 Task: Find connections with filter location Dolisie with filter topic #homedecor with filter profile language Spanish with filter current company GAIL (India) Limited with filter school FAROOK COLLEGE, KOZHIKKODE with filter industry Insurance Carriers with filter service category Event Planning with filter keywords title Executive Assistant
Action: Mouse moved to (613, 88)
Screenshot: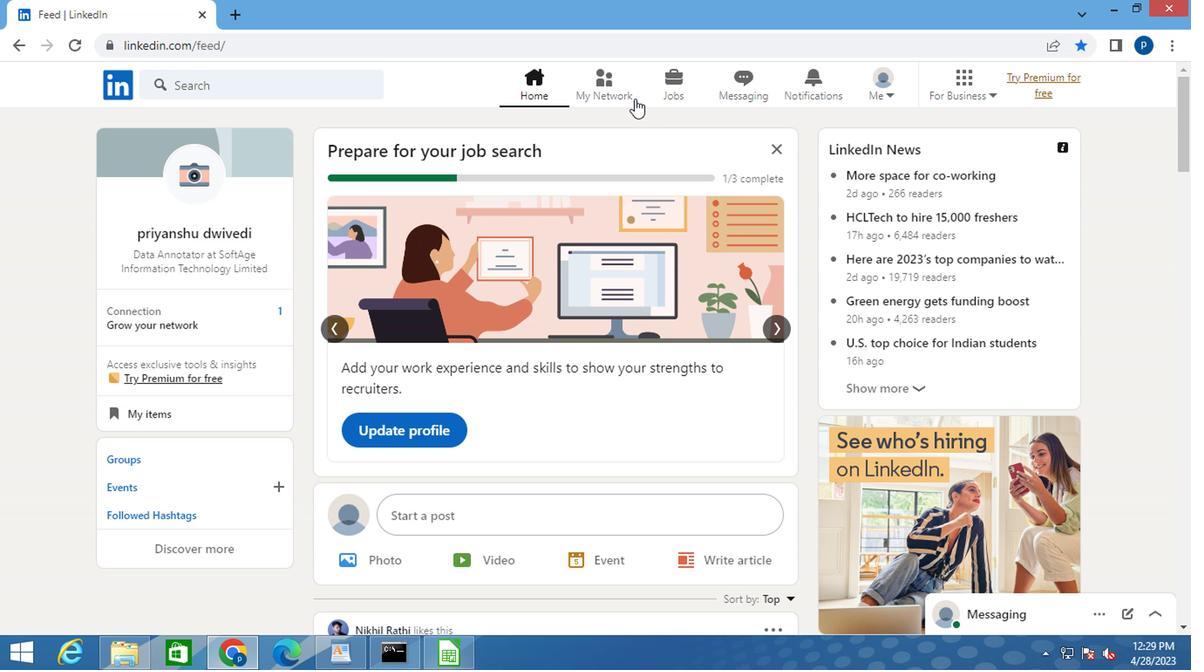 
Action: Mouse pressed left at (613, 88)
Screenshot: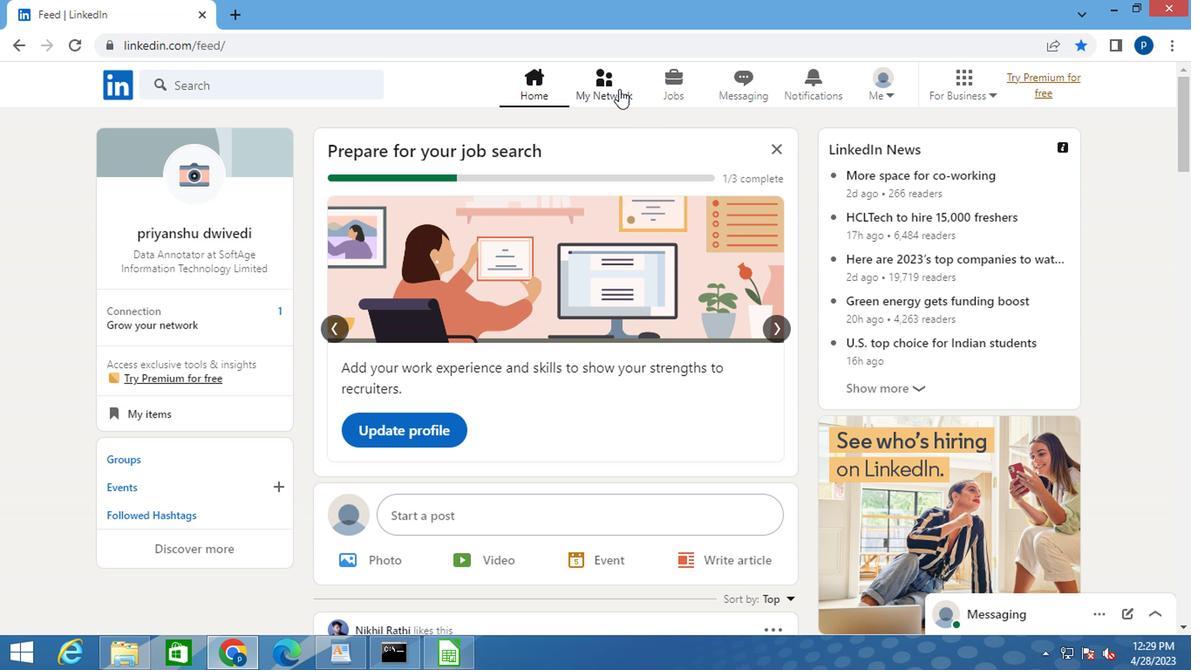 
Action: Mouse moved to (227, 178)
Screenshot: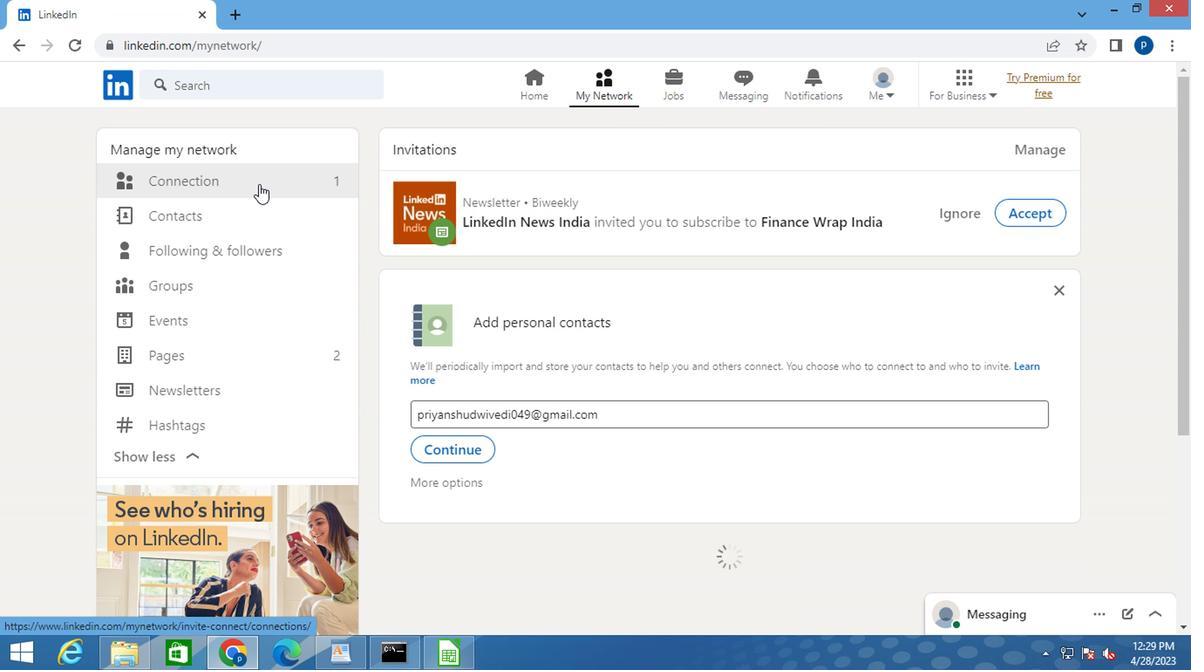
Action: Mouse pressed left at (227, 178)
Screenshot: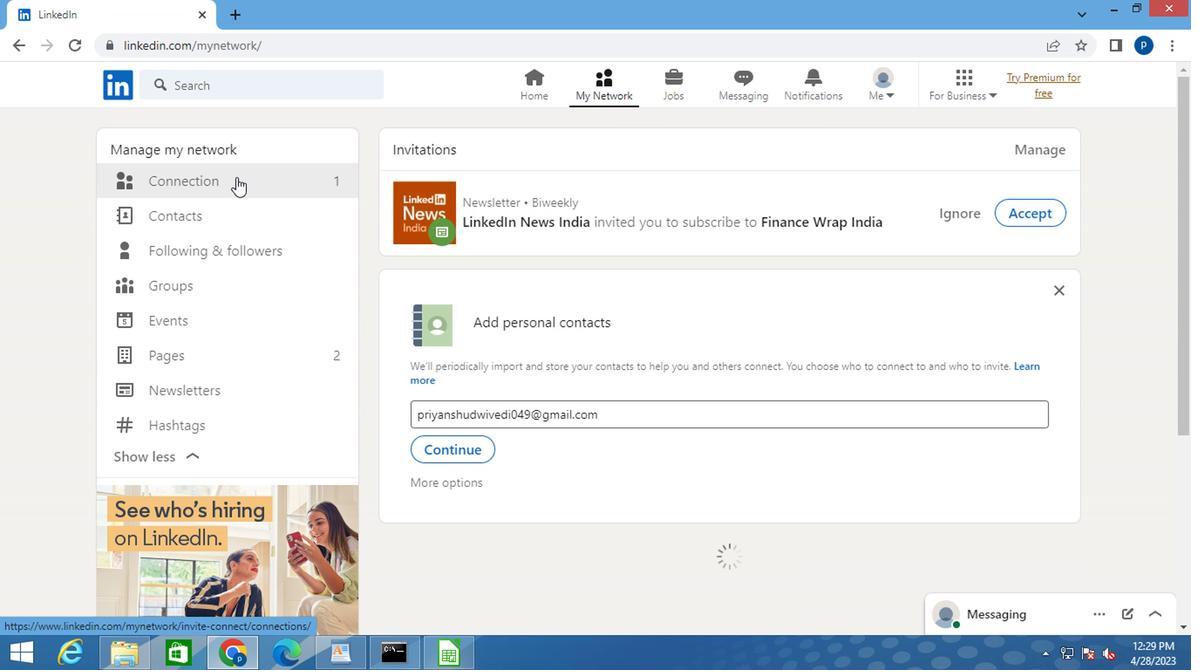 
Action: Mouse moved to (696, 185)
Screenshot: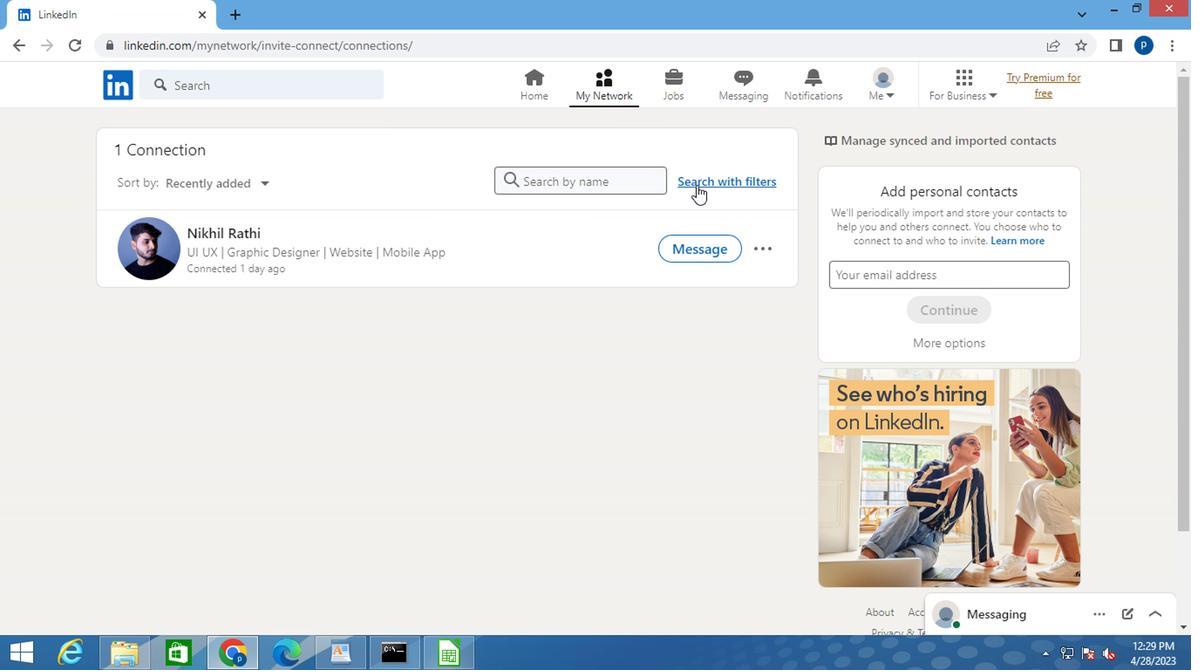 
Action: Mouse pressed left at (696, 185)
Screenshot: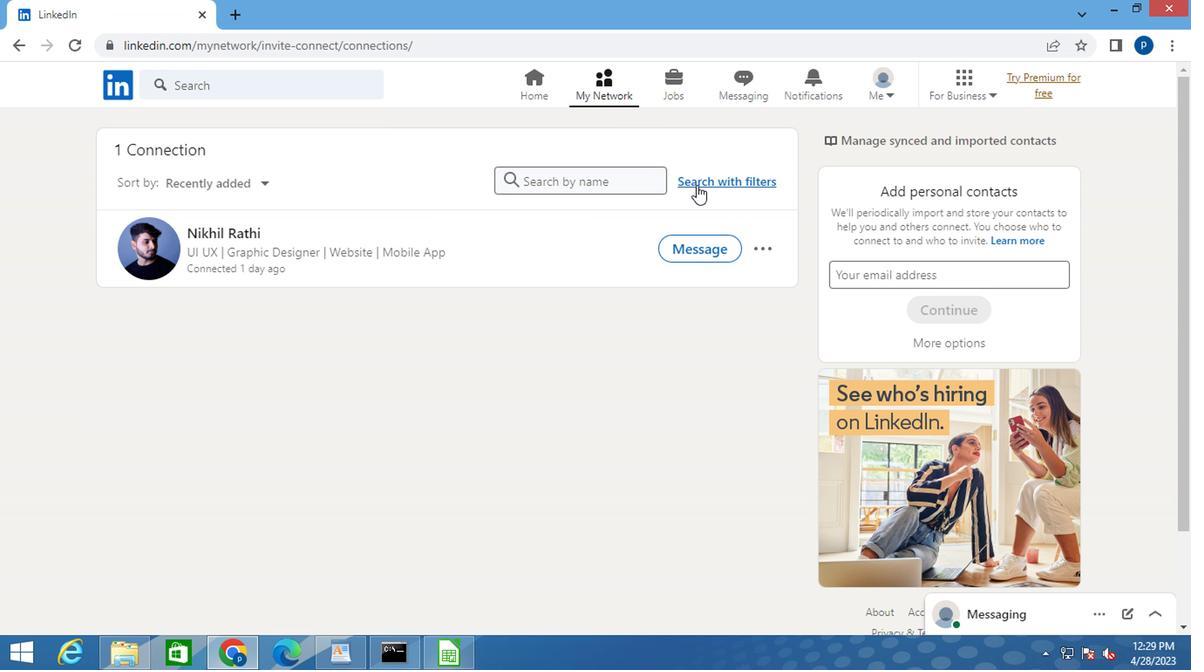 
Action: Mouse moved to (649, 134)
Screenshot: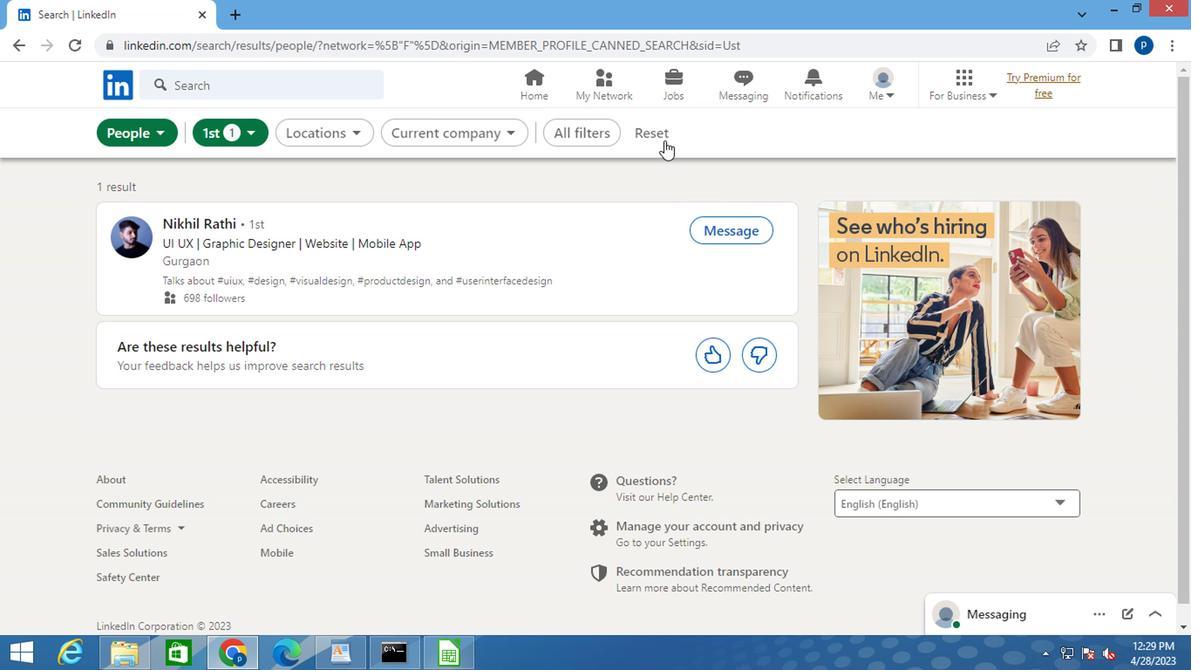 
Action: Mouse pressed left at (649, 134)
Screenshot: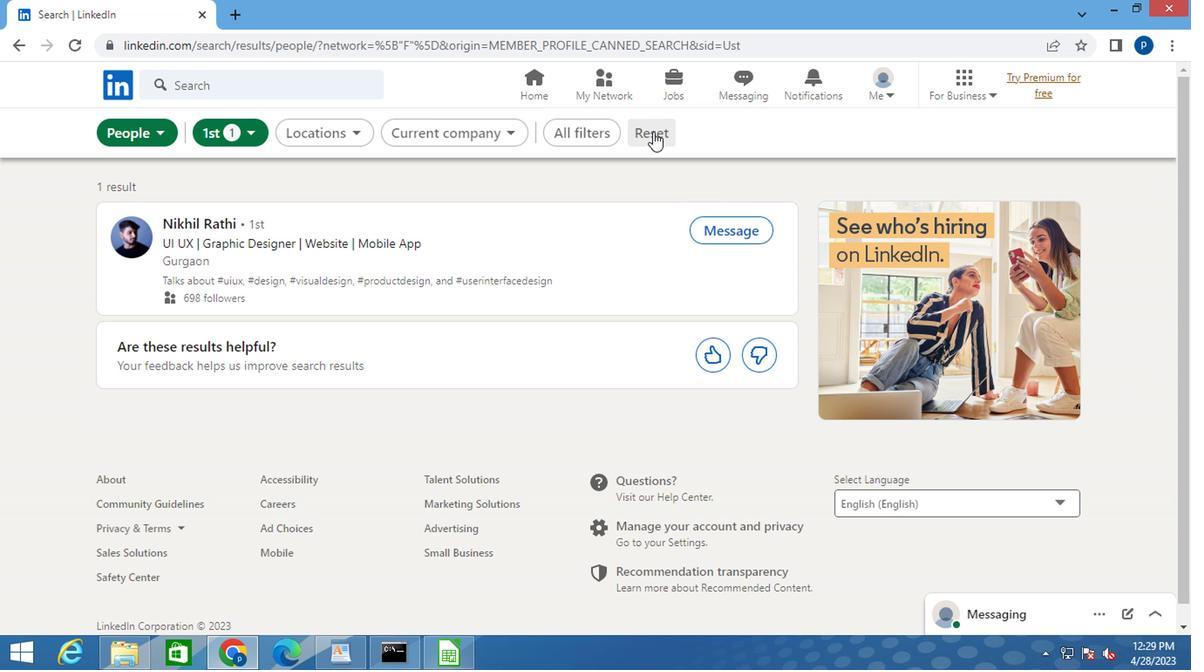 
Action: Mouse moved to (608, 132)
Screenshot: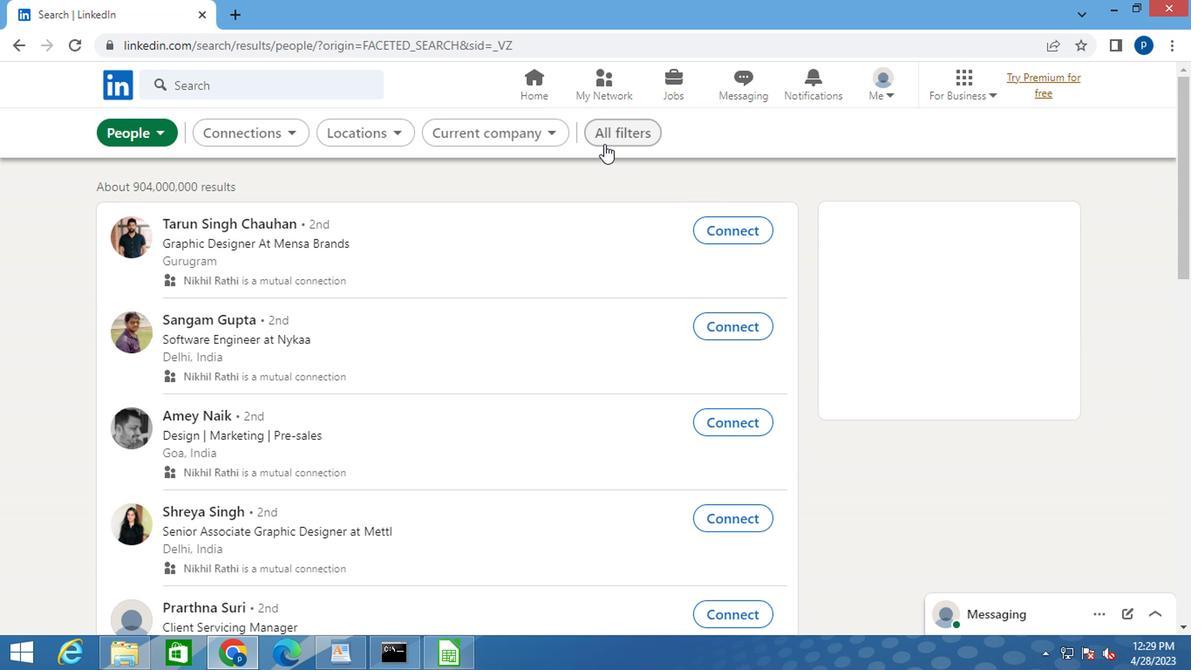 
Action: Mouse pressed left at (608, 132)
Screenshot: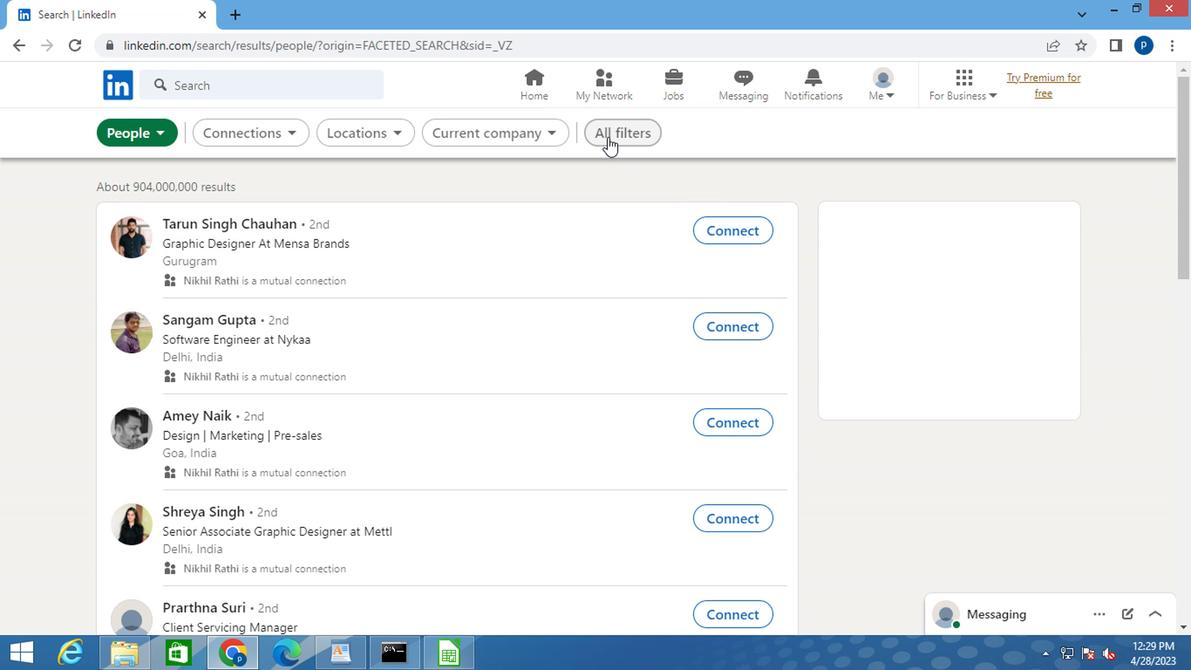 
Action: Mouse moved to (950, 418)
Screenshot: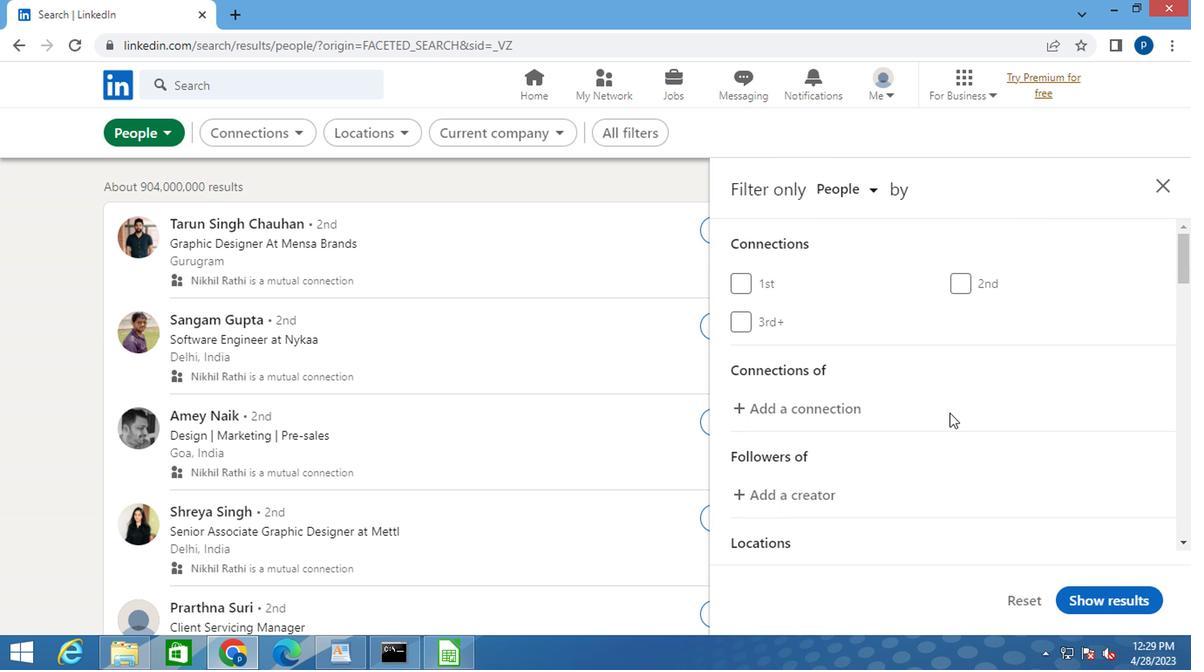 
Action: Mouse scrolled (950, 418) with delta (0, 0)
Screenshot: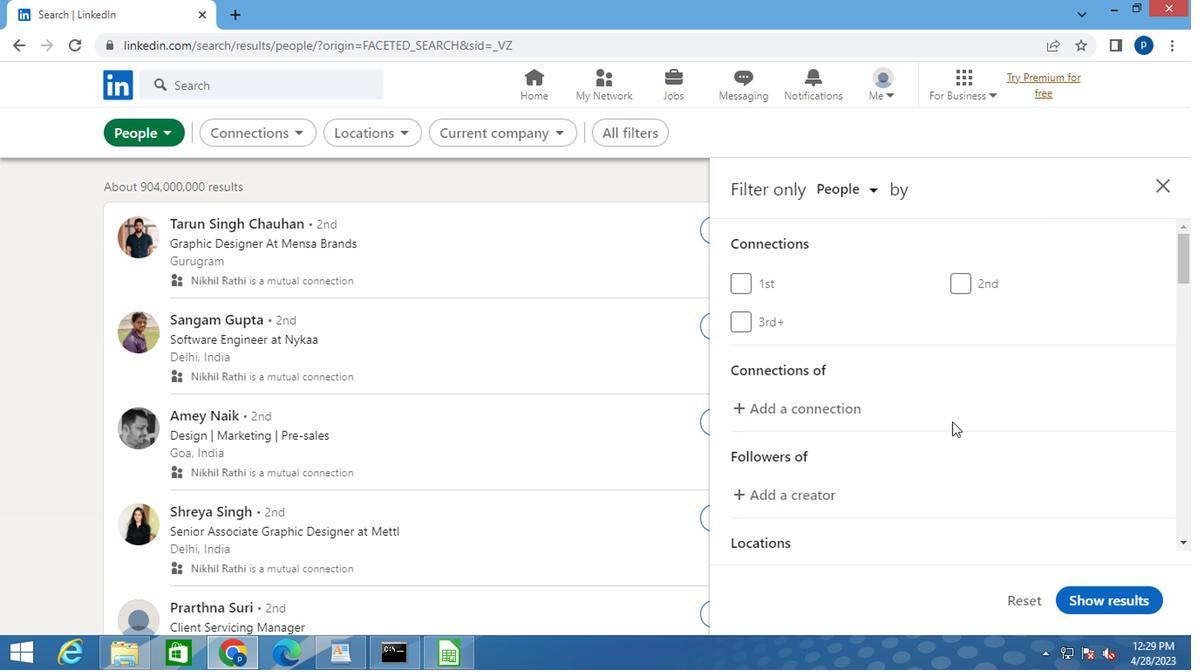 
Action: Mouse moved to (950, 419)
Screenshot: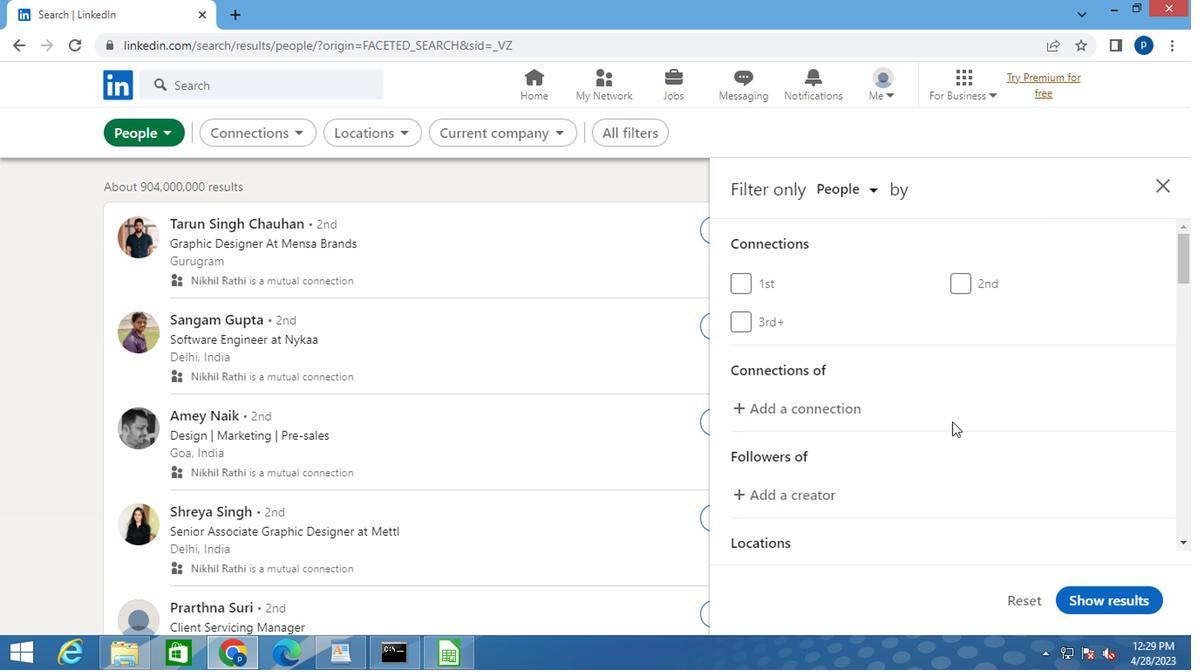
Action: Mouse scrolled (950, 418) with delta (0, 0)
Screenshot: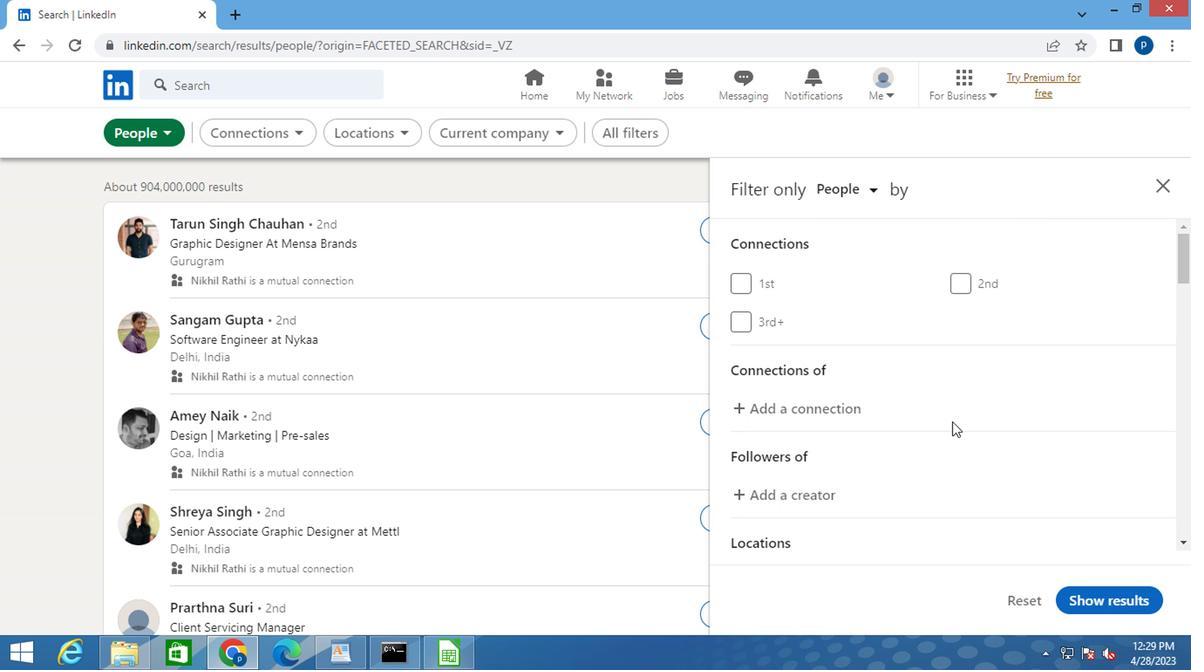 
Action: Mouse moved to (988, 477)
Screenshot: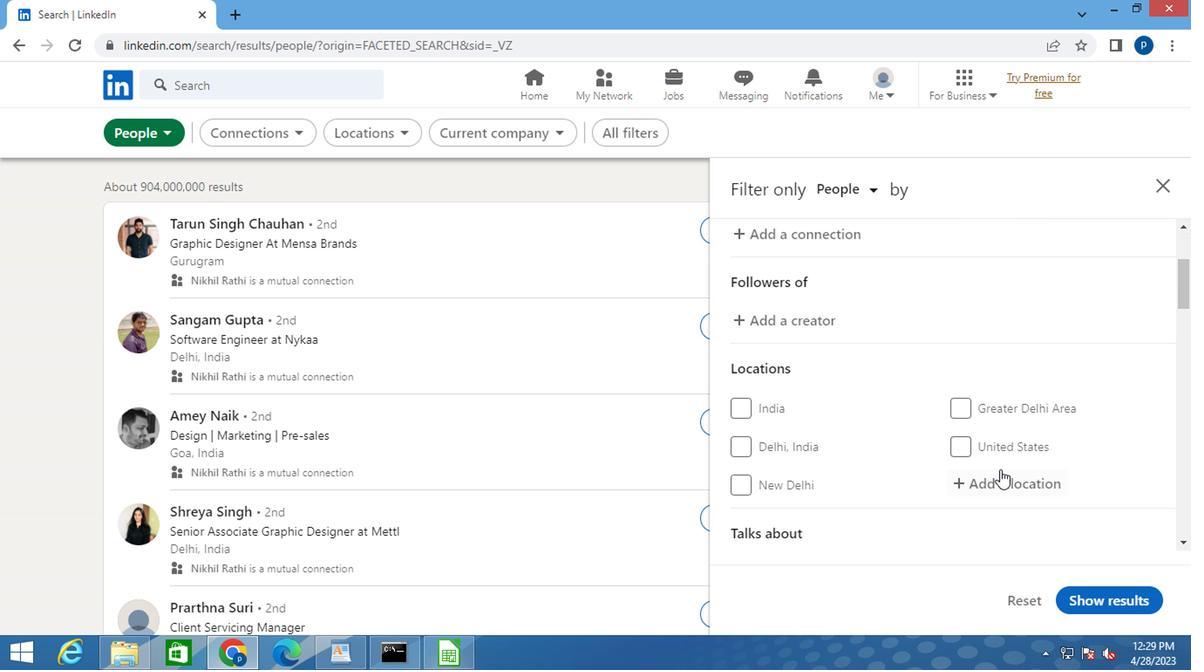 
Action: Mouse pressed left at (988, 477)
Screenshot: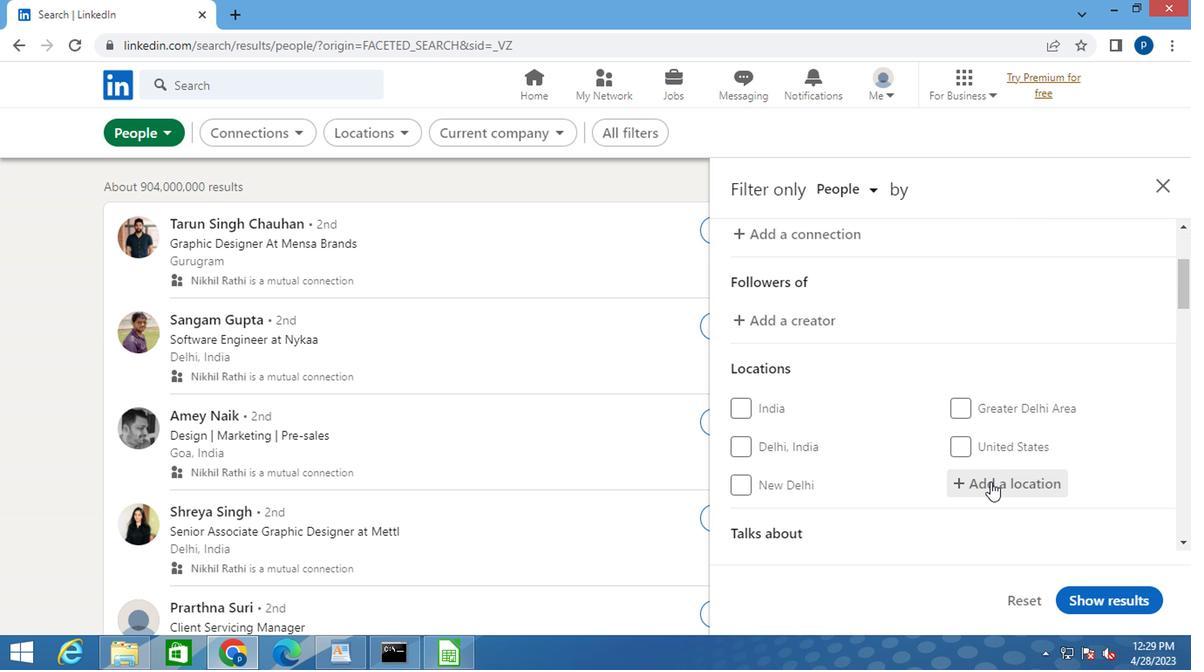 
Action: Mouse moved to (986, 477)
Screenshot: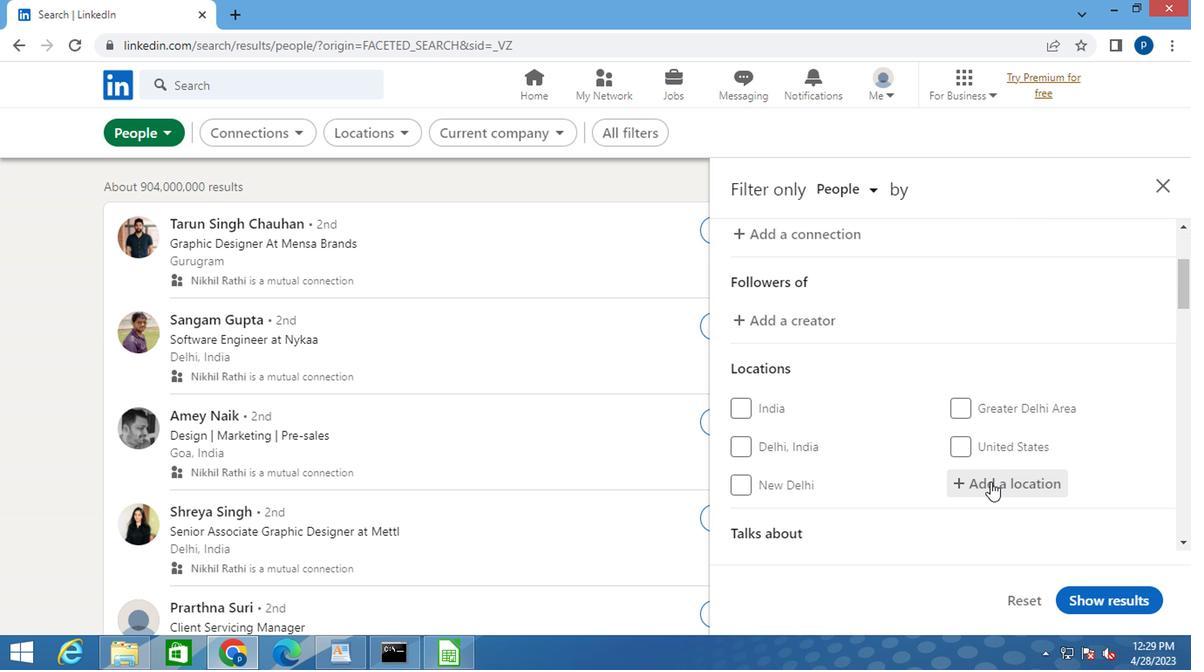 
Action: Key pressed <Key.caps_lock>d<Key.caps_lock>olisie<Key.space>
Screenshot: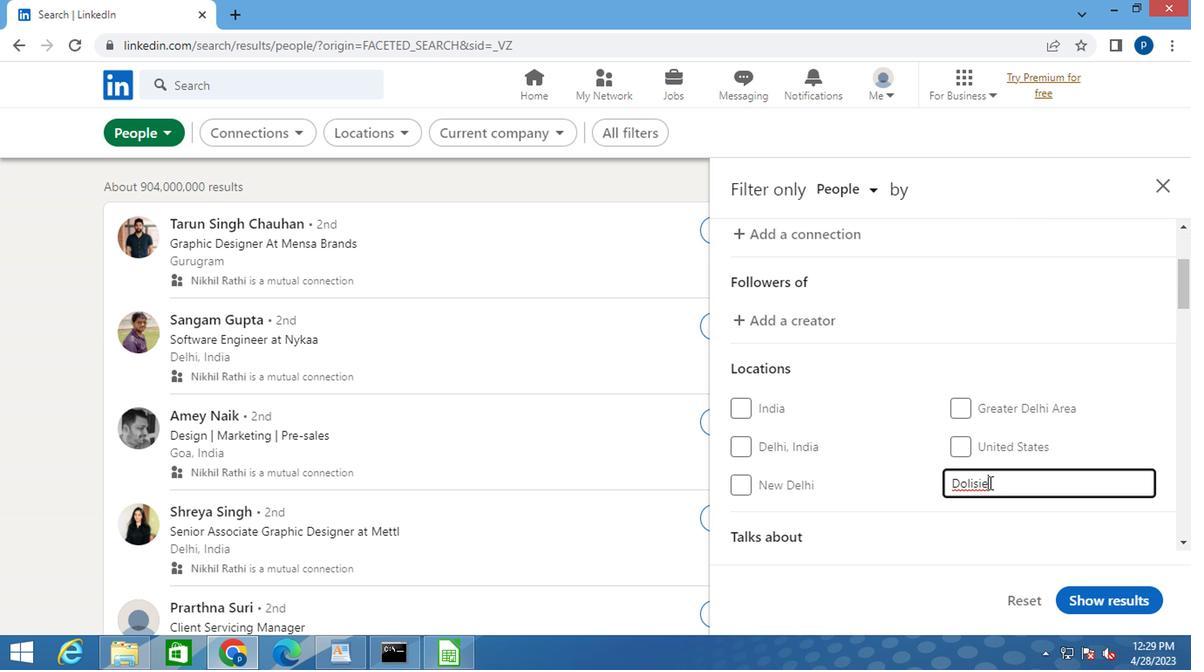 
Action: Mouse moved to (928, 479)
Screenshot: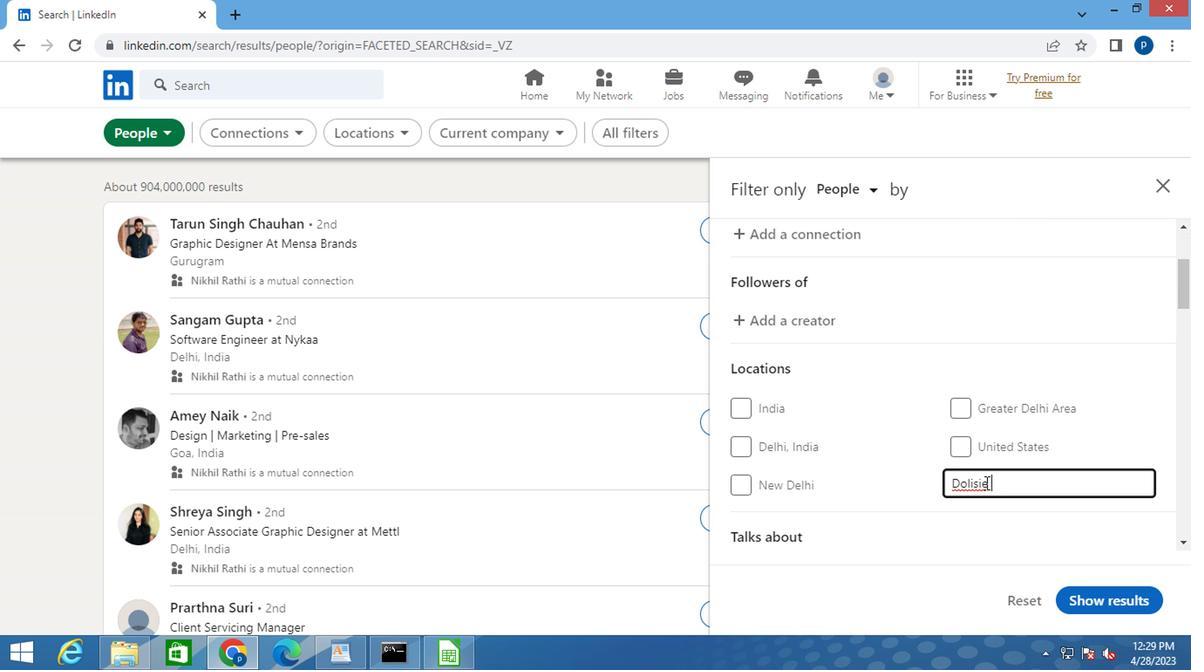 
Action: Mouse scrolled (928, 479) with delta (0, 0)
Screenshot: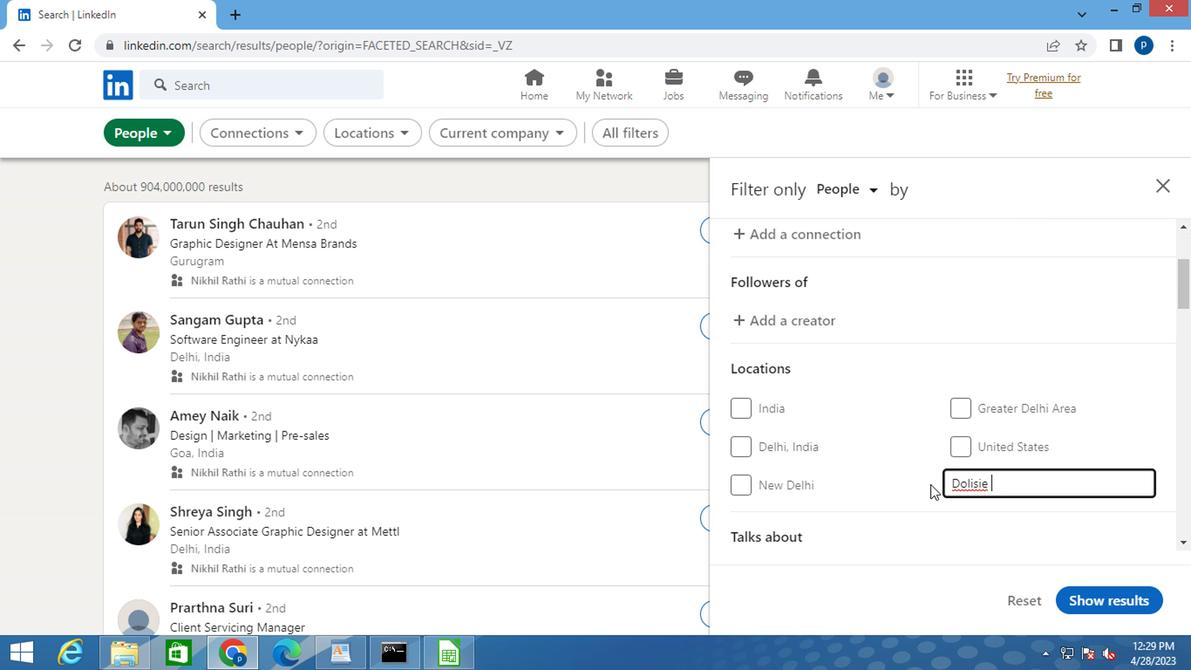 
Action: Mouse scrolled (928, 479) with delta (0, 0)
Screenshot: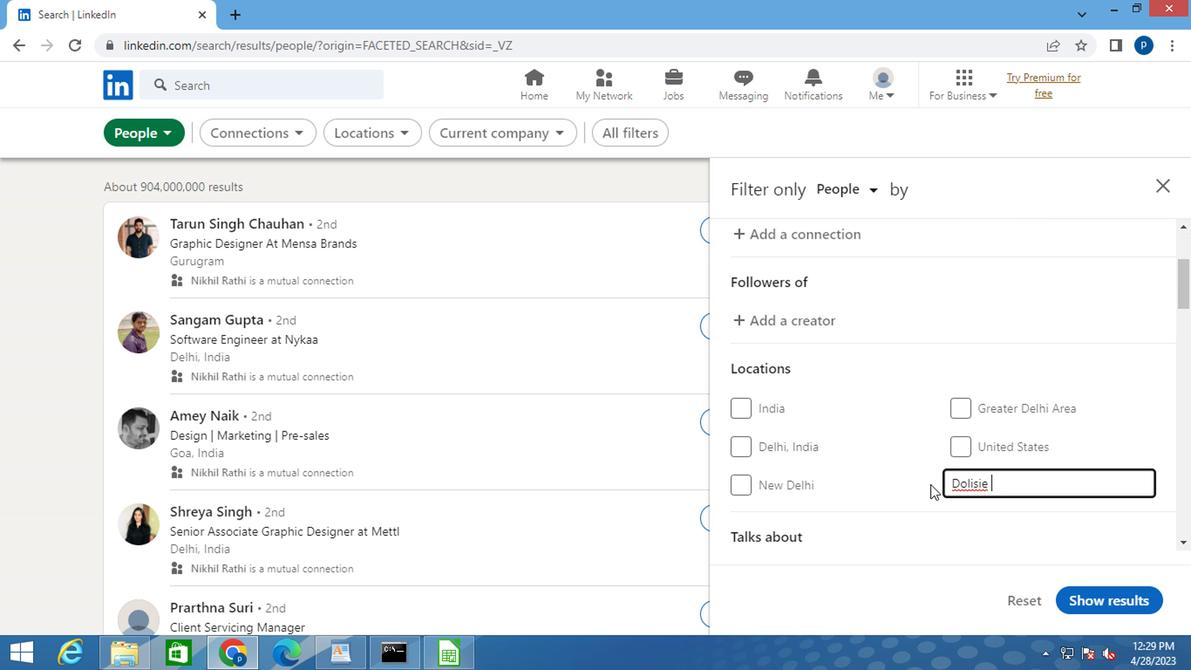 
Action: Mouse scrolled (928, 479) with delta (0, 0)
Screenshot: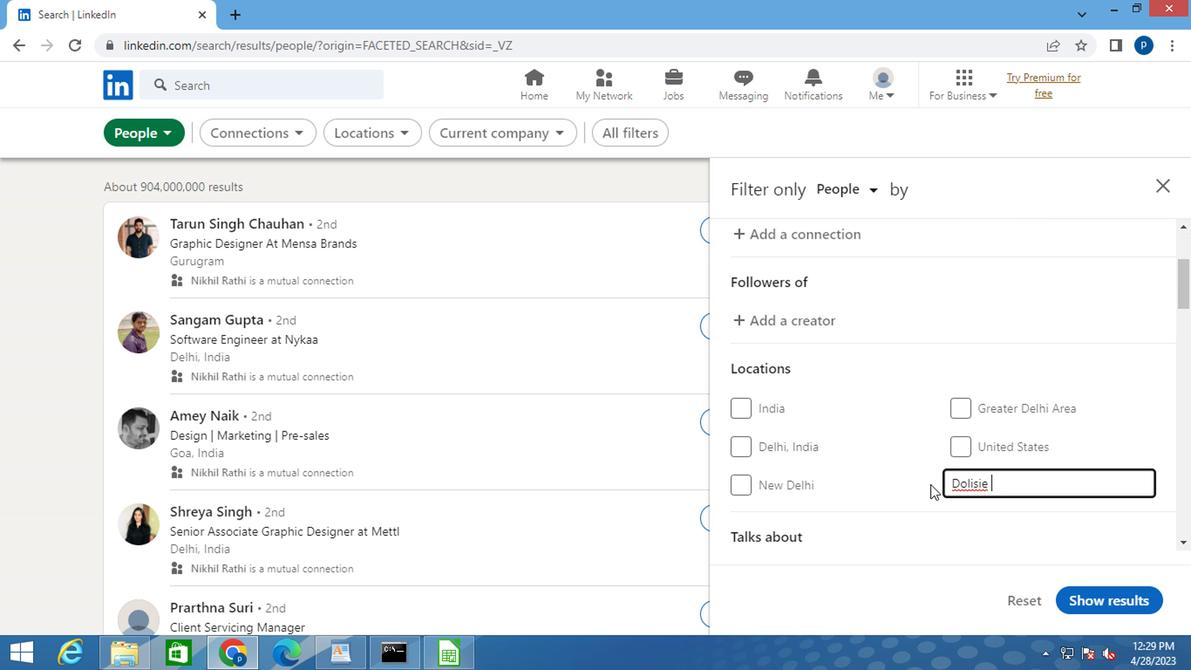 
Action: Mouse moved to (980, 391)
Screenshot: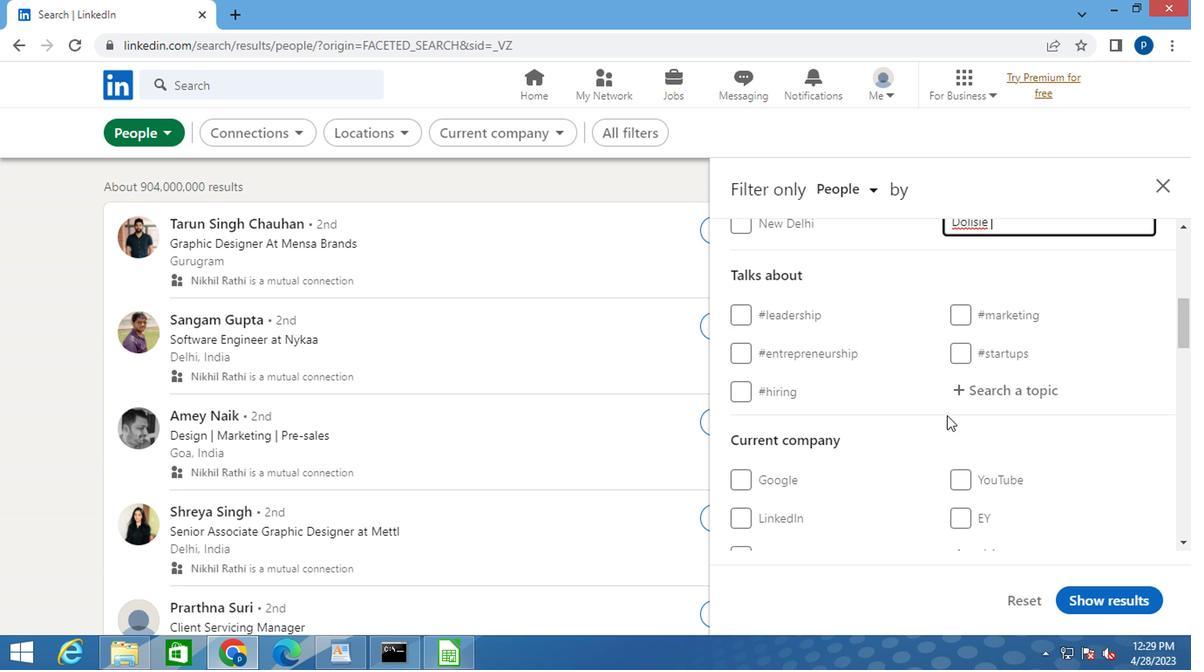 
Action: Mouse pressed left at (980, 391)
Screenshot: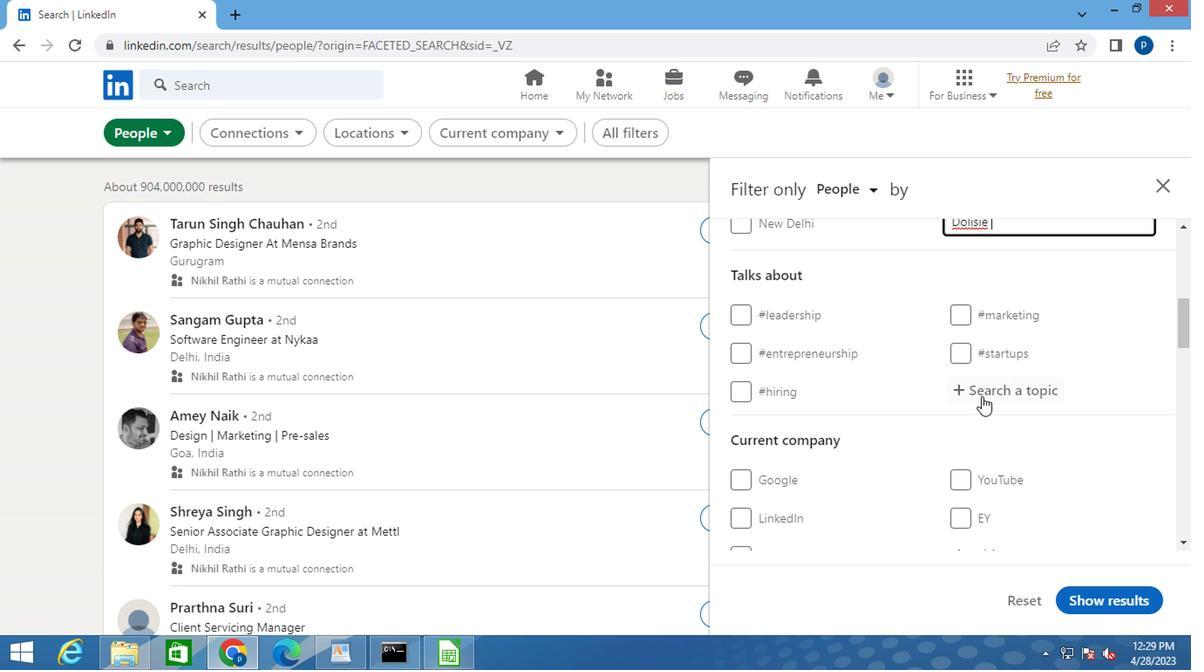 
Action: Key pressed <Key.shift>#HOMEDECOR
Screenshot: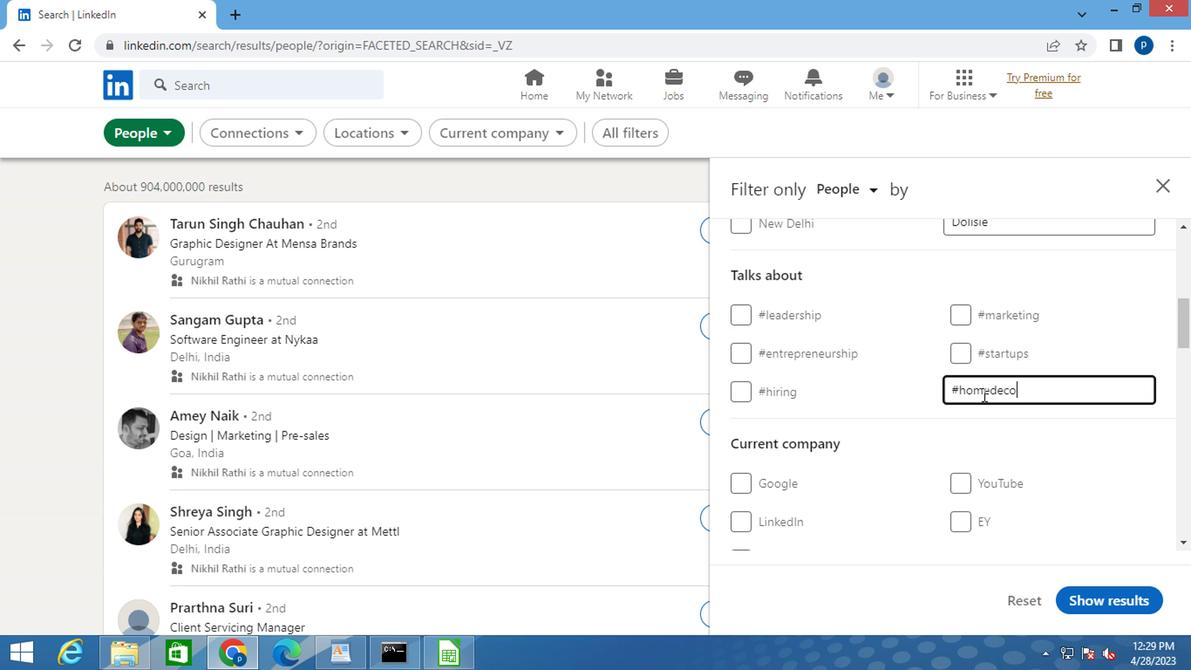 
Action: Mouse scrolled (980, 390) with delta (0, -1)
Screenshot: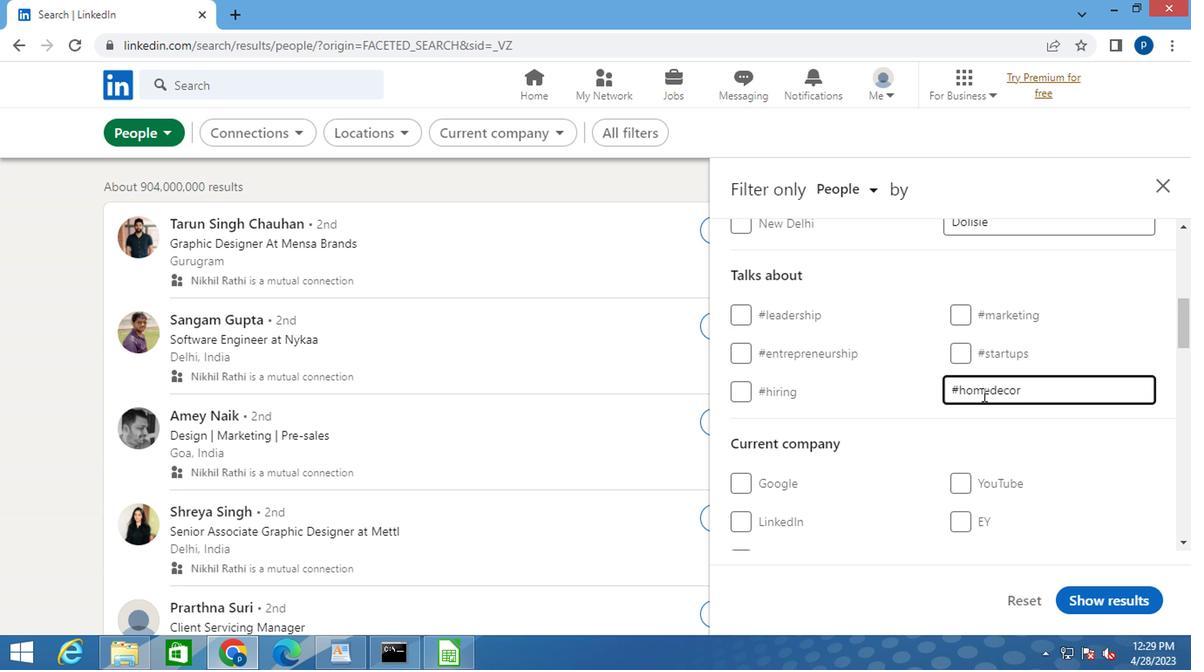 
Action: Mouse scrolled (980, 390) with delta (0, -1)
Screenshot: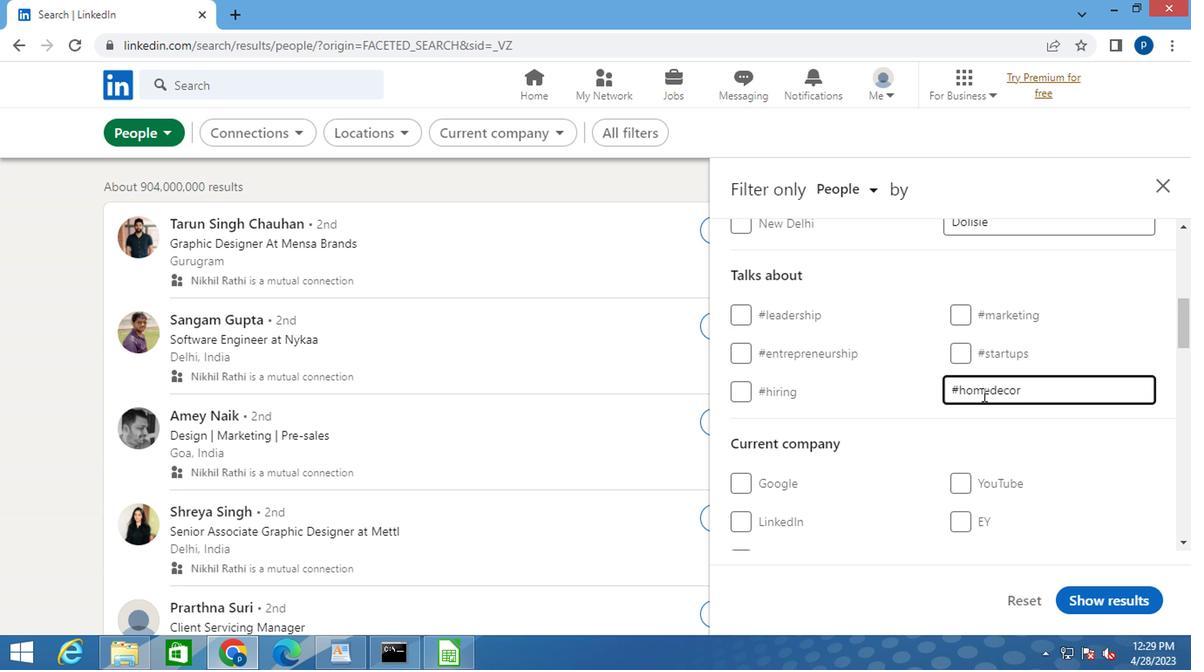 
Action: Mouse moved to (979, 391)
Screenshot: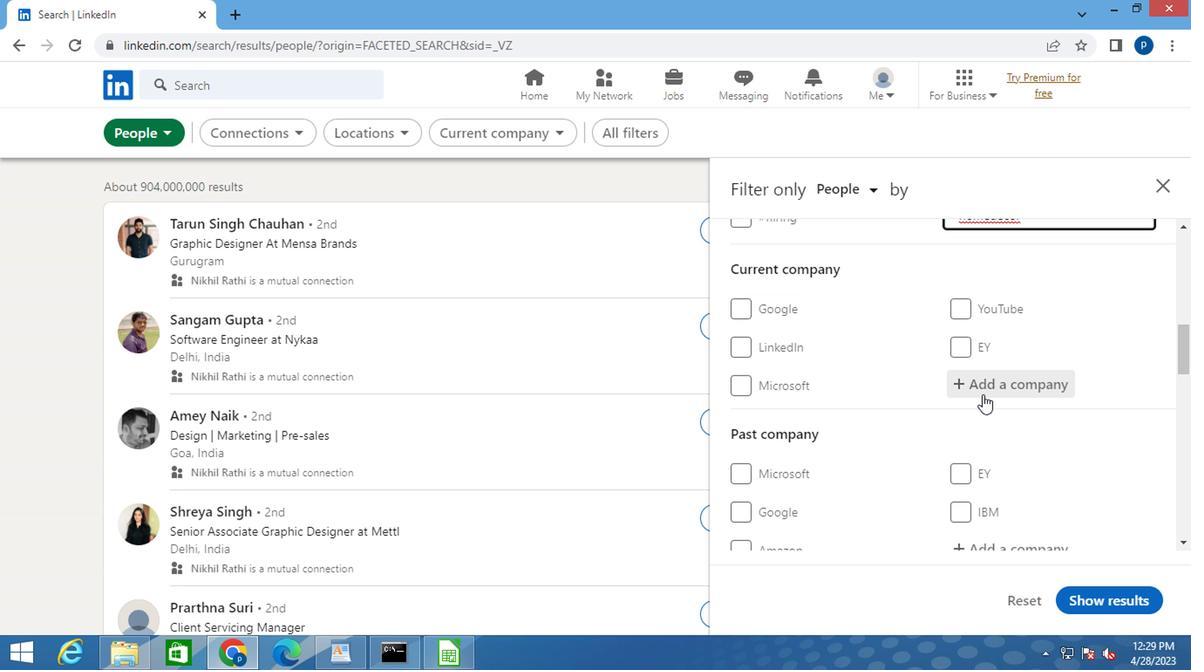 
Action: Mouse scrolled (979, 390) with delta (0, -1)
Screenshot: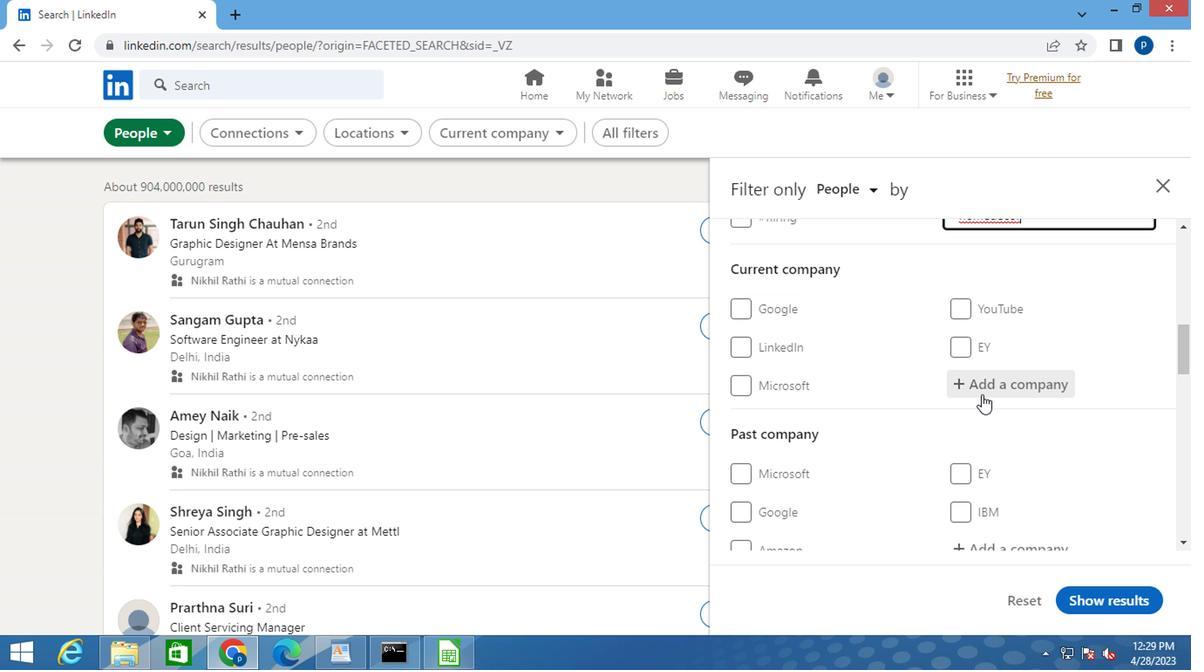 
Action: Mouse scrolled (979, 390) with delta (0, -1)
Screenshot: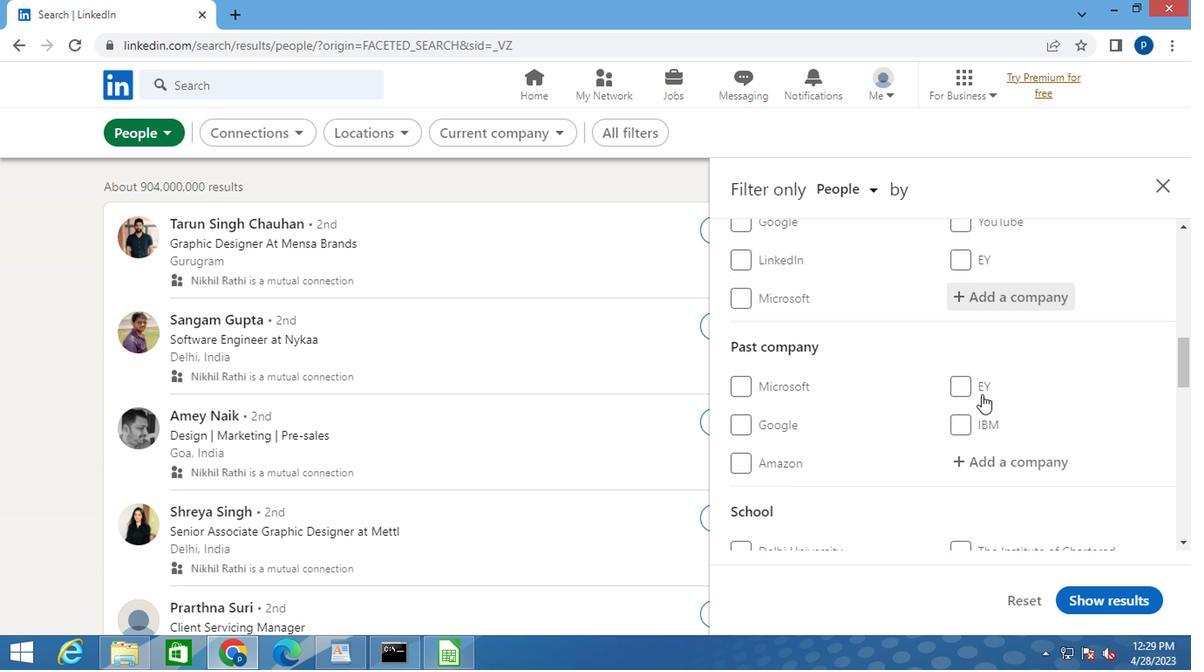 
Action: Mouse scrolled (979, 390) with delta (0, -1)
Screenshot: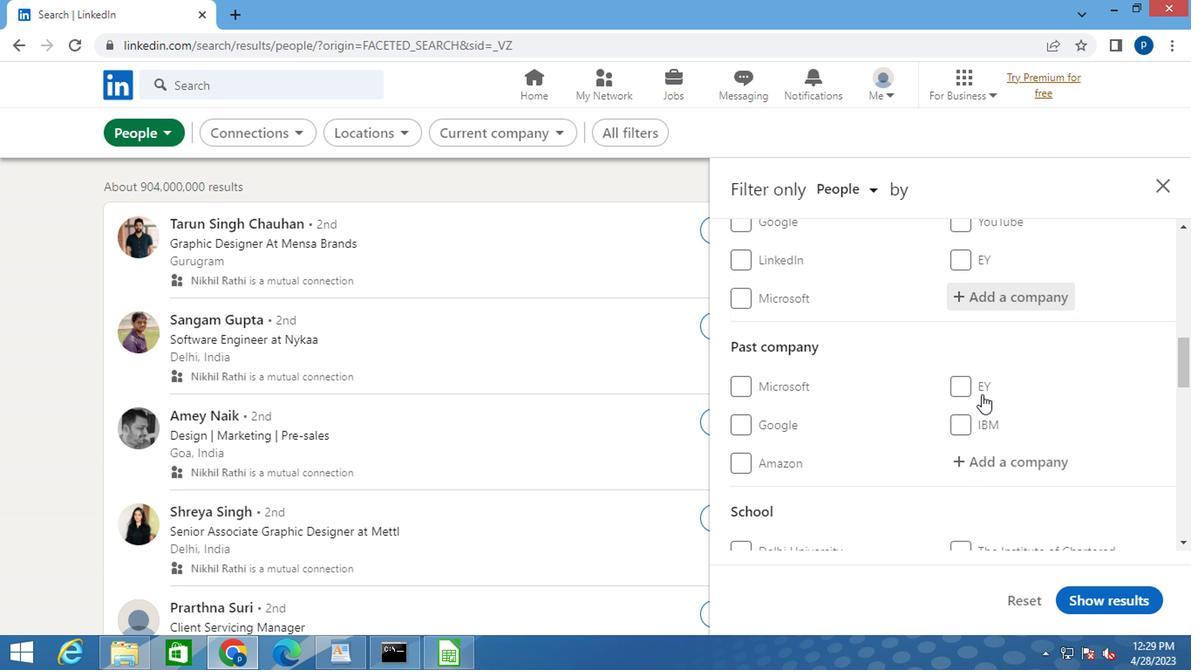 
Action: Mouse scrolled (979, 390) with delta (0, -1)
Screenshot: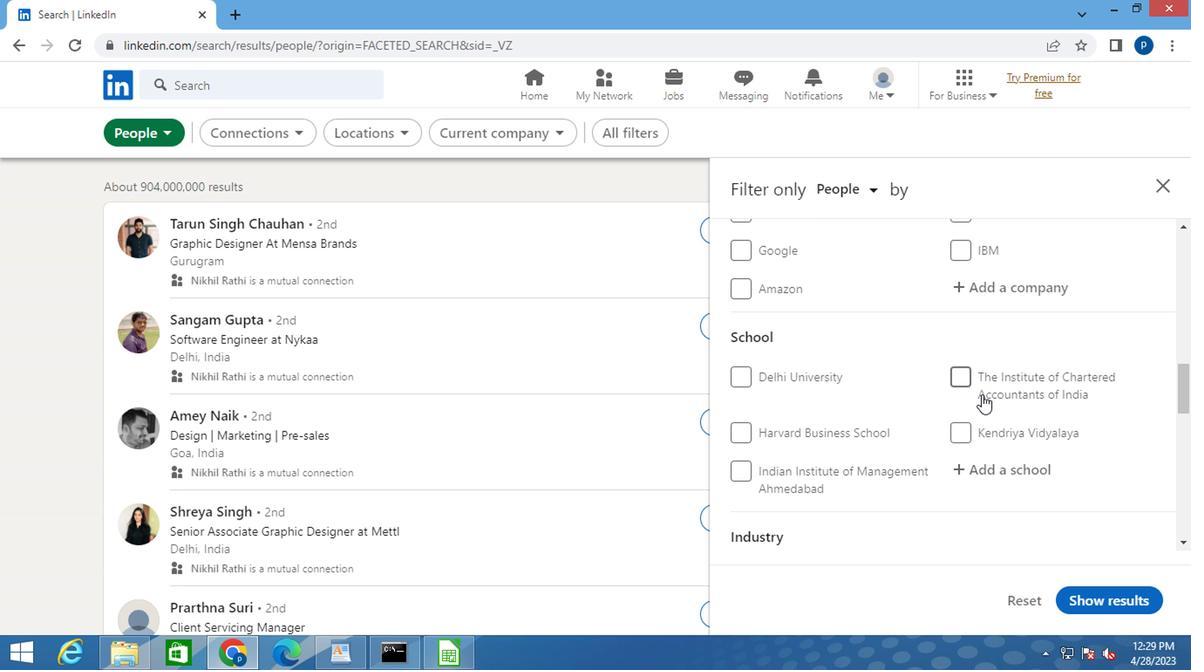 
Action: Mouse scrolled (979, 390) with delta (0, -1)
Screenshot: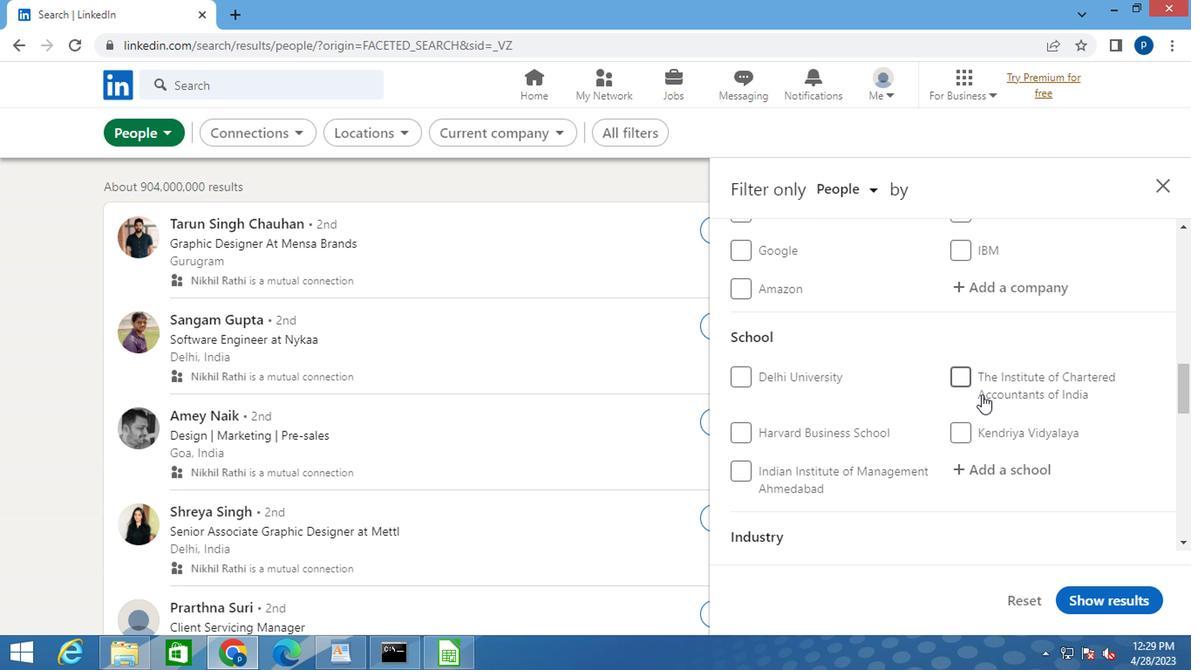 
Action: Mouse moved to (979, 362)
Screenshot: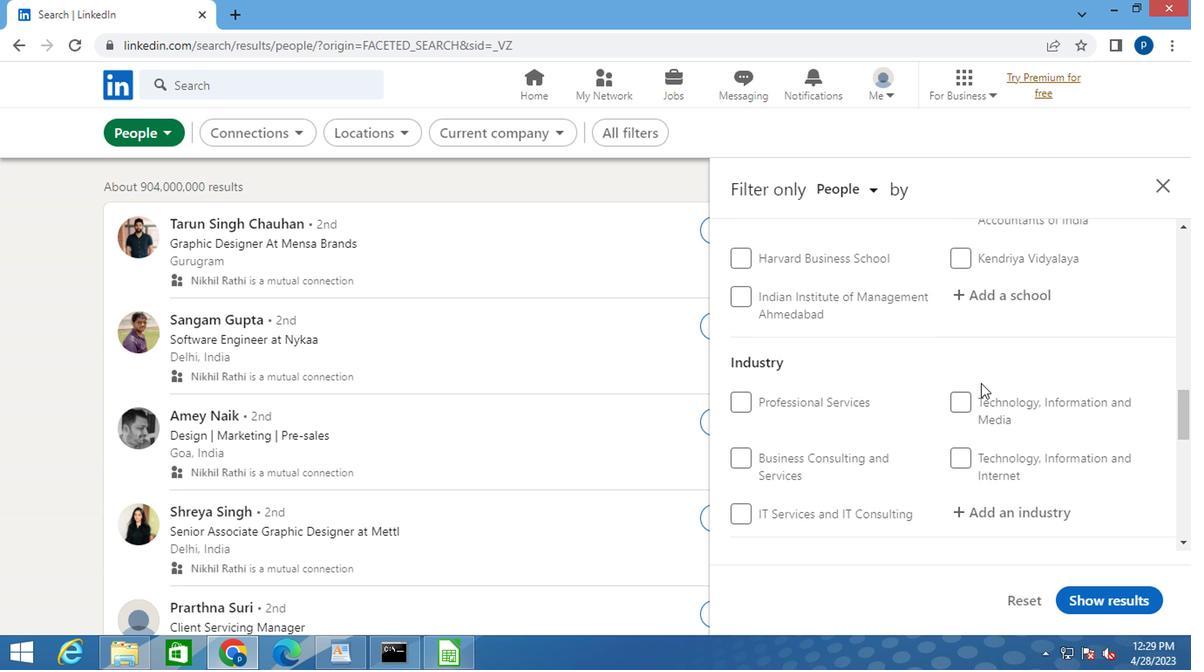 
Action: Mouse scrolled (979, 362) with delta (0, 0)
Screenshot: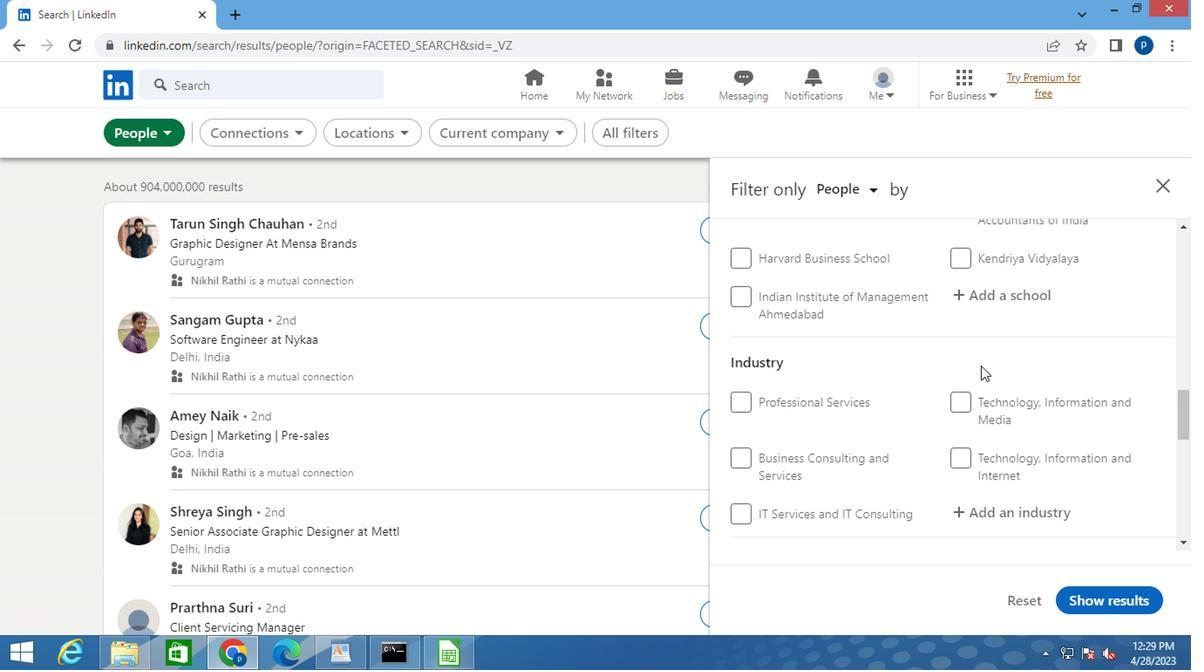 
Action: Mouse scrolled (979, 362) with delta (0, 0)
Screenshot: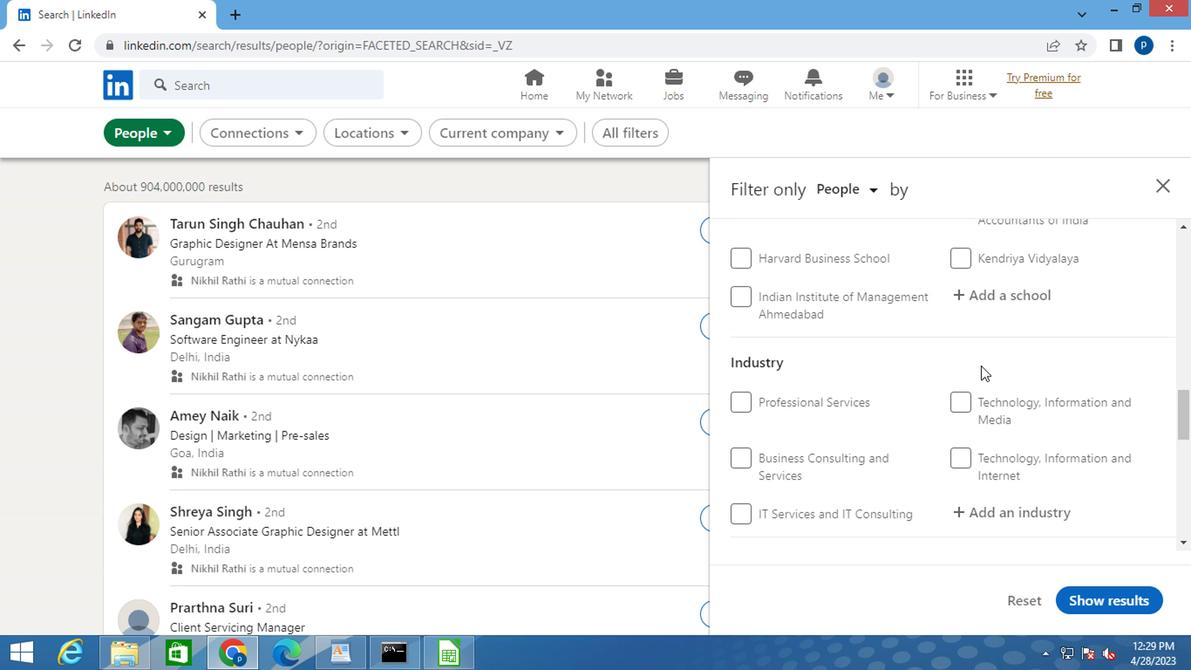 
Action: Mouse moved to (745, 464)
Screenshot: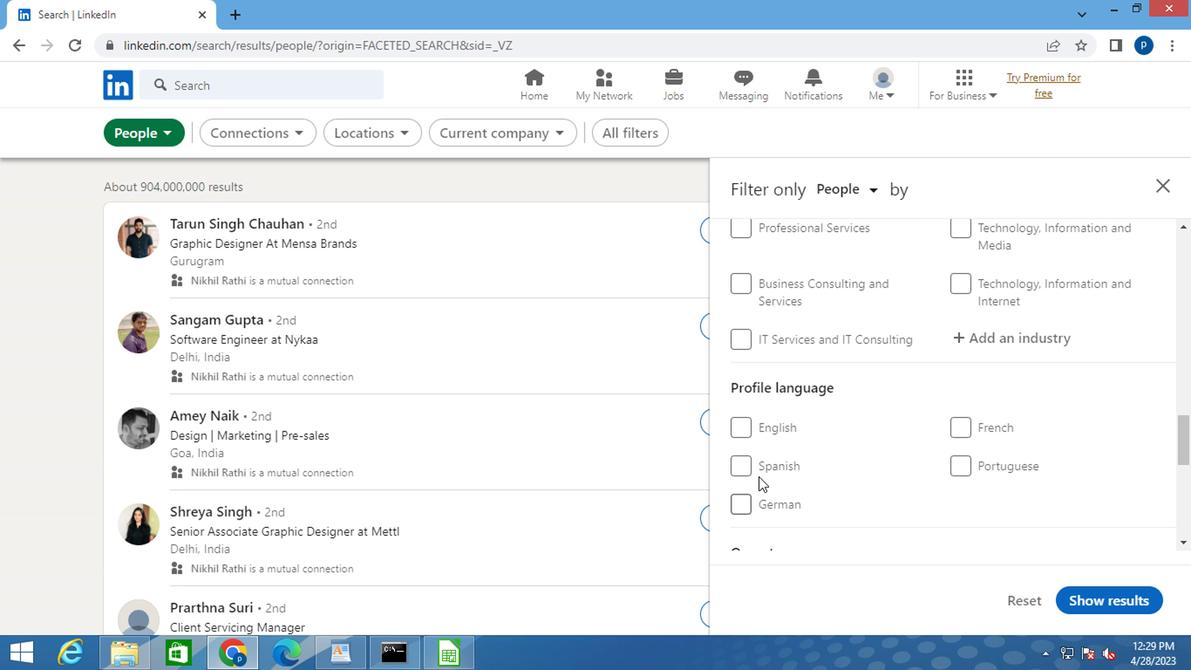 
Action: Mouse pressed left at (745, 464)
Screenshot: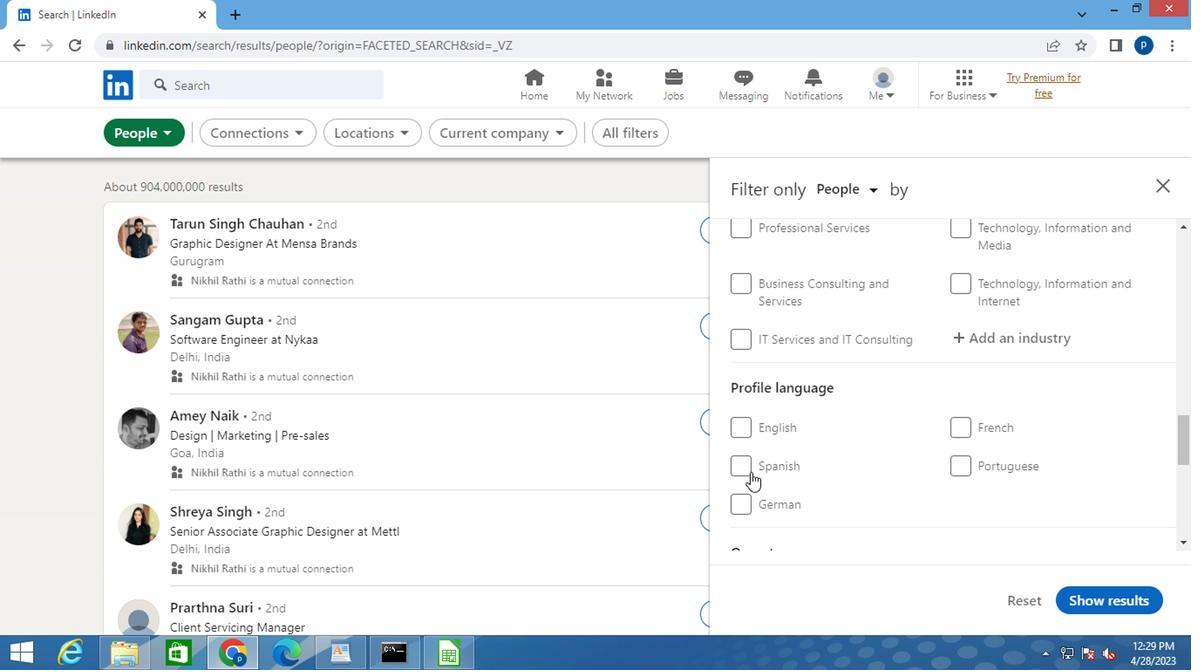 
Action: Mouse moved to (851, 445)
Screenshot: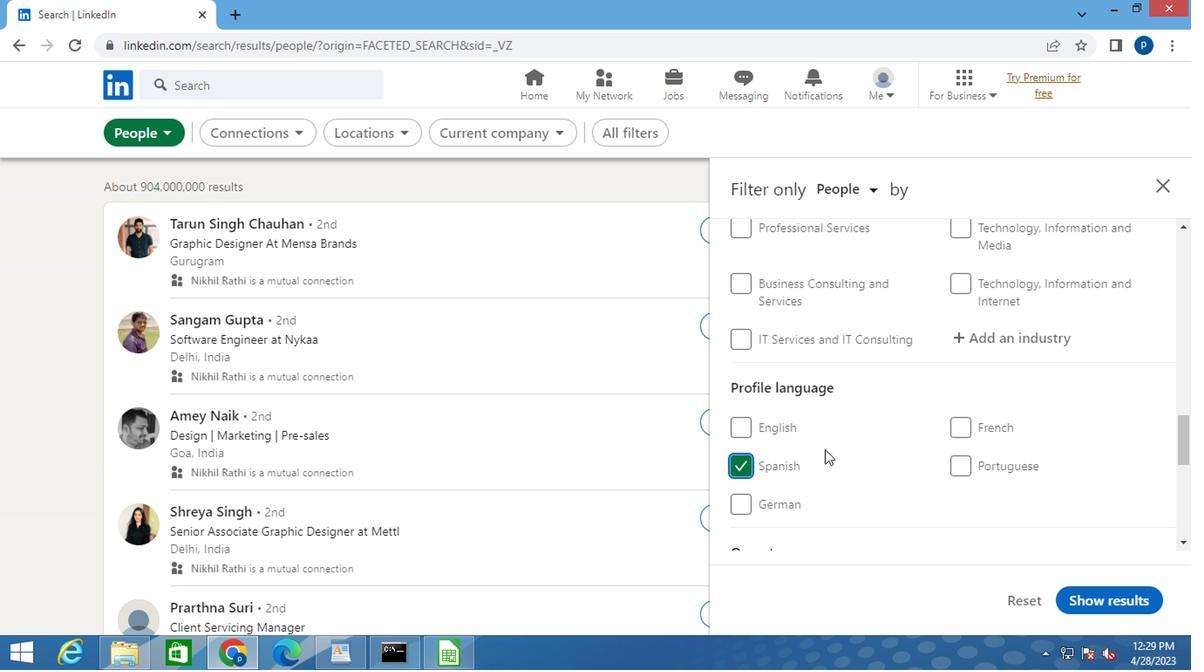
Action: Mouse scrolled (851, 446) with delta (0, 0)
Screenshot: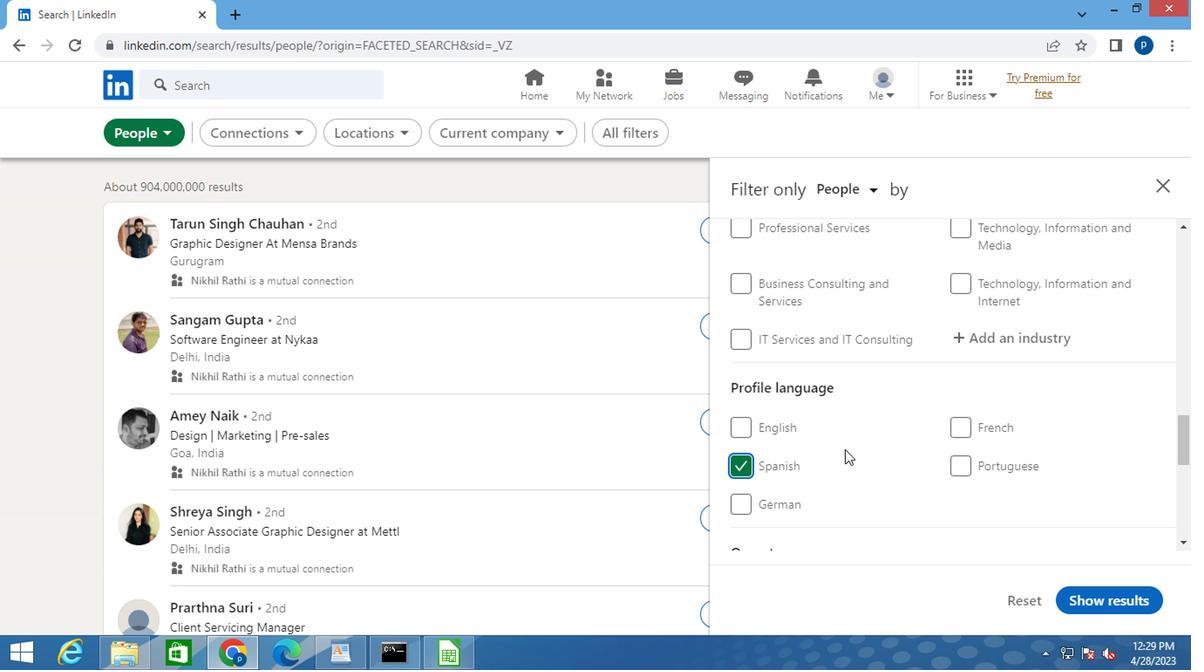 
Action: Mouse scrolled (851, 446) with delta (0, 0)
Screenshot: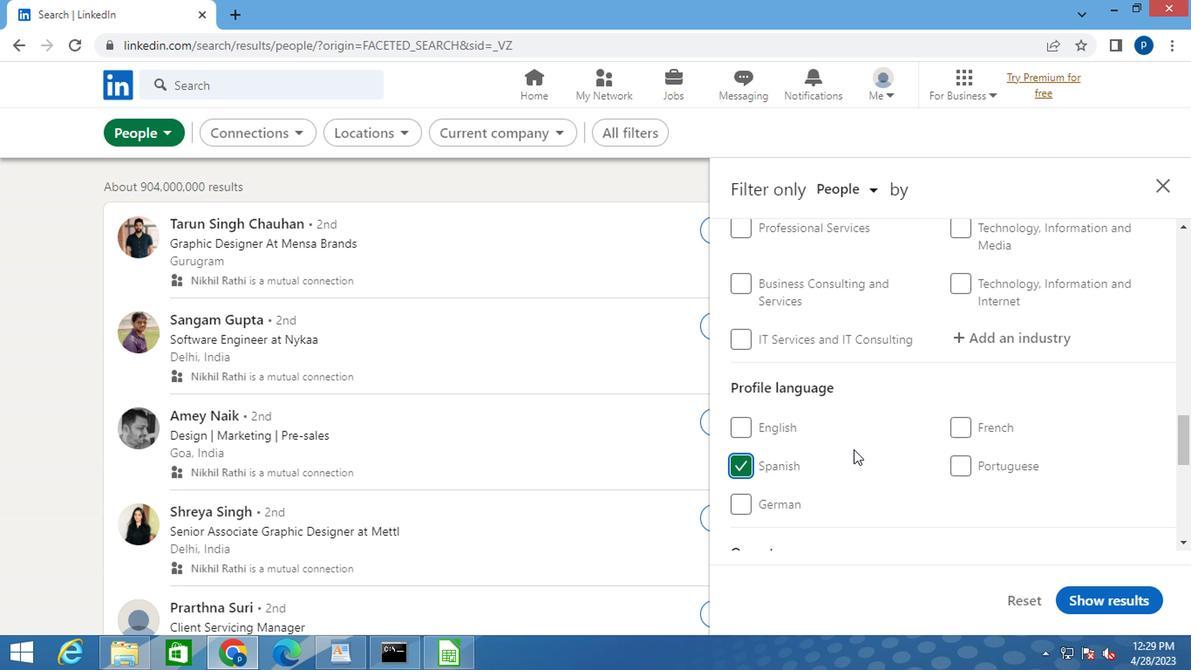 
Action: Mouse scrolled (851, 446) with delta (0, 0)
Screenshot: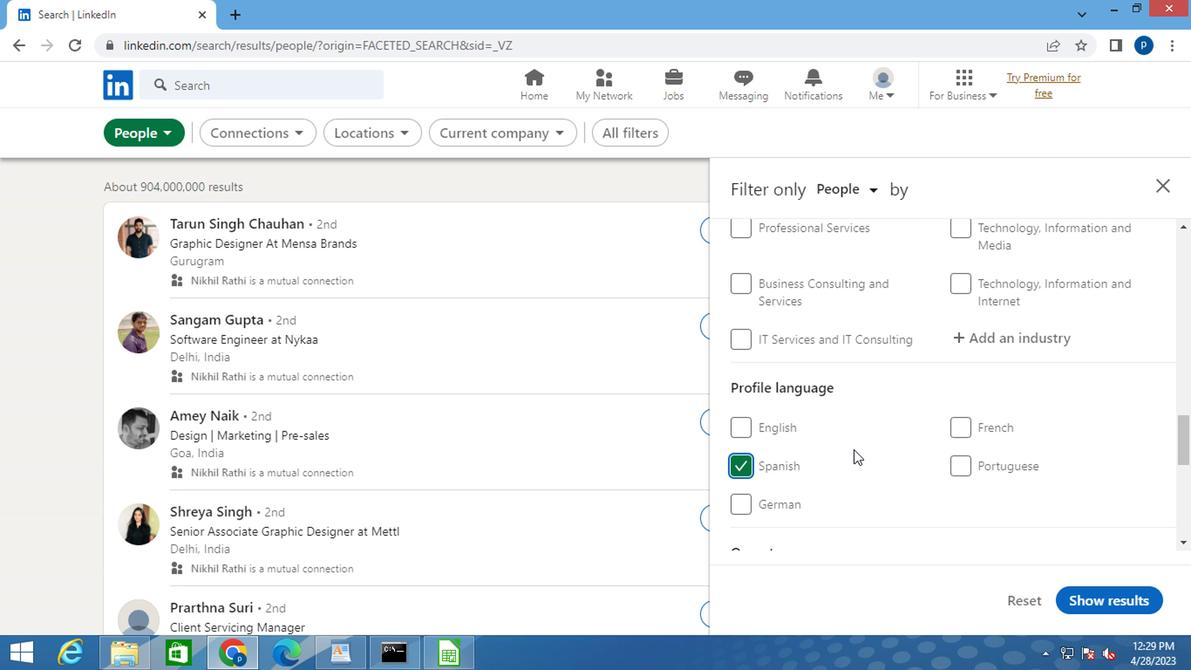 
Action: Mouse moved to (851, 445)
Screenshot: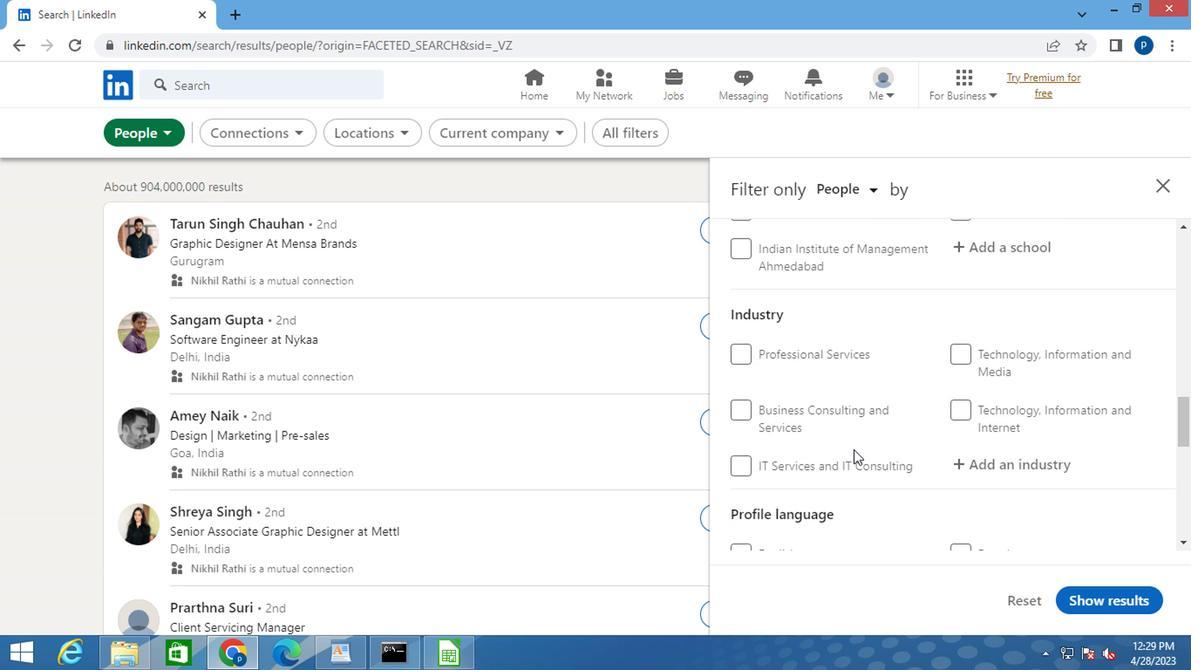 
Action: Mouse scrolled (851, 446) with delta (0, 0)
Screenshot: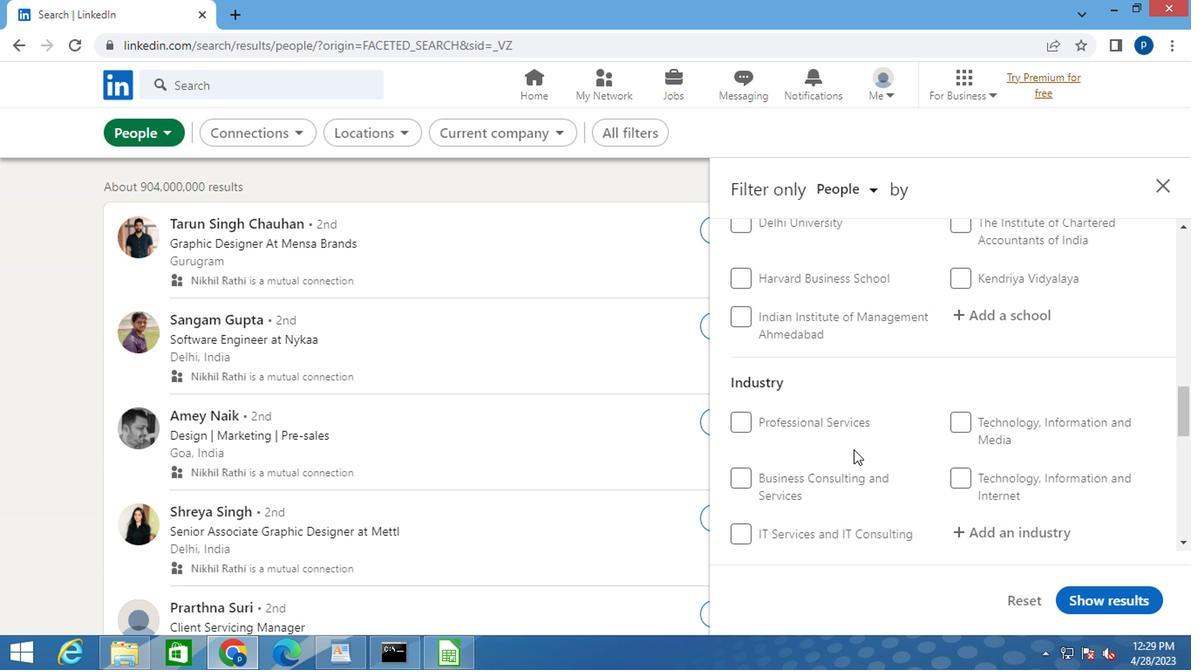 
Action: Mouse moved to (871, 448)
Screenshot: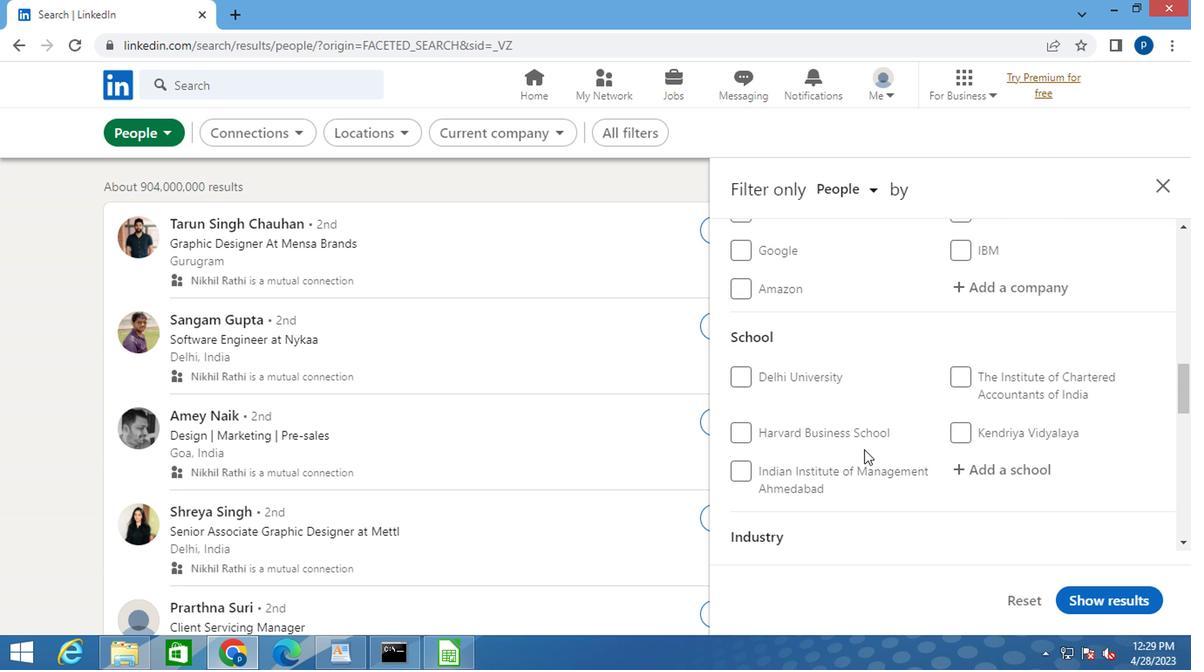
Action: Mouse scrolled (871, 448) with delta (0, 0)
Screenshot: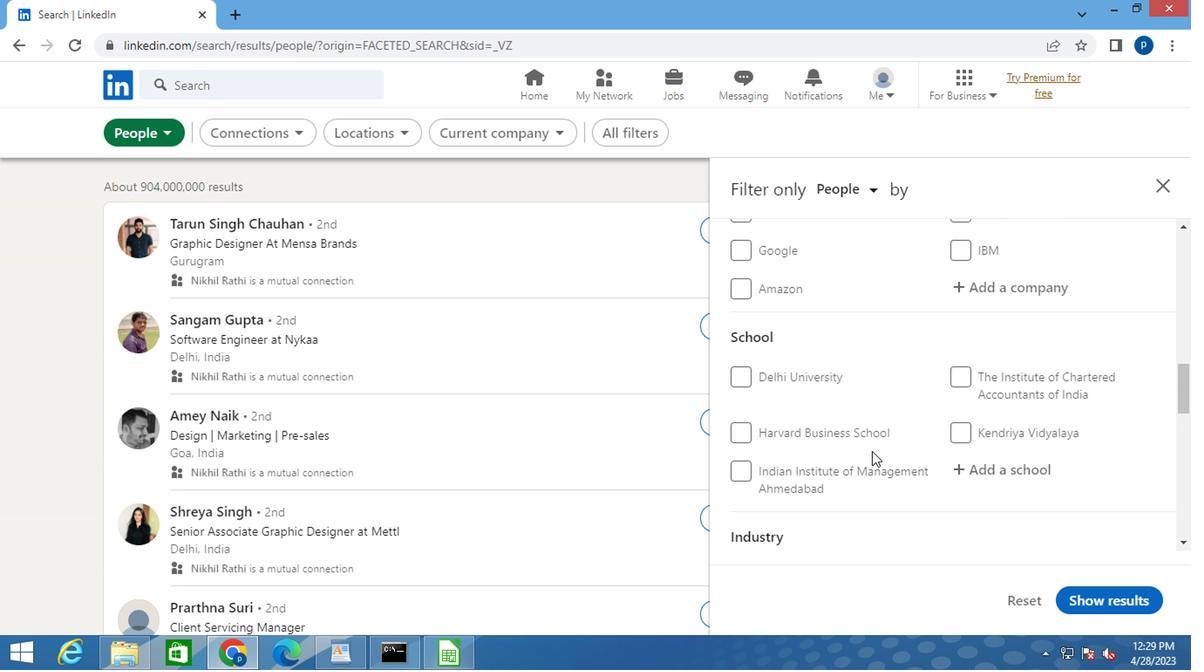 
Action: Mouse scrolled (871, 448) with delta (0, 0)
Screenshot: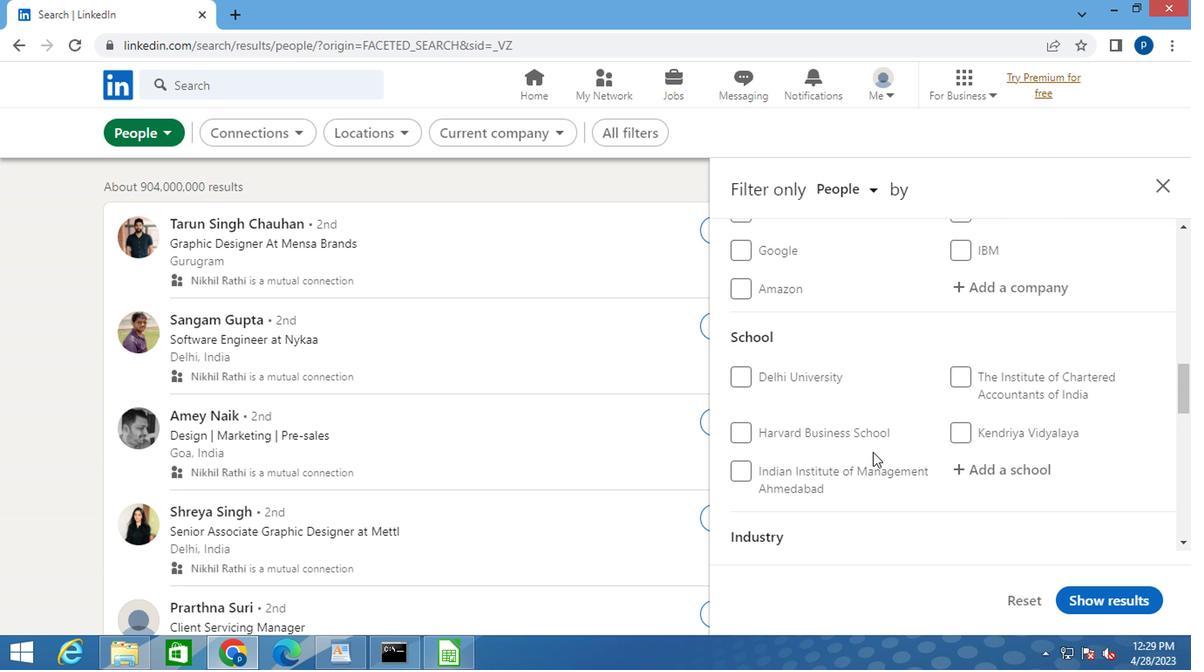 
Action: Mouse scrolled (871, 448) with delta (0, 0)
Screenshot: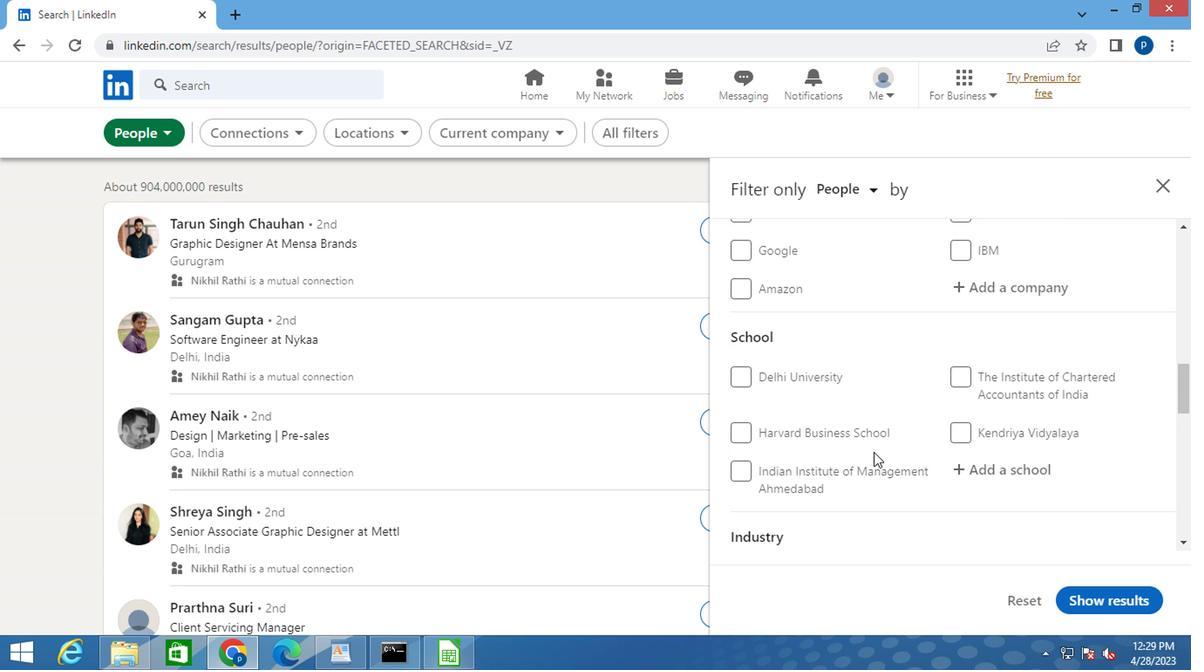 
Action: Mouse moved to (1007, 382)
Screenshot: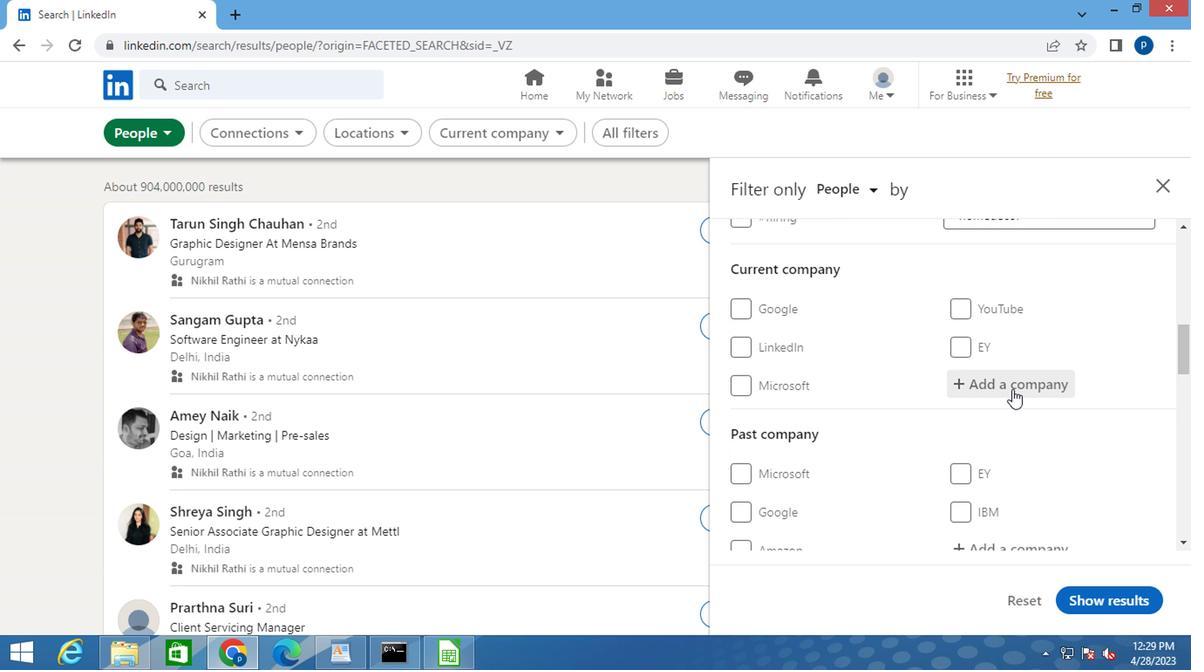 
Action: Mouse pressed left at (1007, 382)
Screenshot: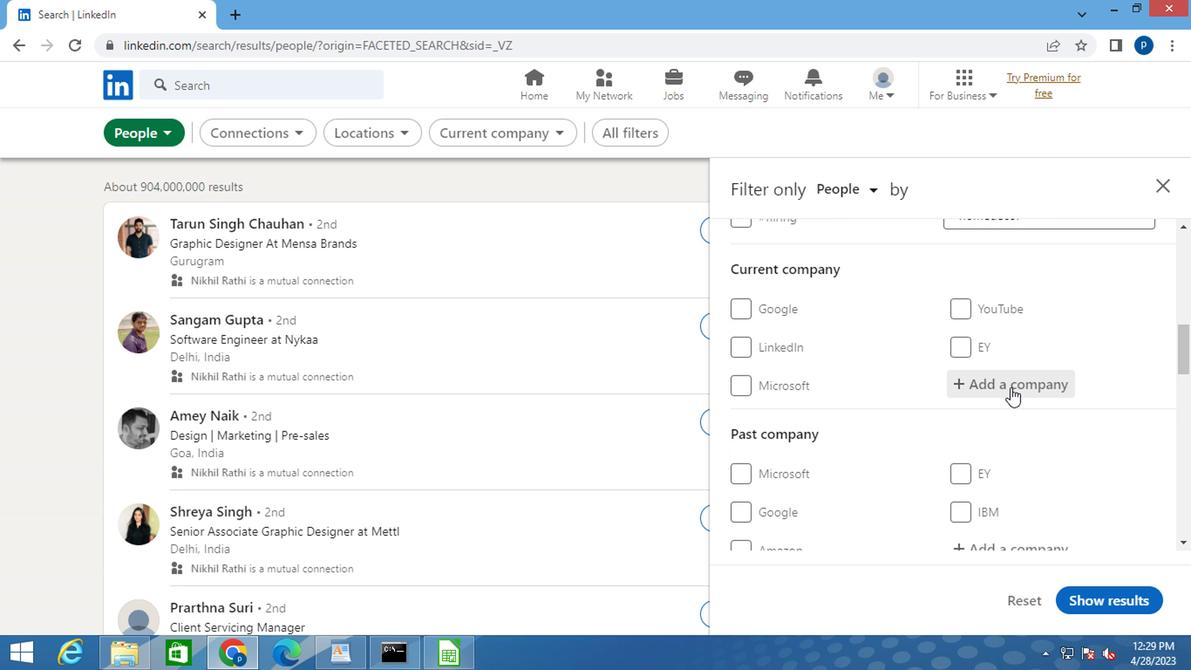 
Action: Key pressed <Key.caps_lock>GAIL<Key.space>
Screenshot: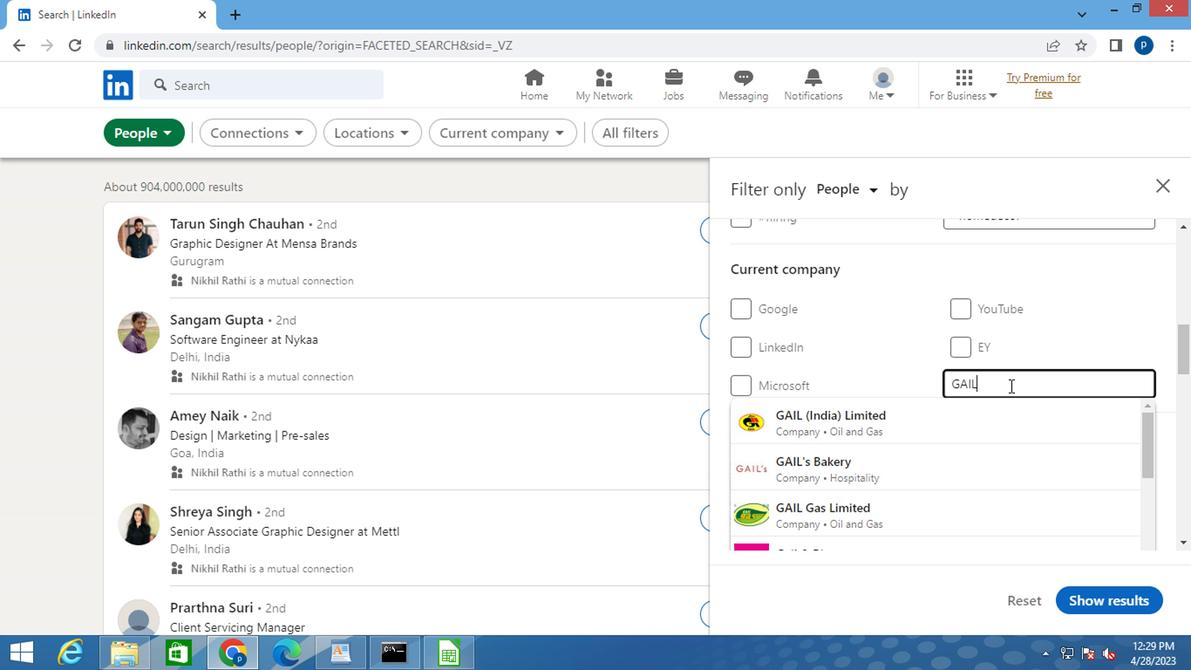 
Action: Mouse moved to (882, 407)
Screenshot: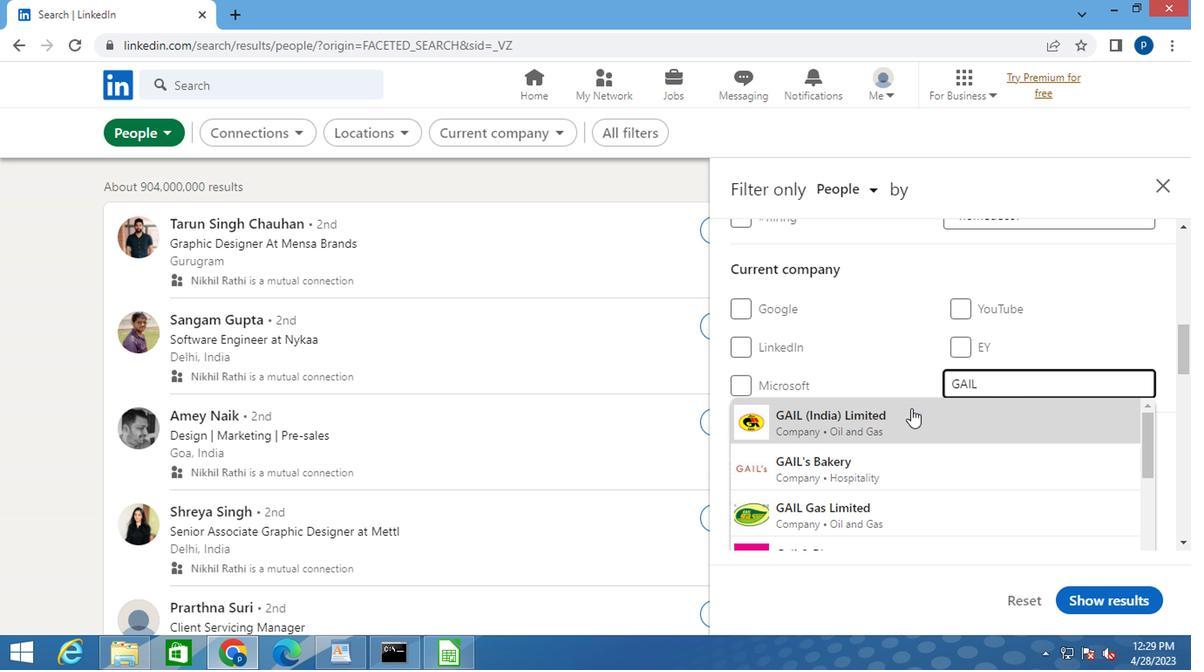 
Action: Mouse pressed left at (882, 407)
Screenshot: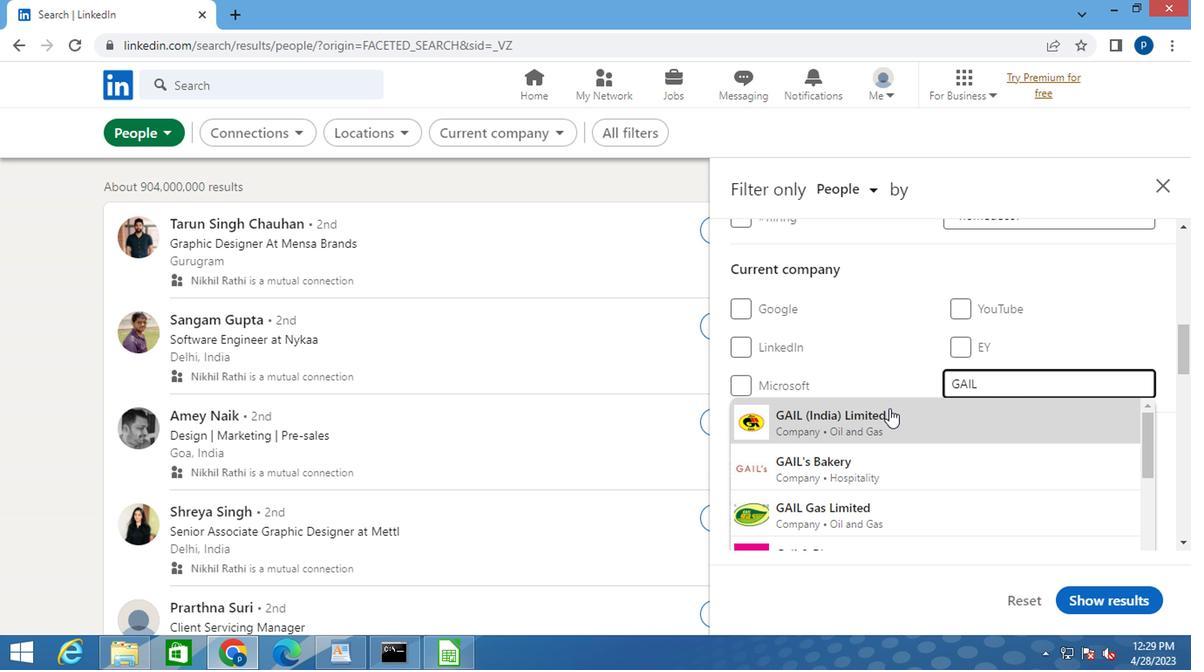 
Action: Mouse moved to (882, 407)
Screenshot: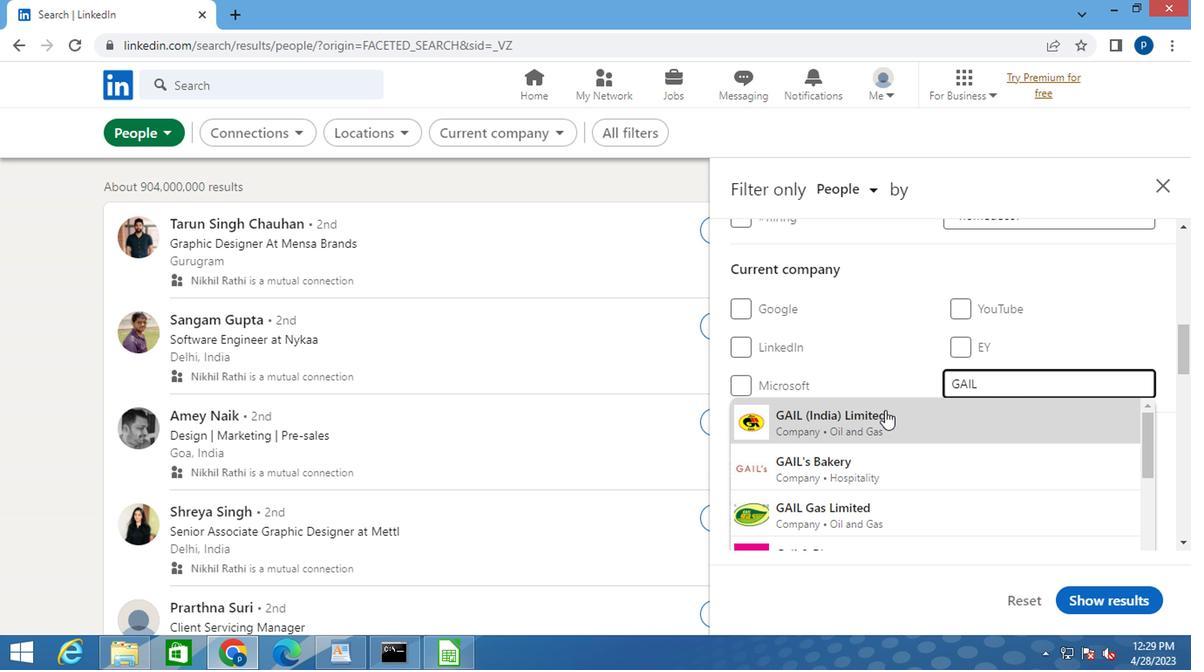 
Action: Mouse scrolled (882, 407) with delta (0, 0)
Screenshot: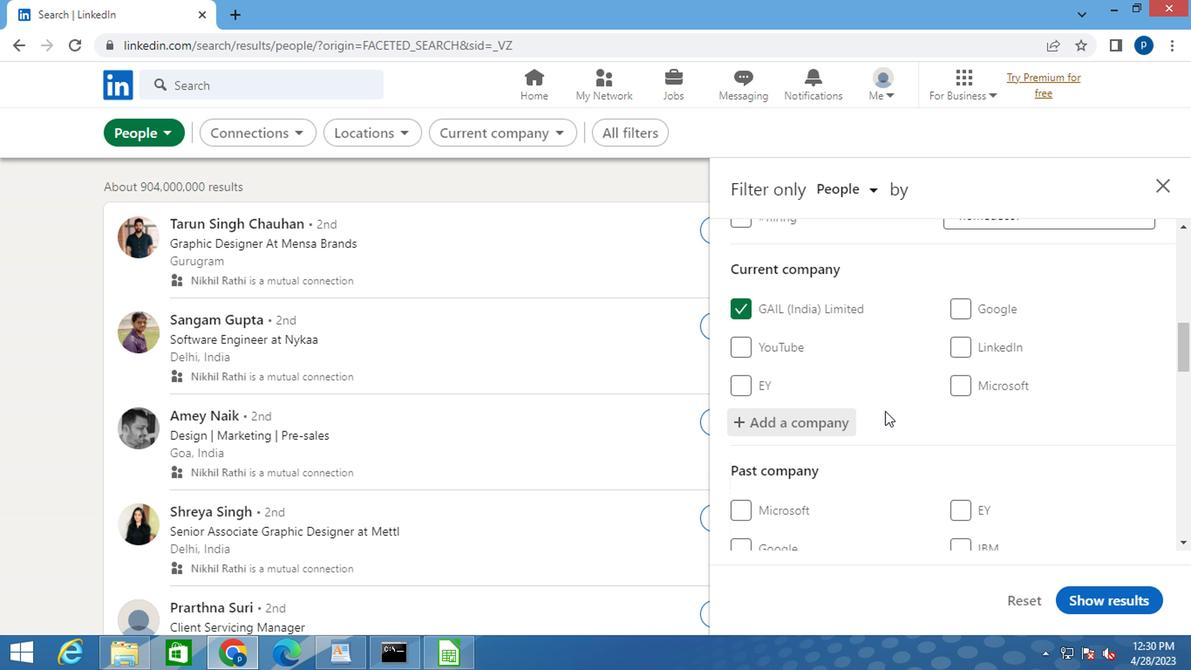 
Action: Mouse scrolled (882, 407) with delta (0, 0)
Screenshot: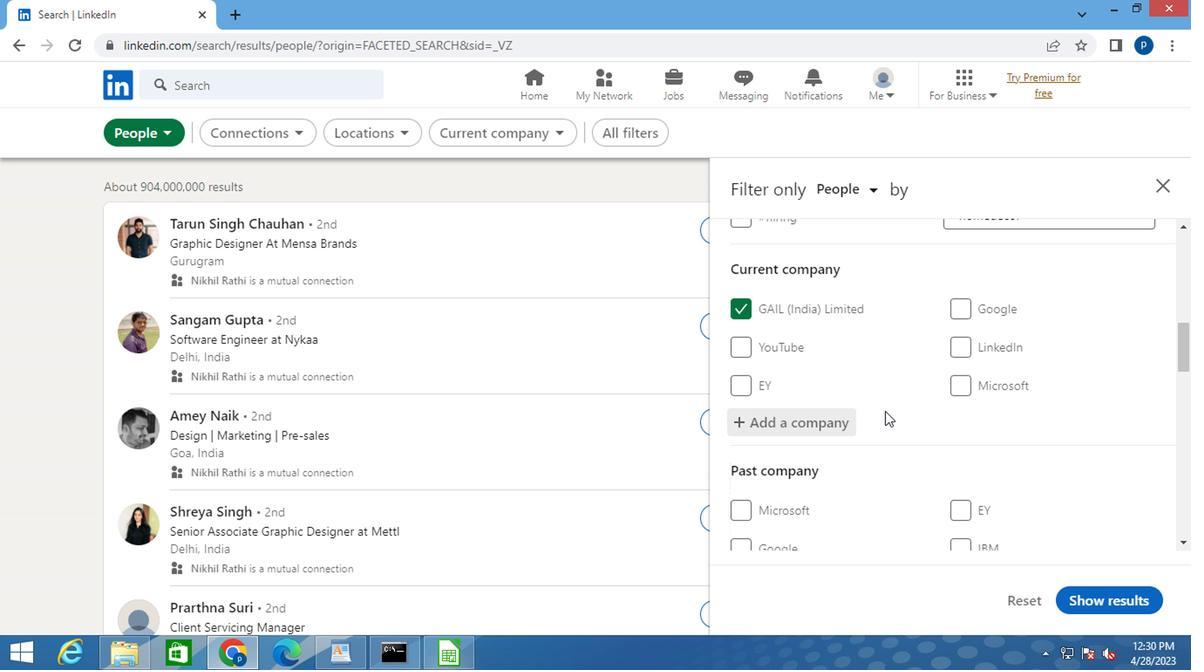 
Action: Mouse moved to (882, 407)
Screenshot: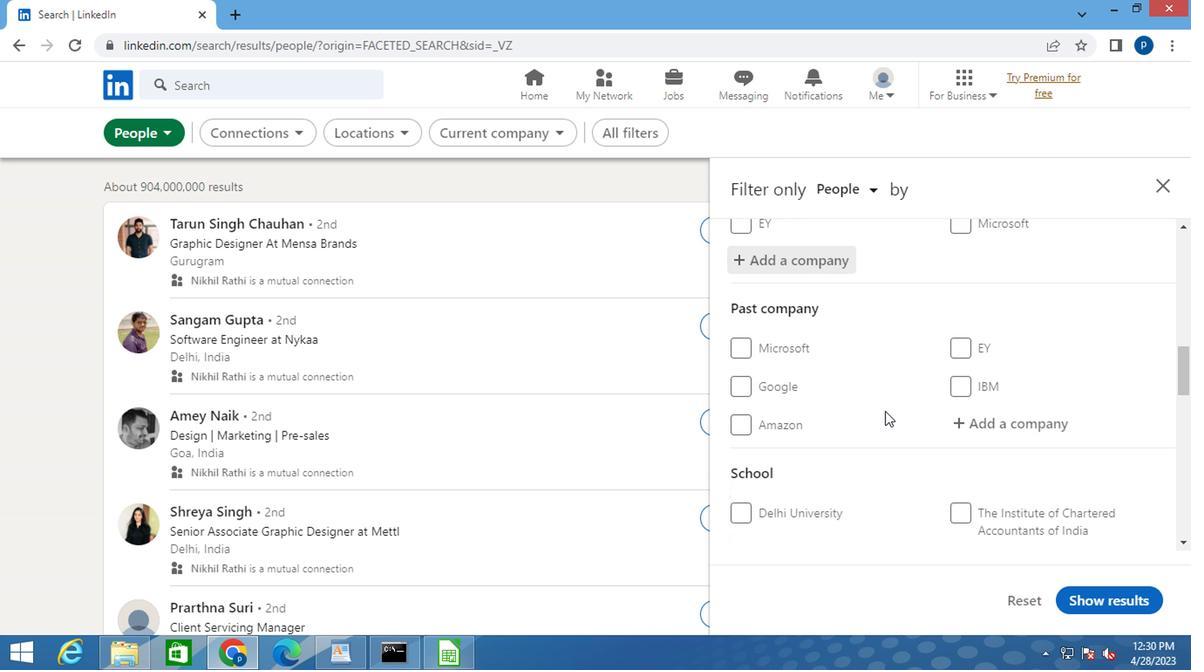 
Action: Mouse scrolled (882, 407) with delta (0, 0)
Screenshot: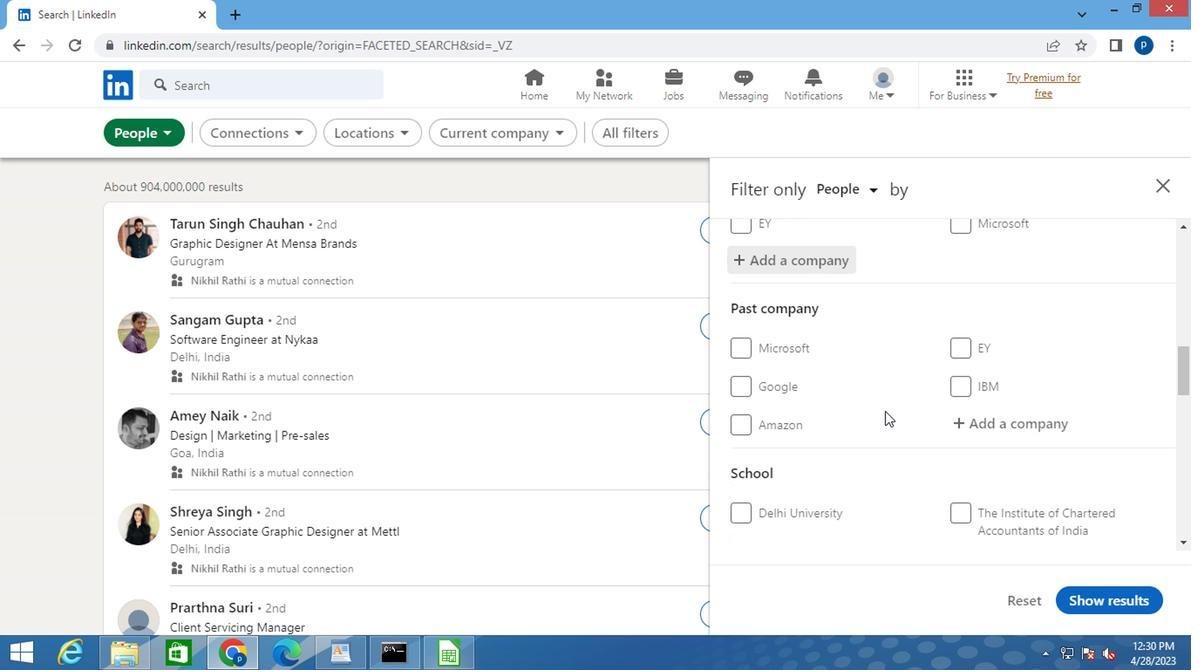 
Action: Mouse moved to (981, 493)
Screenshot: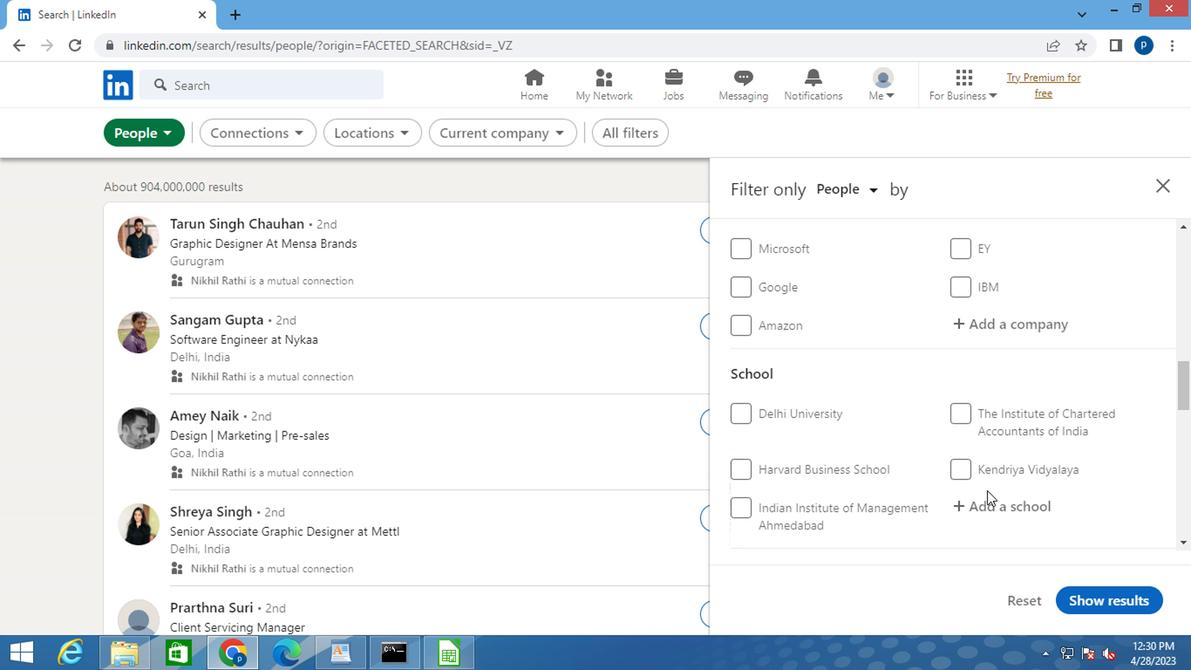 
Action: Mouse pressed left at (981, 493)
Screenshot: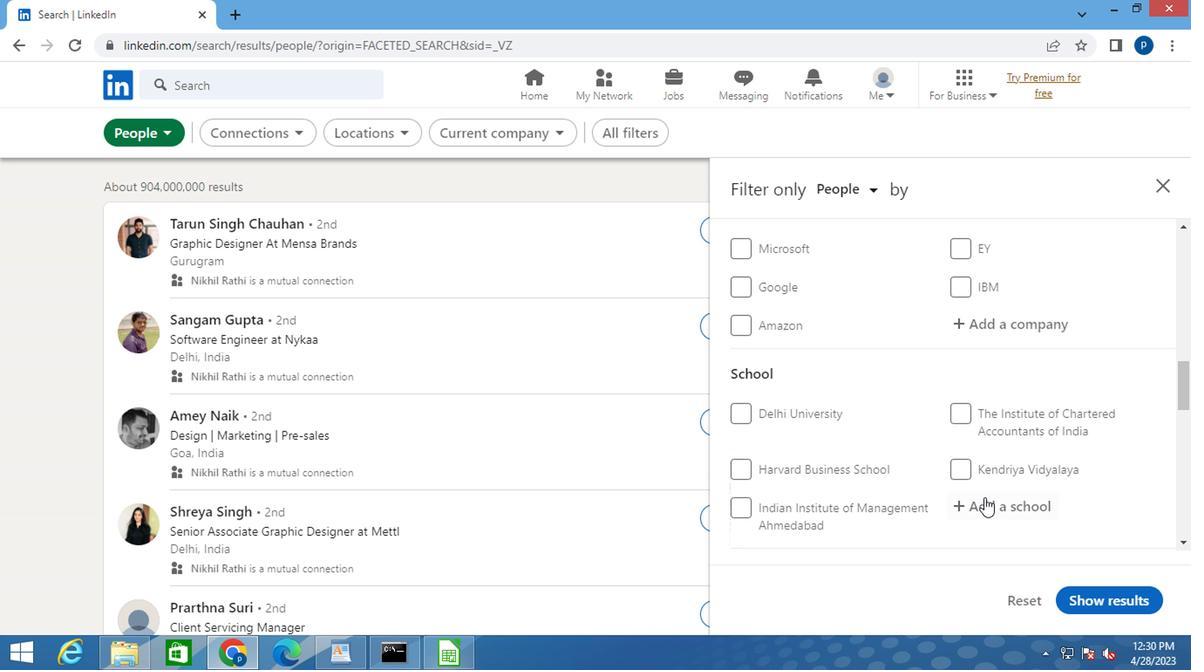 
Action: Key pressed FAROOK<Key.space>
Screenshot: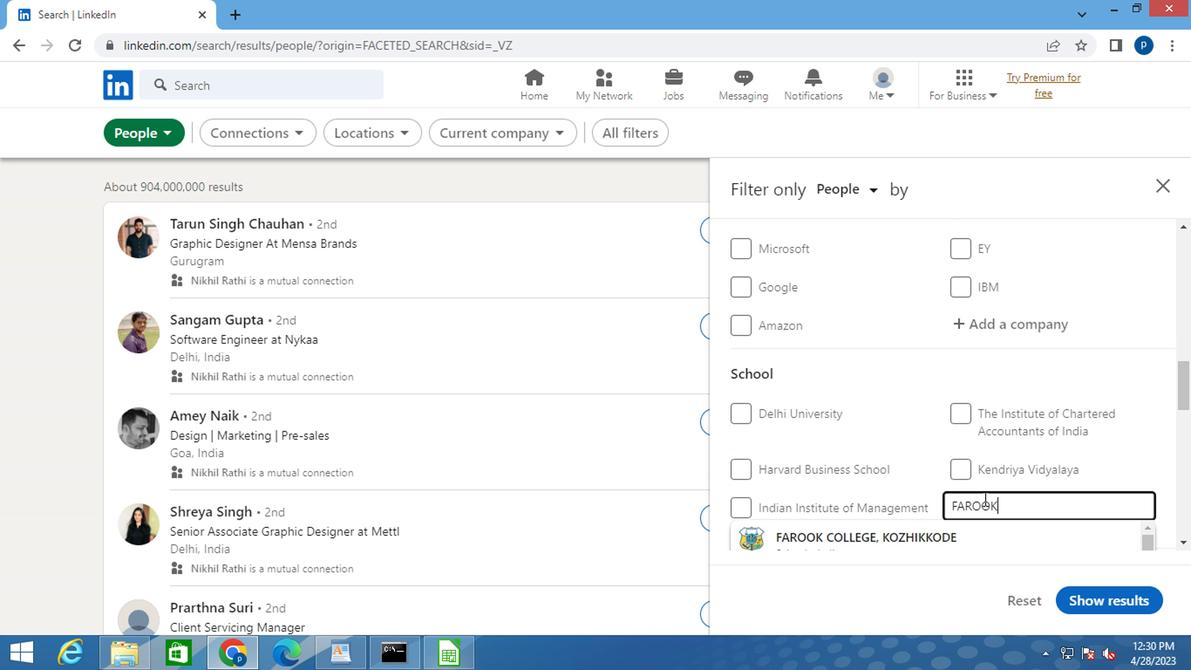 
Action: Mouse moved to (928, 532)
Screenshot: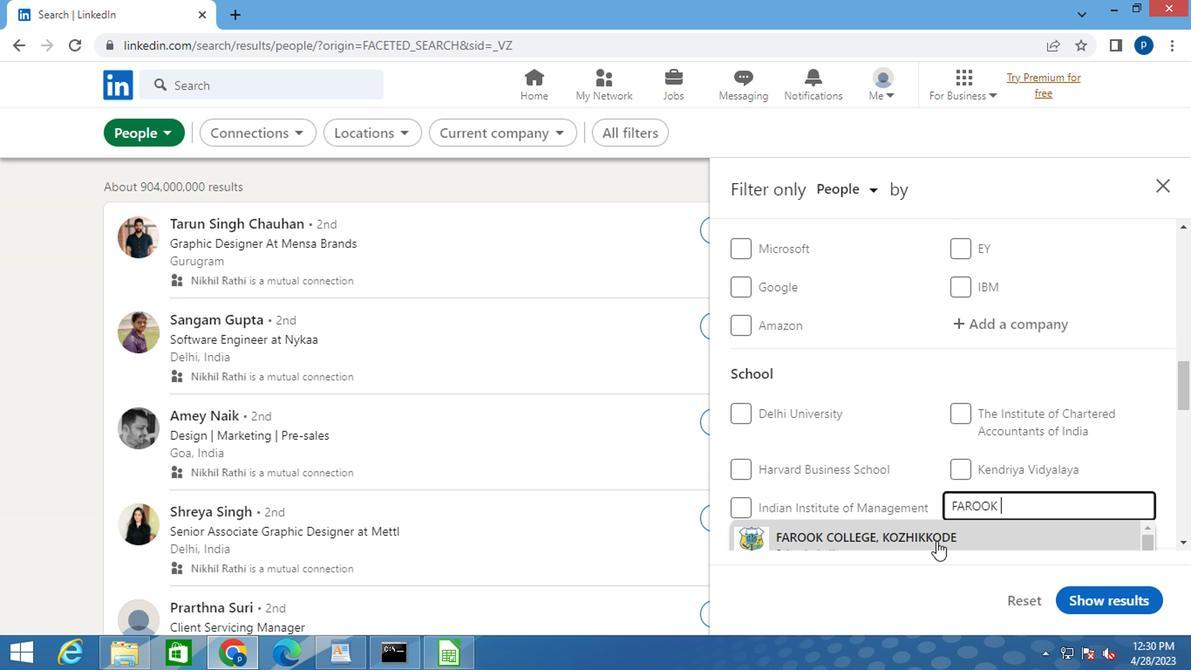 
Action: Mouse pressed left at (928, 532)
Screenshot: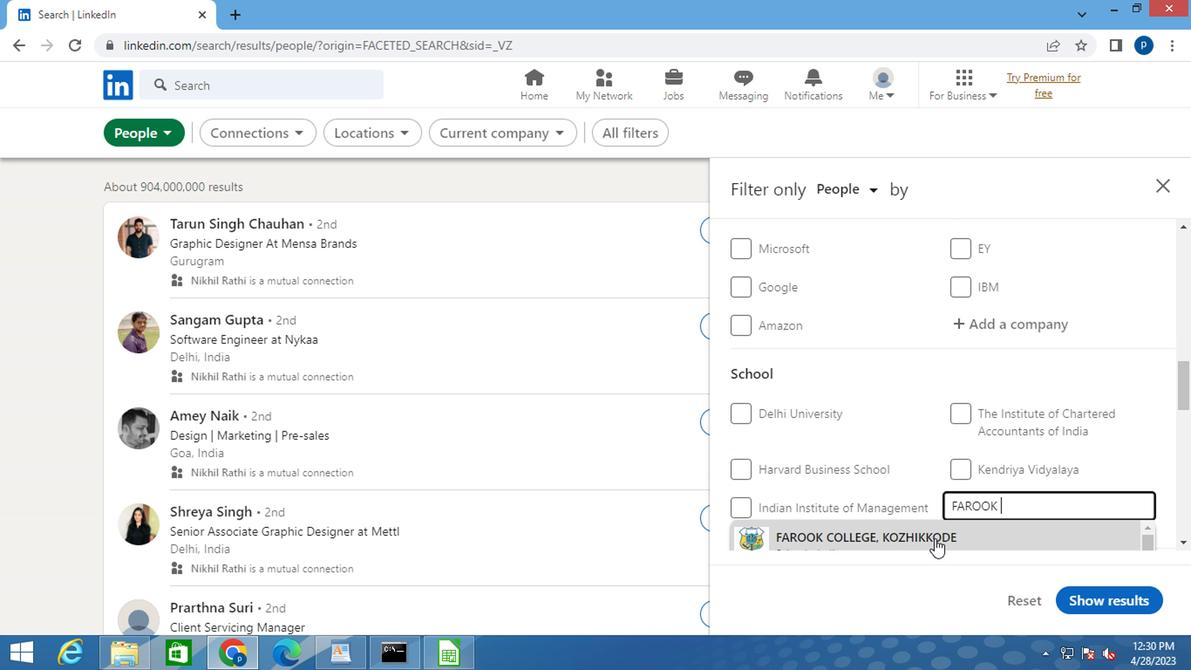 
Action: Mouse moved to (927, 464)
Screenshot: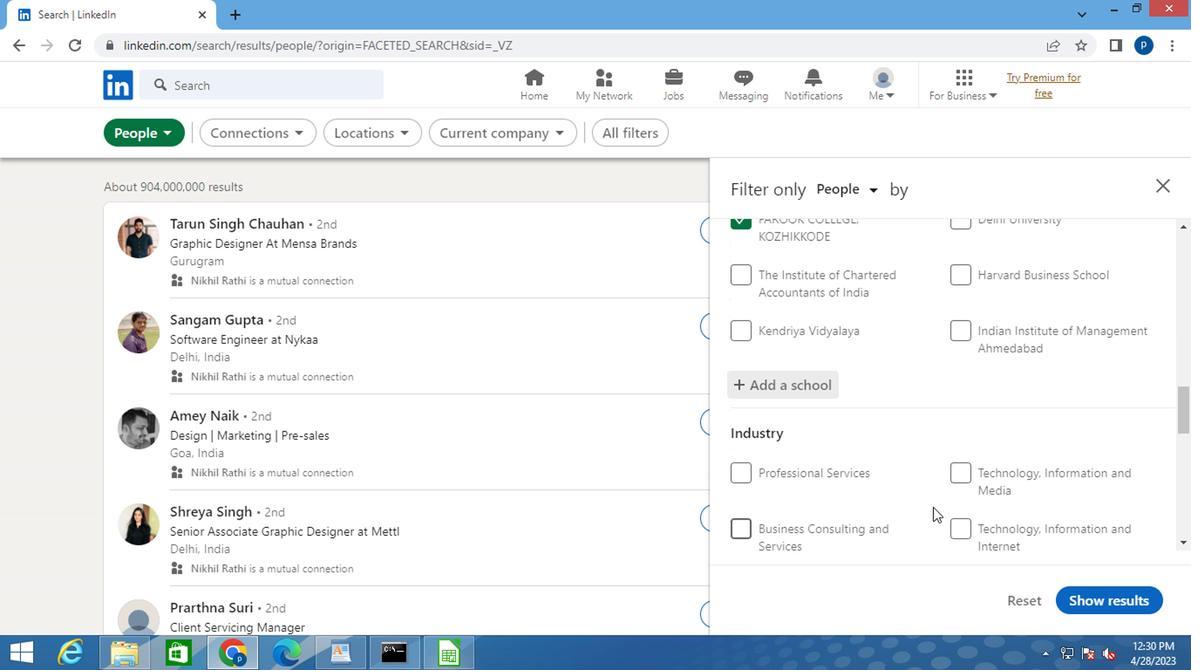 
Action: Mouse scrolled (927, 464) with delta (0, 0)
Screenshot: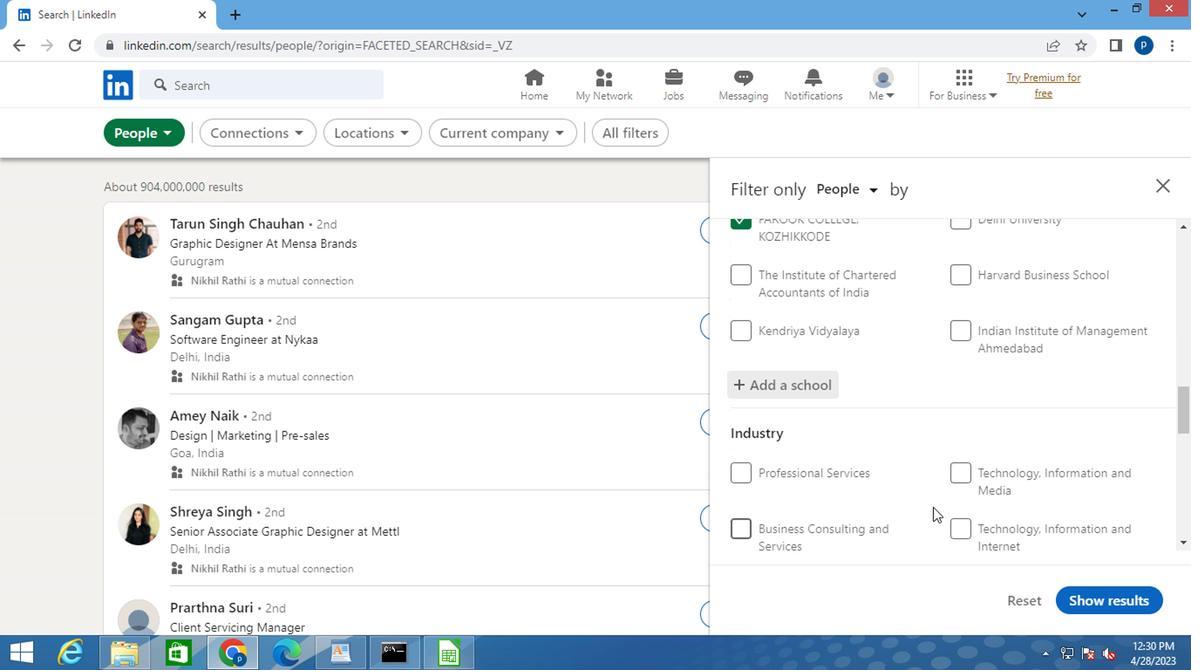
Action: Mouse scrolled (927, 464) with delta (0, 0)
Screenshot: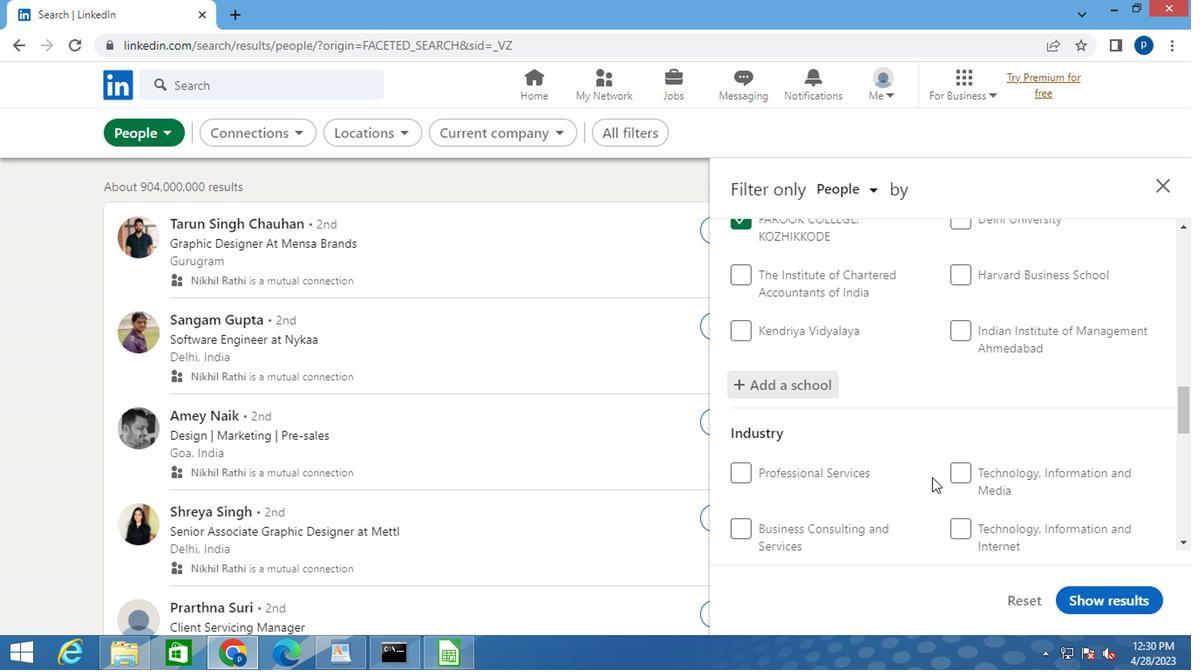 
Action: Mouse scrolled (927, 464) with delta (0, 0)
Screenshot: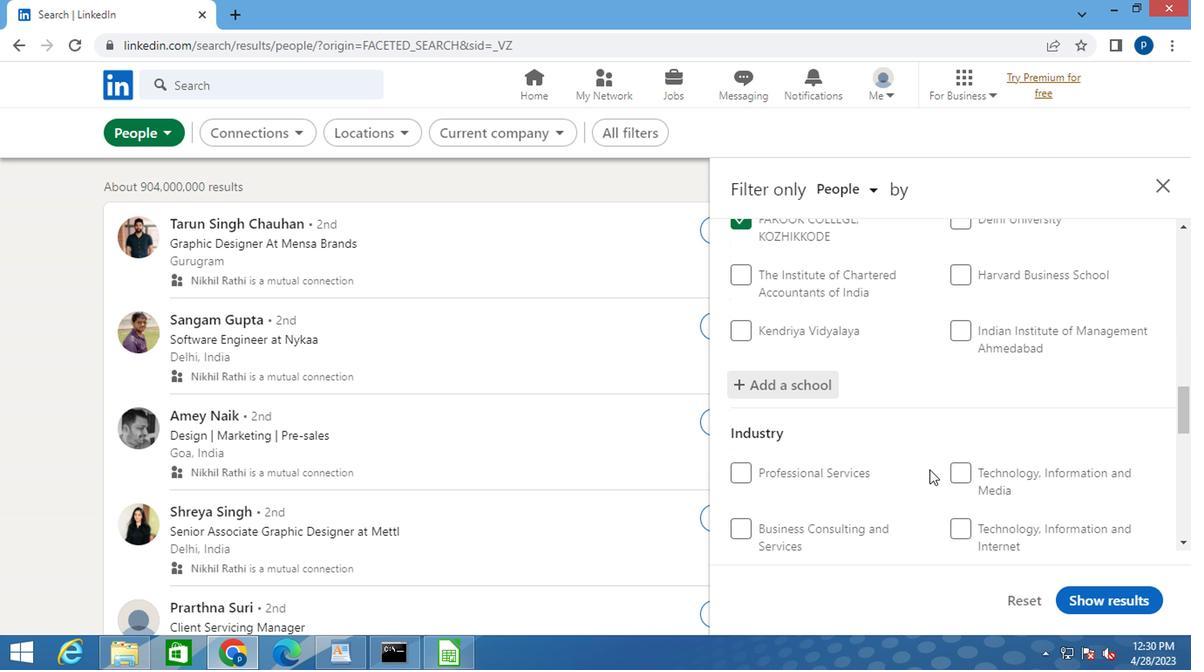 
Action: Mouse moved to (996, 327)
Screenshot: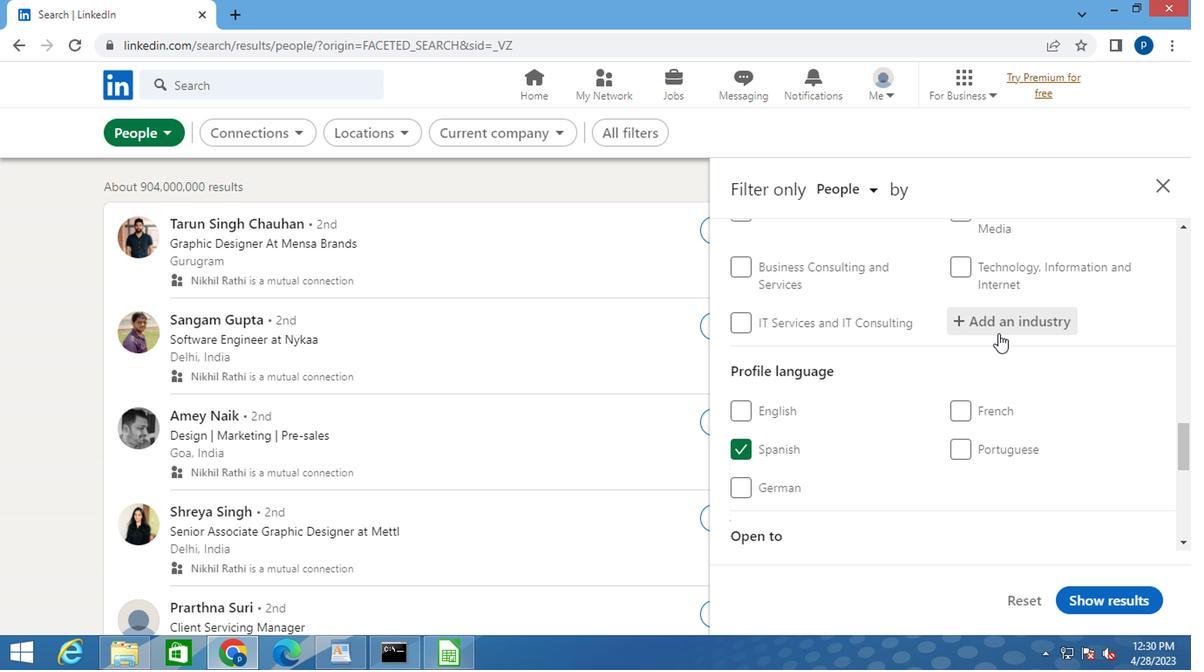 
Action: Mouse pressed left at (996, 327)
Screenshot: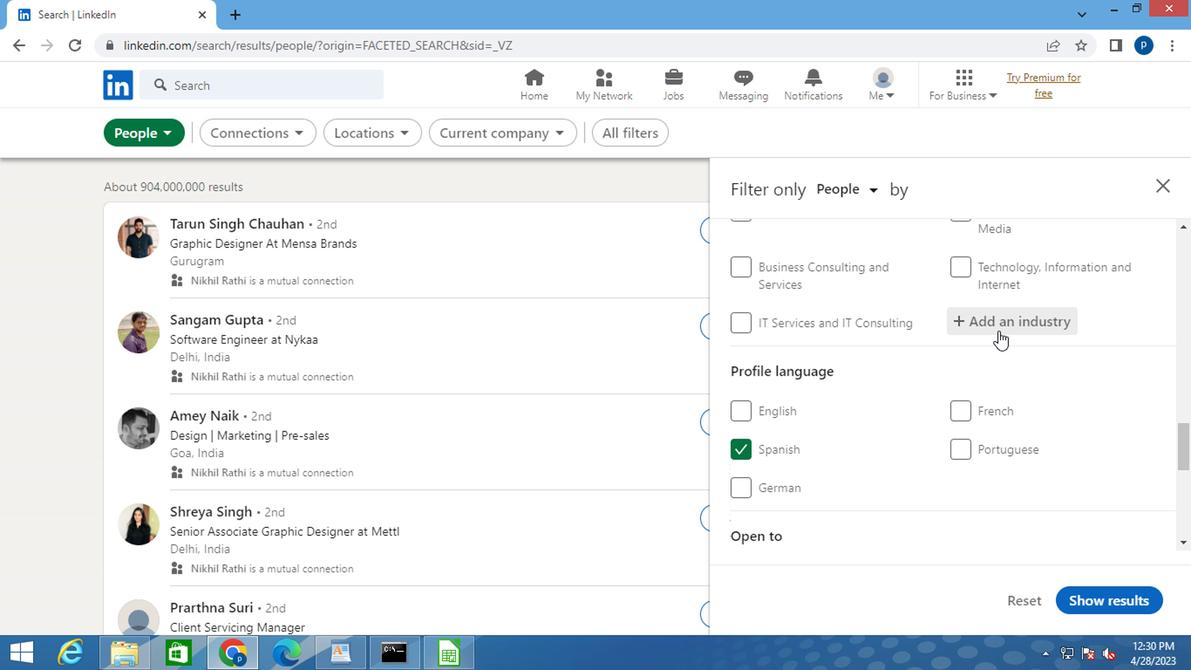 
Action: Mouse pressed left at (996, 327)
Screenshot: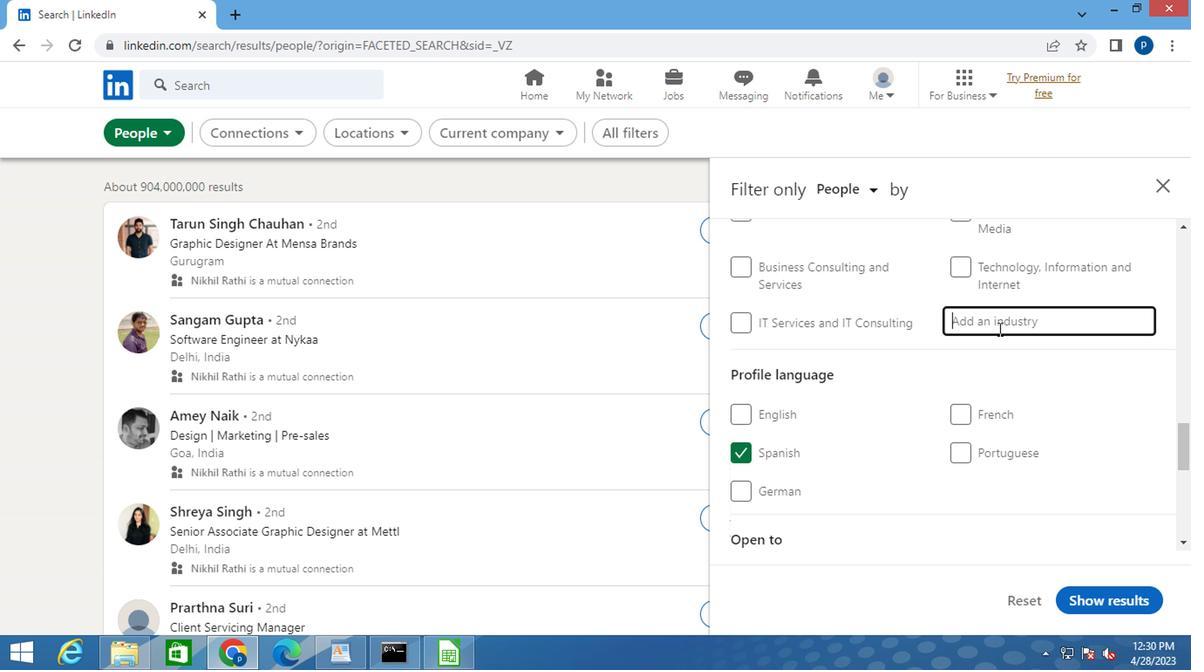 
Action: Key pressed <Key.caps_lock>I<Key.caps_lock>N<Key.backspace><Key.backspace>I<Key.caps_lock>NSURAN
Screenshot: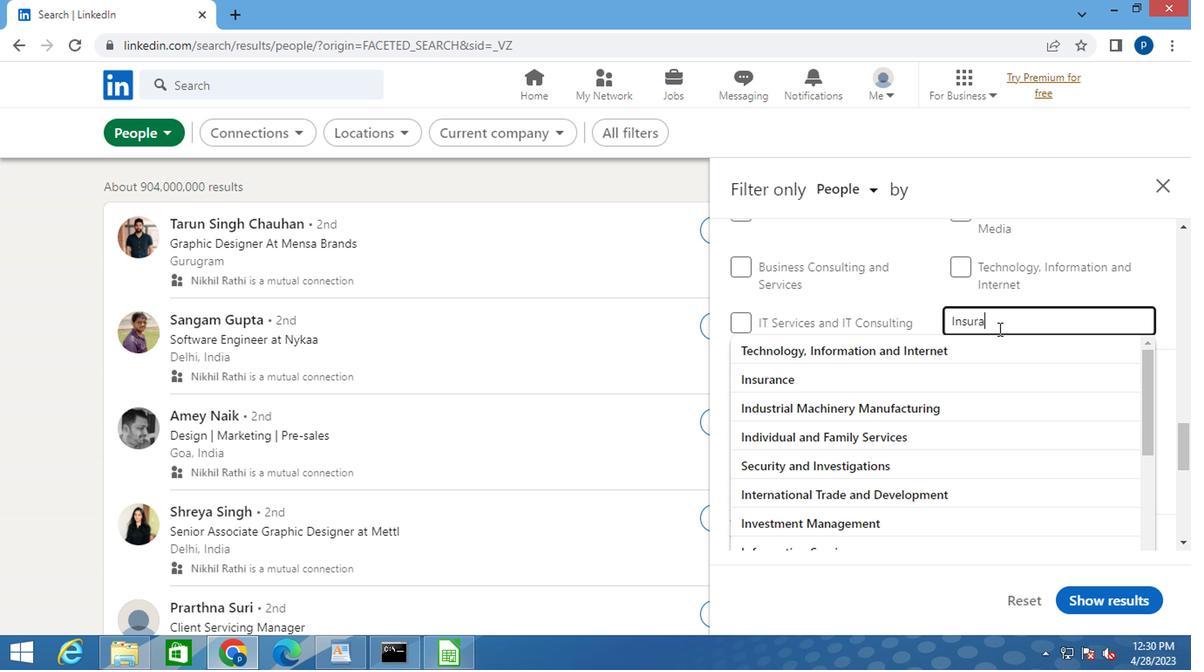 
Action: Mouse moved to (861, 428)
Screenshot: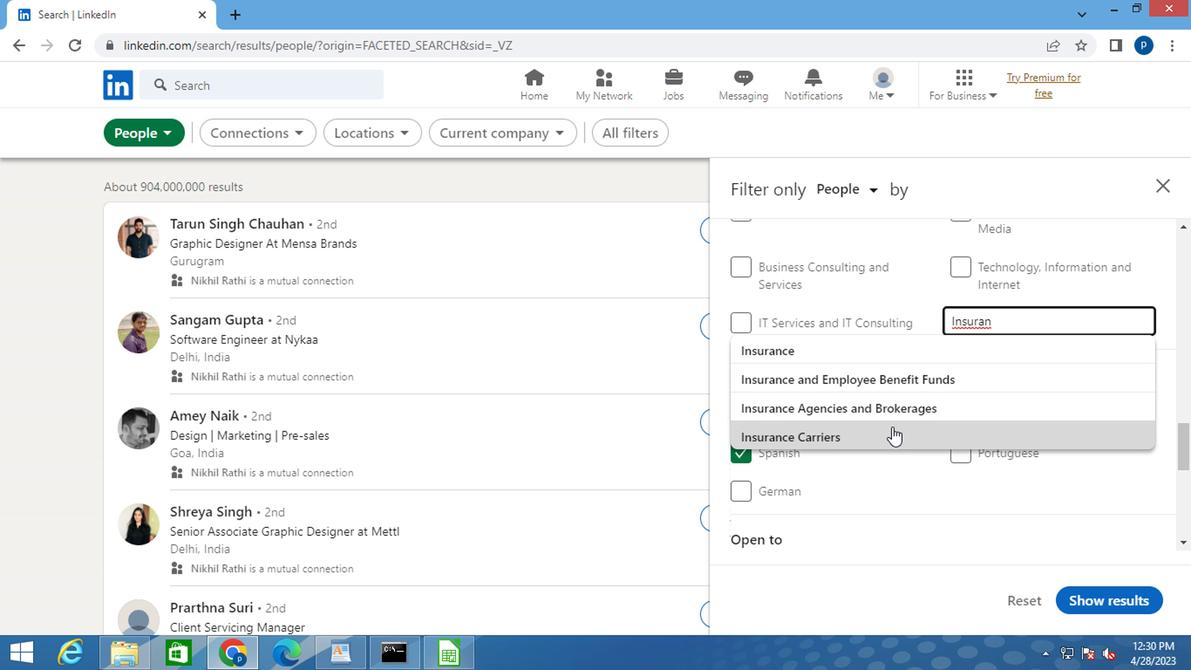
Action: Mouse pressed left at (861, 428)
Screenshot: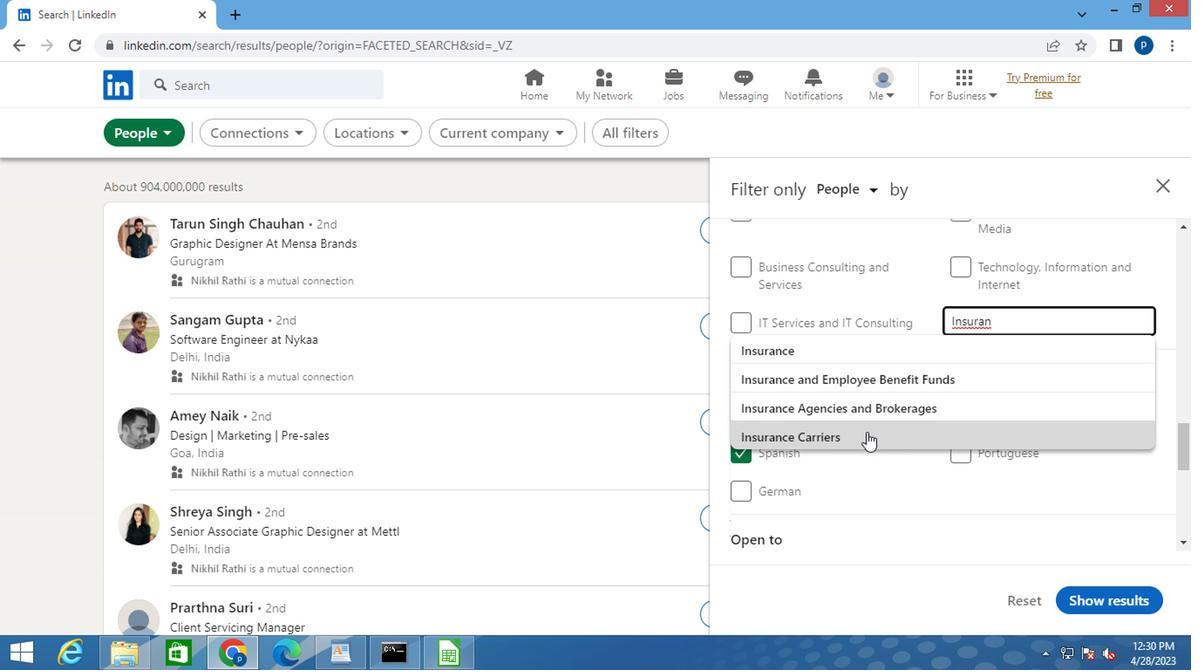 
Action: Mouse moved to (861, 423)
Screenshot: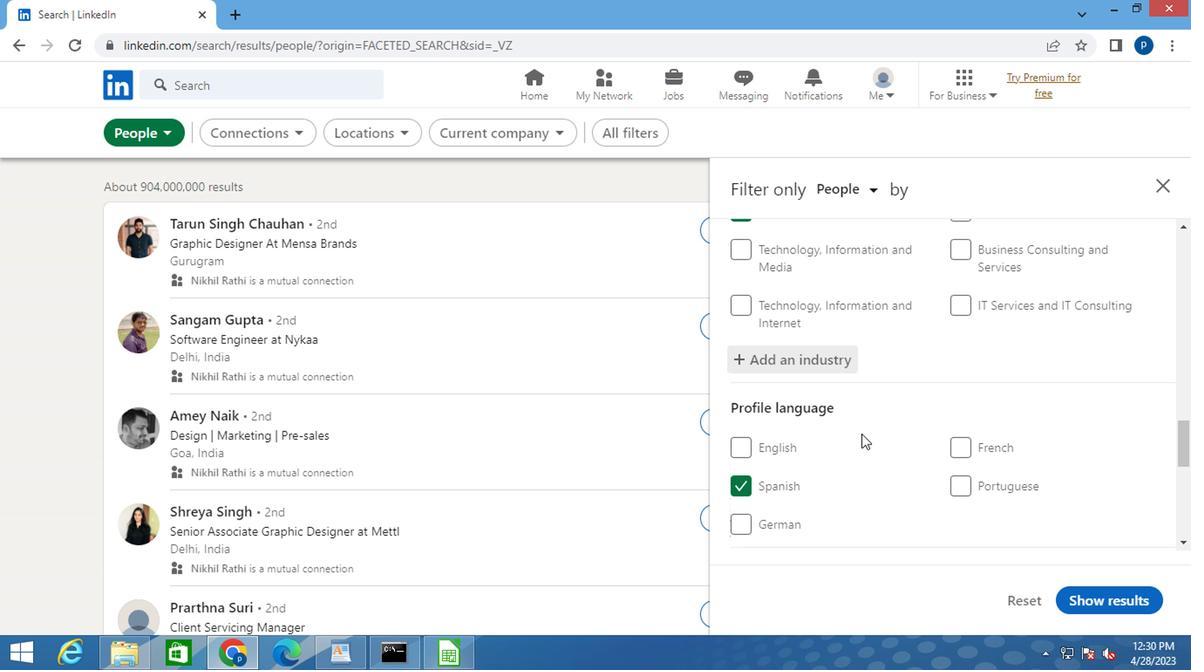 
Action: Mouse scrolled (861, 422) with delta (0, 0)
Screenshot: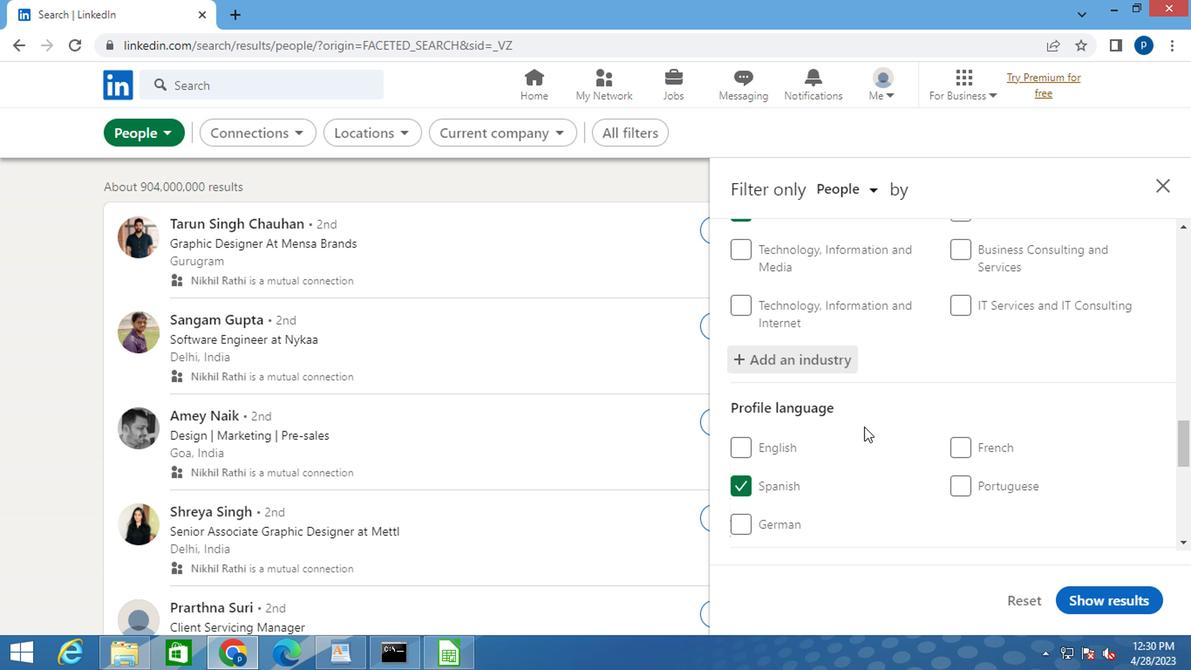 
Action: Mouse moved to (861, 413)
Screenshot: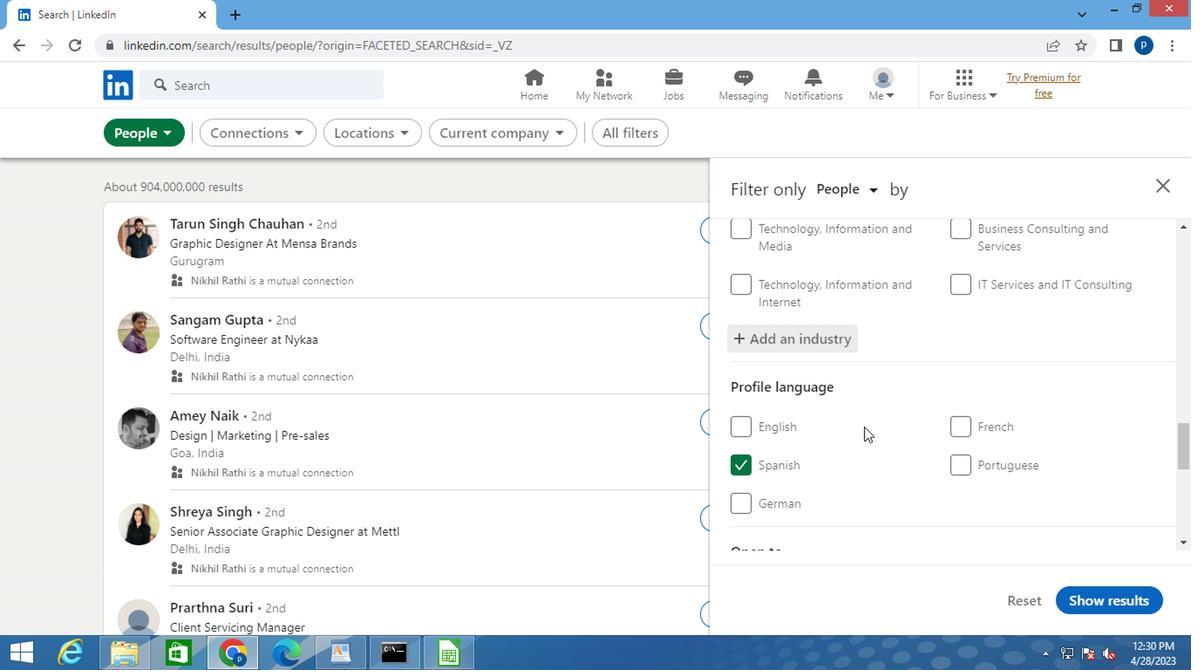 
Action: Mouse scrolled (861, 412) with delta (0, -1)
Screenshot: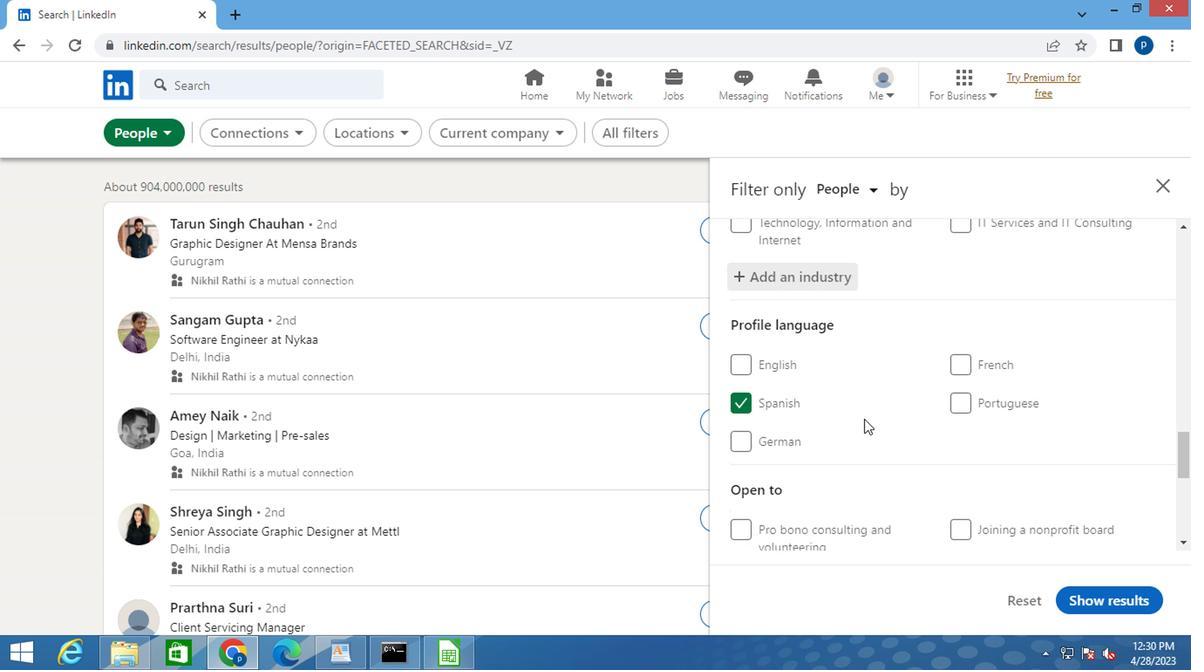 
Action: Mouse scrolled (861, 412) with delta (0, -1)
Screenshot: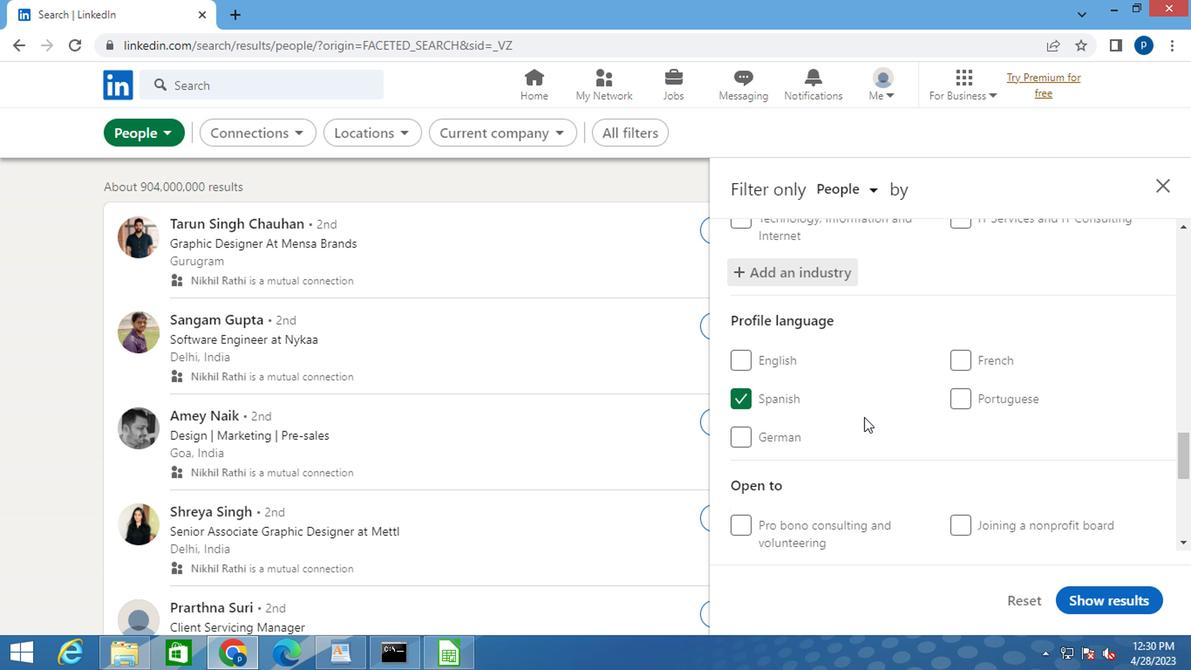 
Action: Mouse moved to (861, 411)
Screenshot: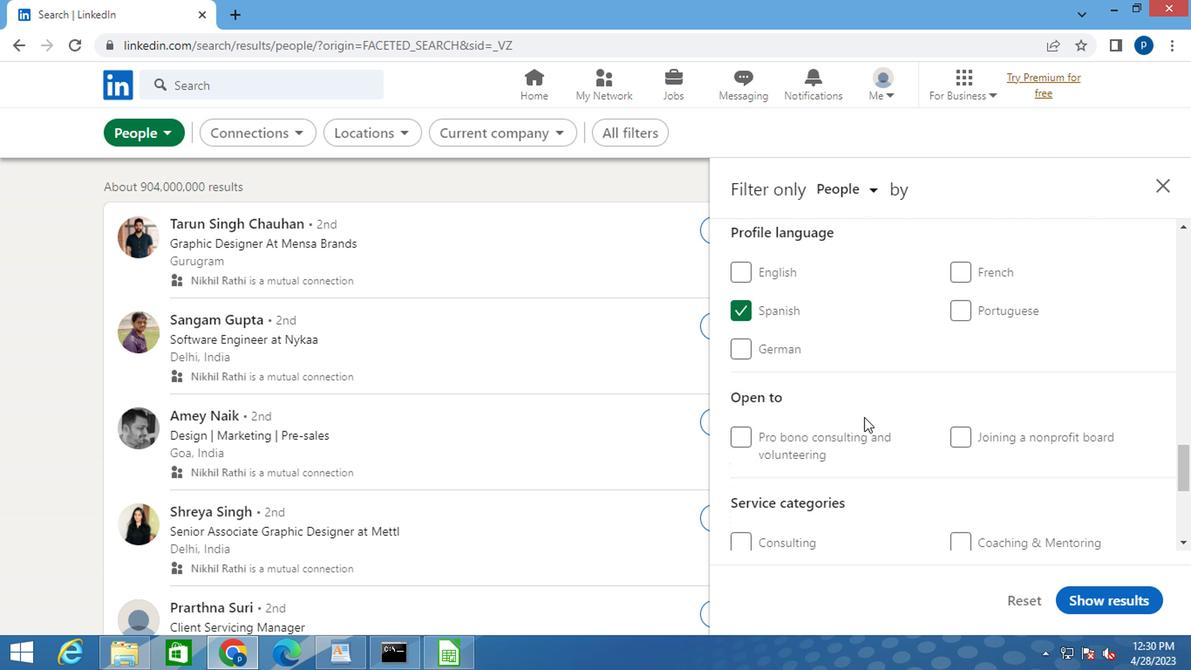 
Action: Mouse scrolled (861, 410) with delta (0, -1)
Screenshot: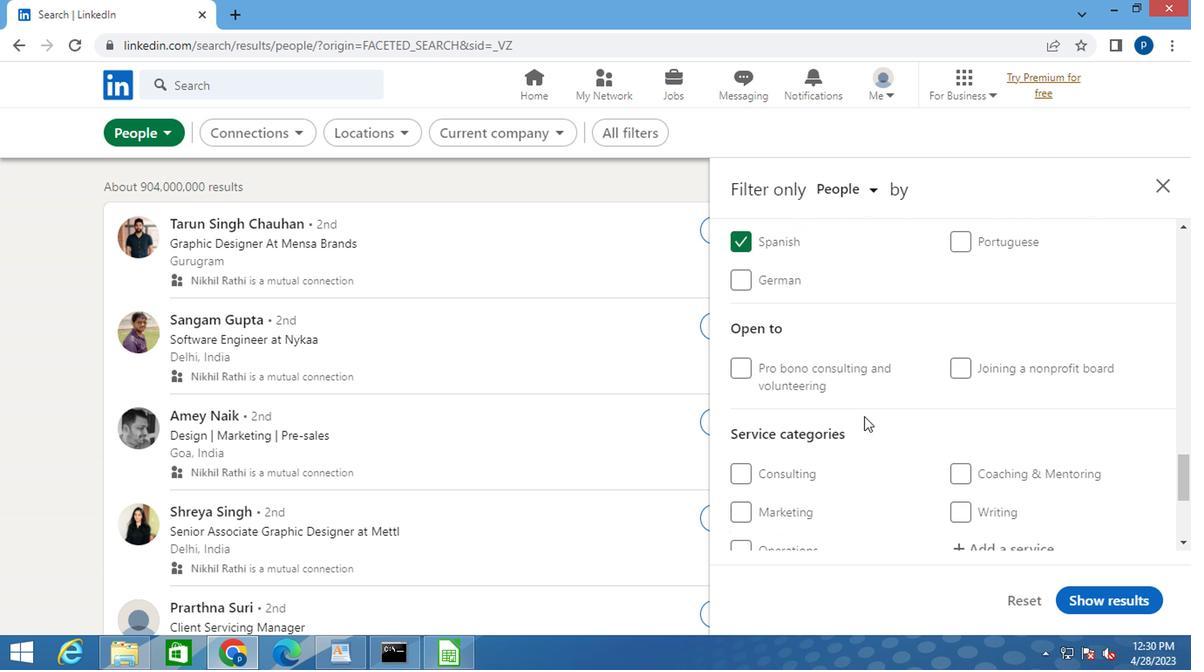 
Action: Mouse moved to (1012, 447)
Screenshot: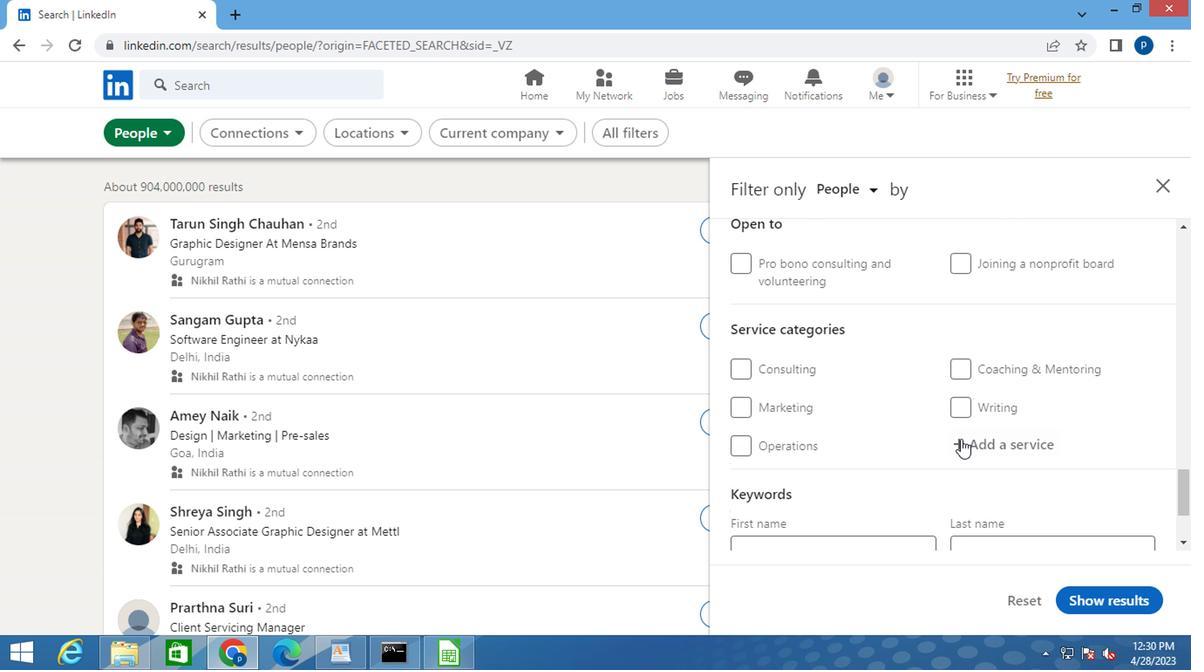 
Action: Mouse pressed left at (1012, 447)
Screenshot: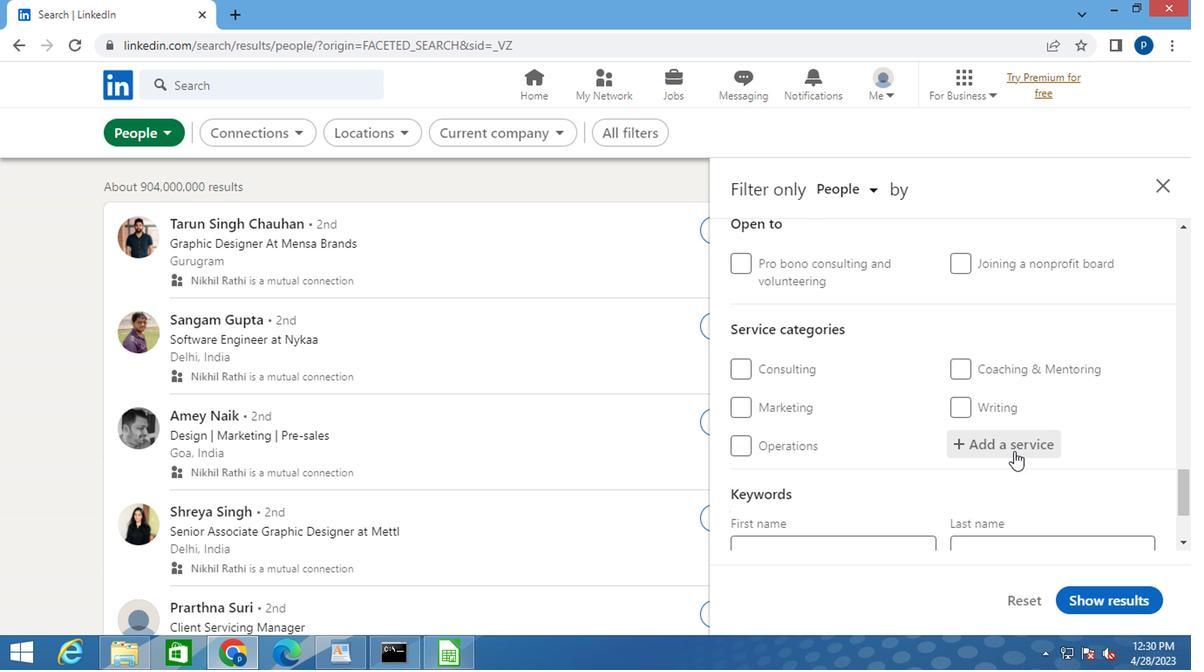 
Action: Mouse moved to (1004, 441)
Screenshot: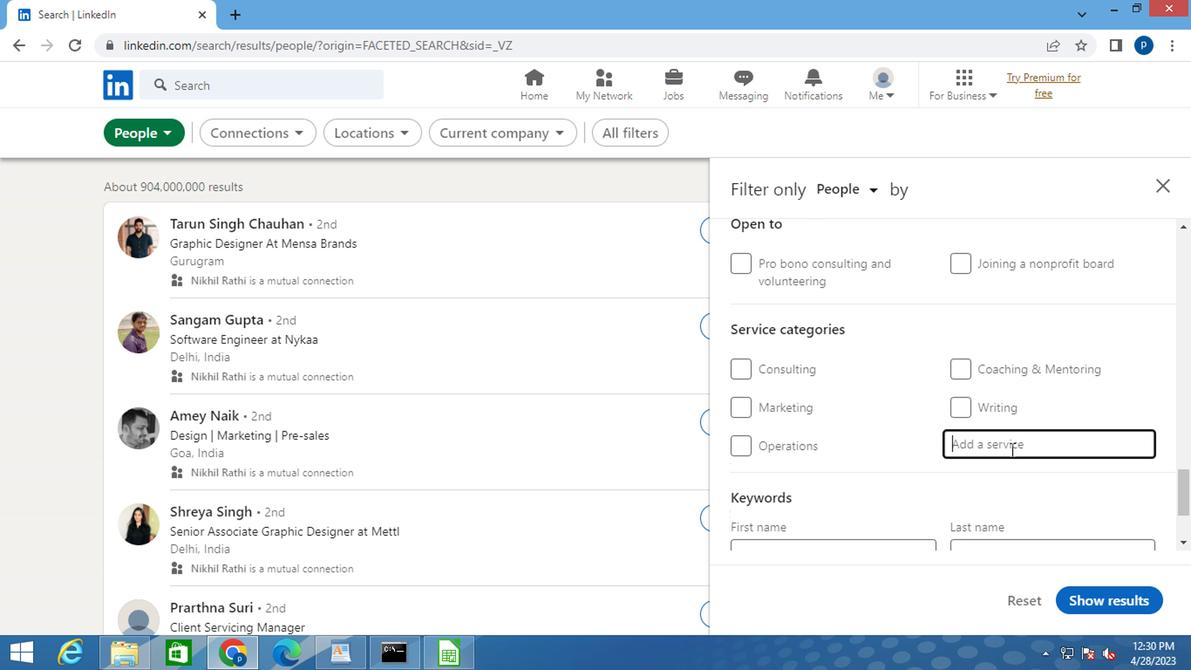 
Action: Mouse pressed left at (1004, 441)
Screenshot: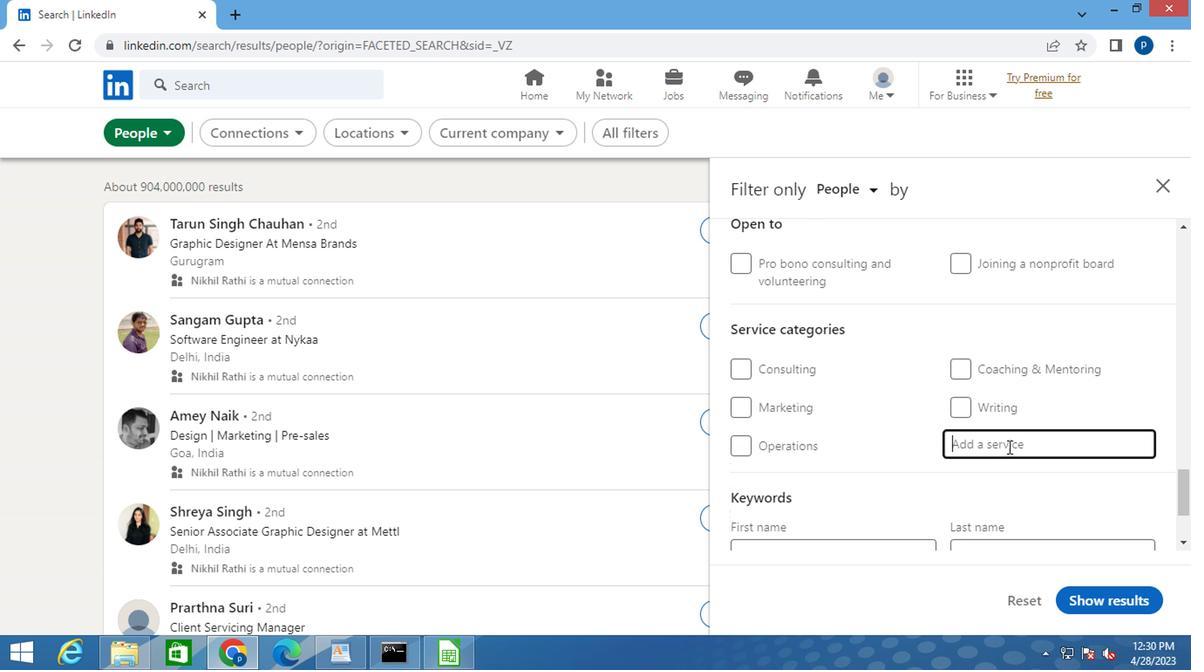 
Action: Key pressed <Key.caps_lock>E<Key.caps_lock>VENT
Screenshot: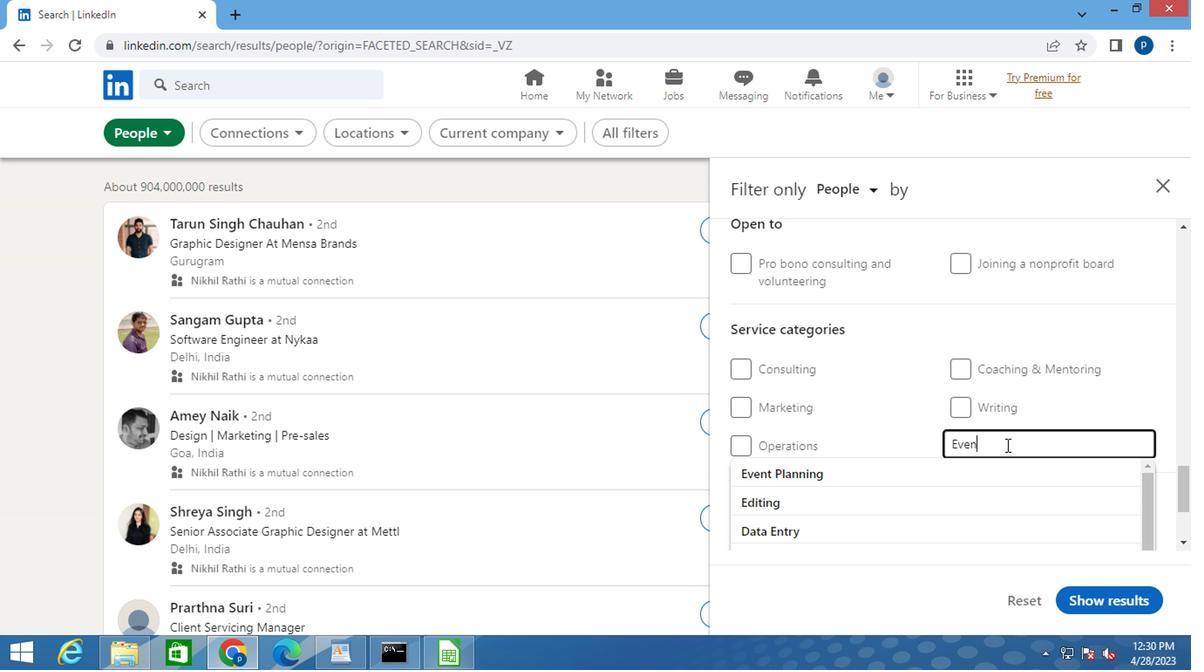 
Action: Mouse moved to (873, 466)
Screenshot: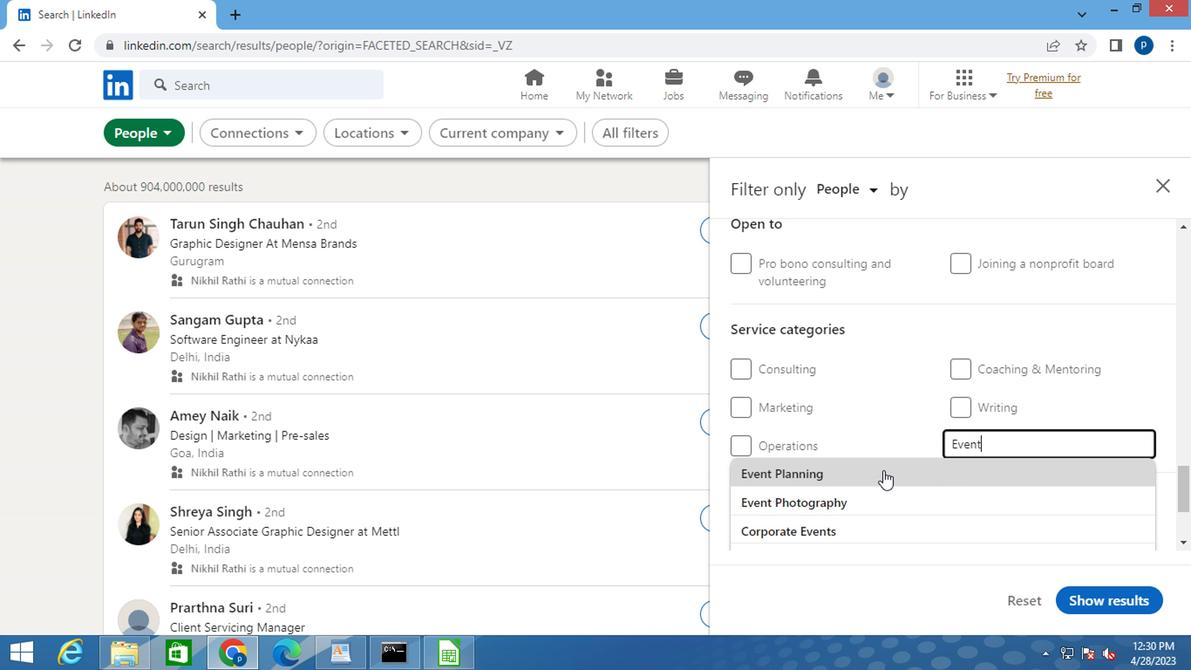 
Action: Mouse pressed left at (873, 466)
Screenshot: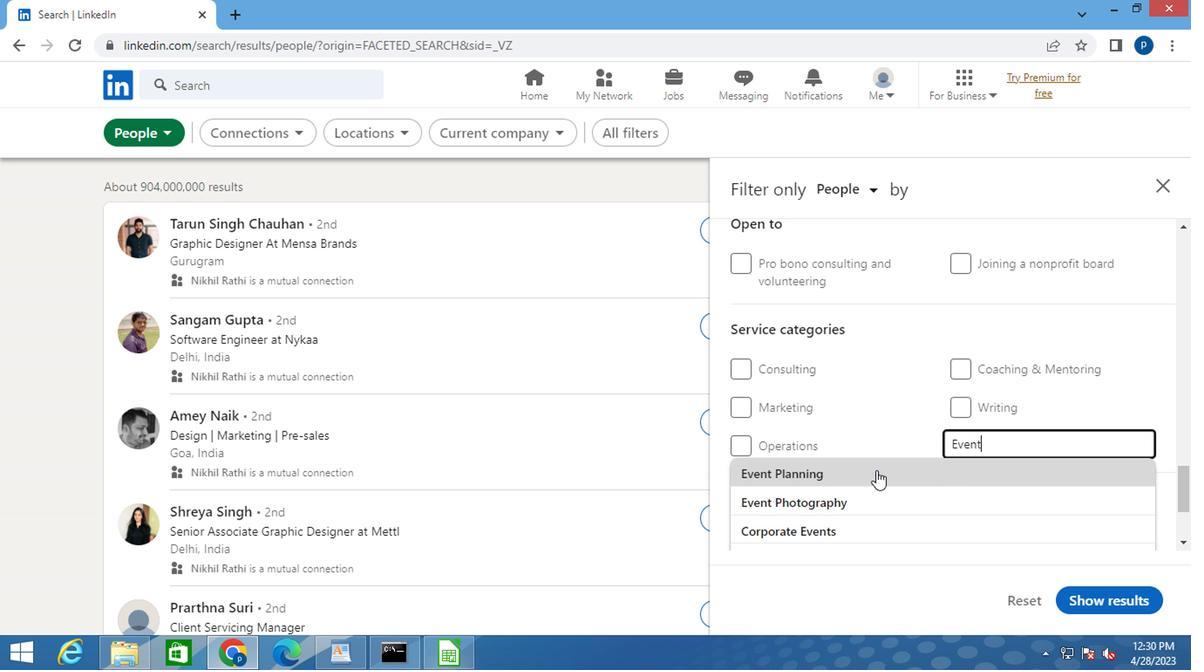 
Action: Mouse moved to (862, 430)
Screenshot: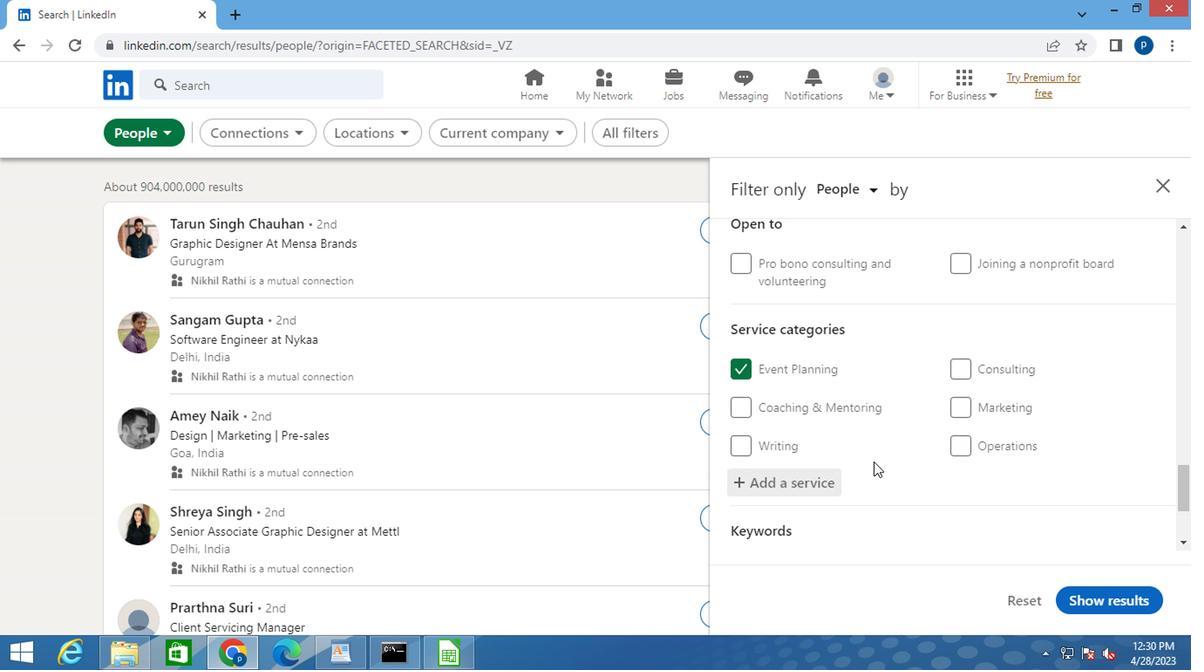 
Action: Mouse scrolled (862, 430) with delta (0, 0)
Screenshot: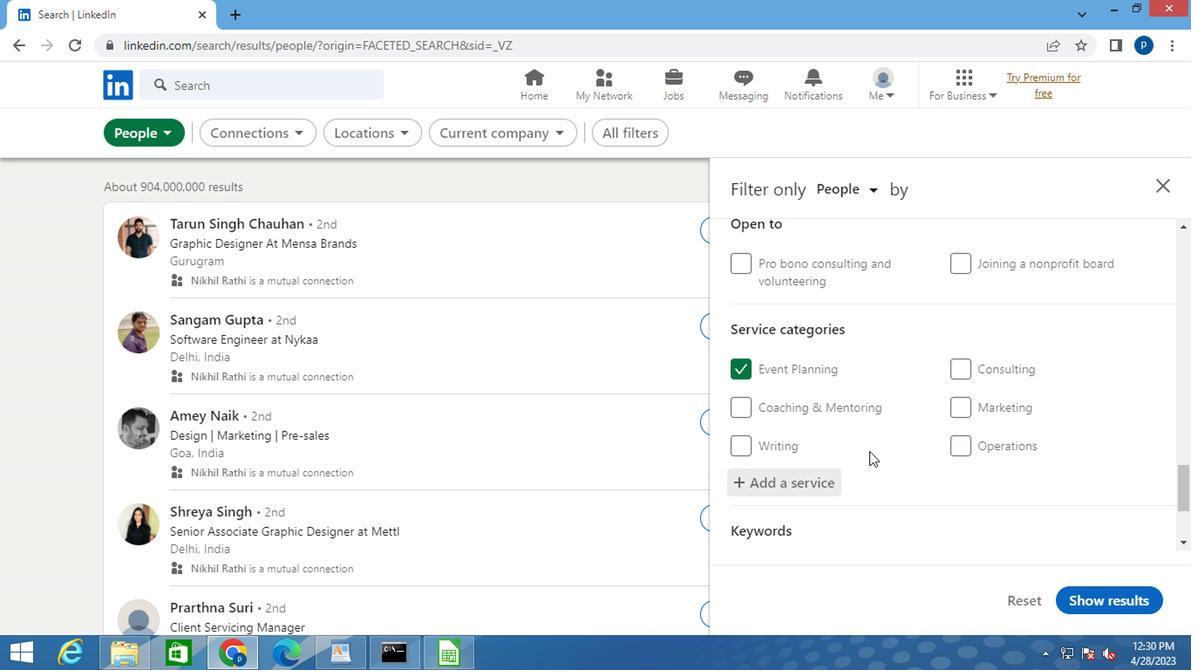 
Action: Mouse scrolled (862, 430) with delta (0, 0)
Screenshot: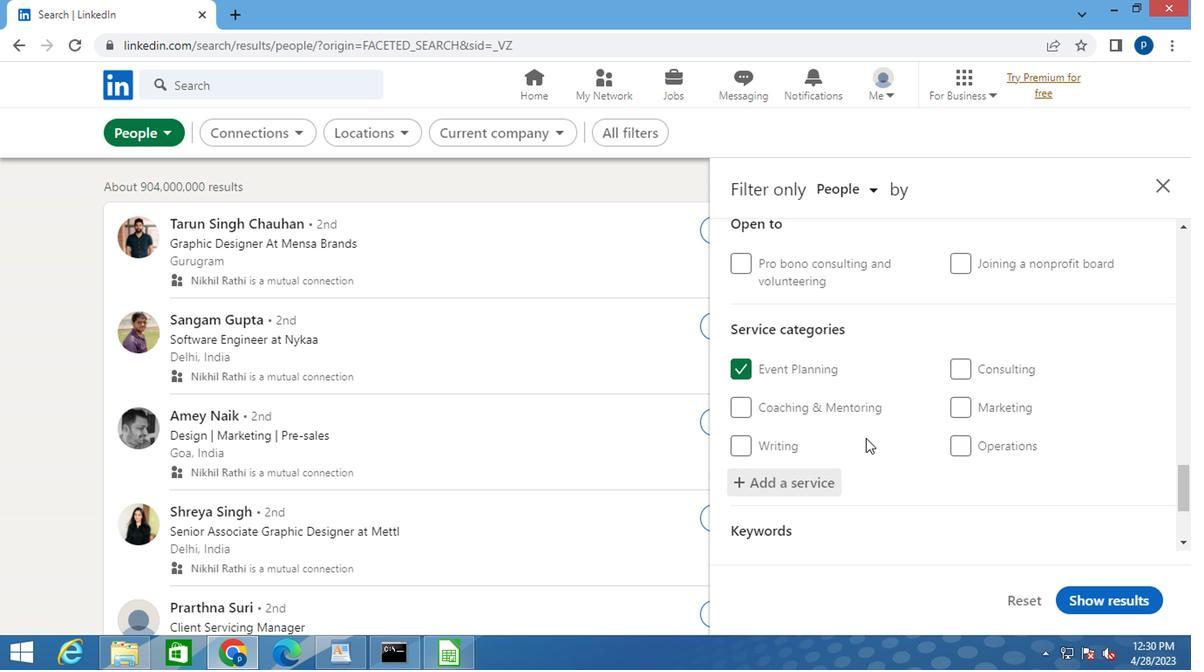 
Action: Mouse scrolled (862, 430) with delta (0, 0)
Screenshot: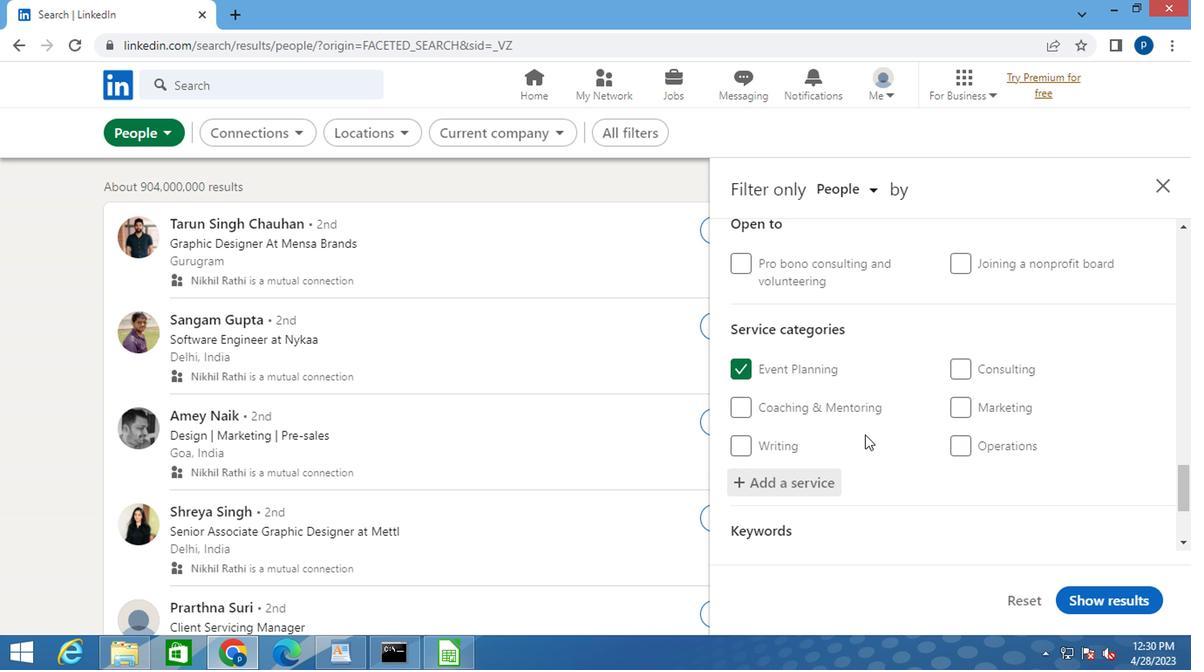 
Action: Mouse moved to (794, 459)
Screenshot: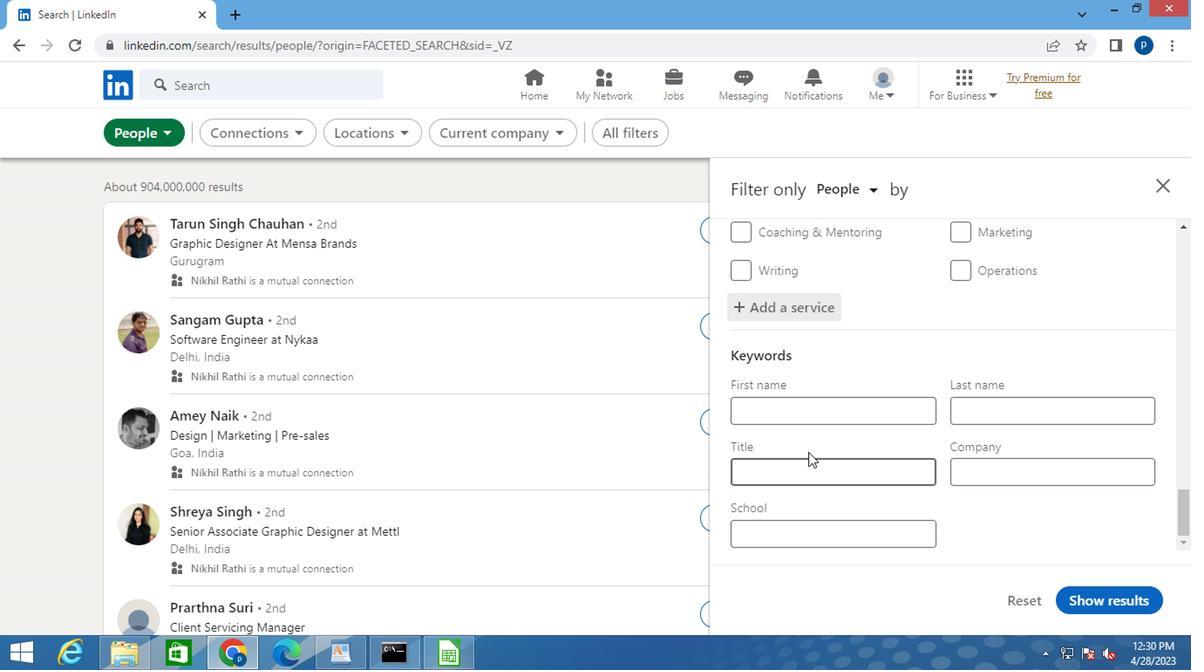 
Action: Mouse pressed left at (794, 459)
Screenshot: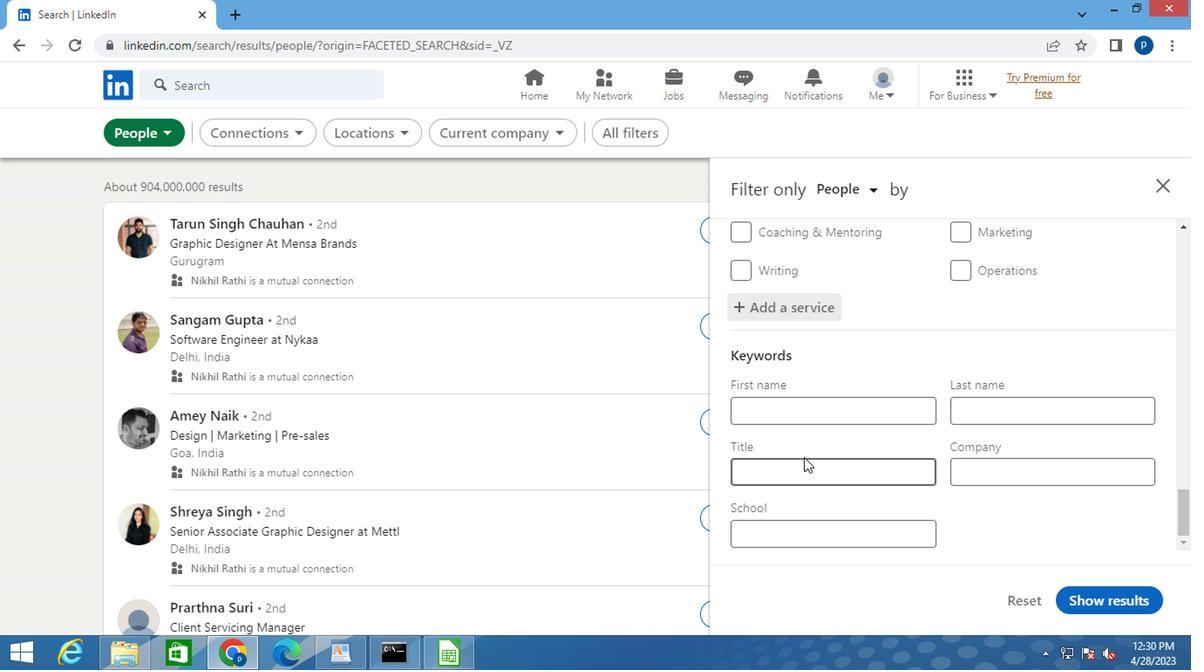 
Action: Key pressed <Key.caps_lock>E<Key.caps_lock>XECUTIVE<Key.space><Key.caps_lock>A<Key.caps_lock>SSISTANT<Key.space>
Screenshot: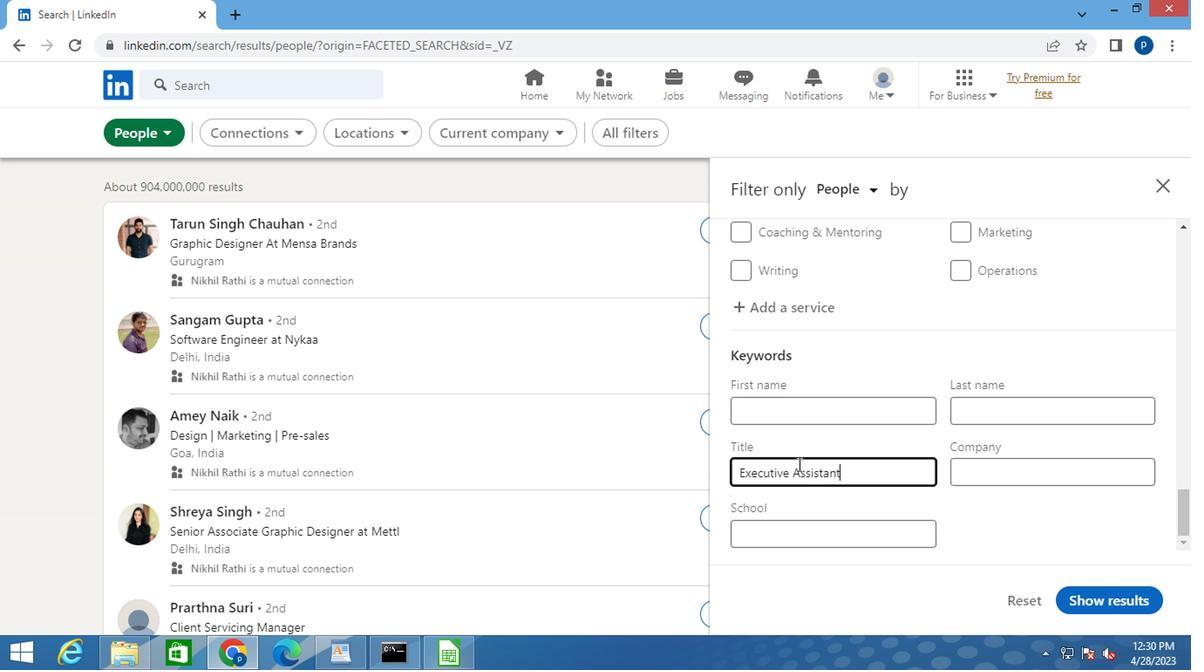 
Action: Mouse moved to (1118, 583)
Screenshot: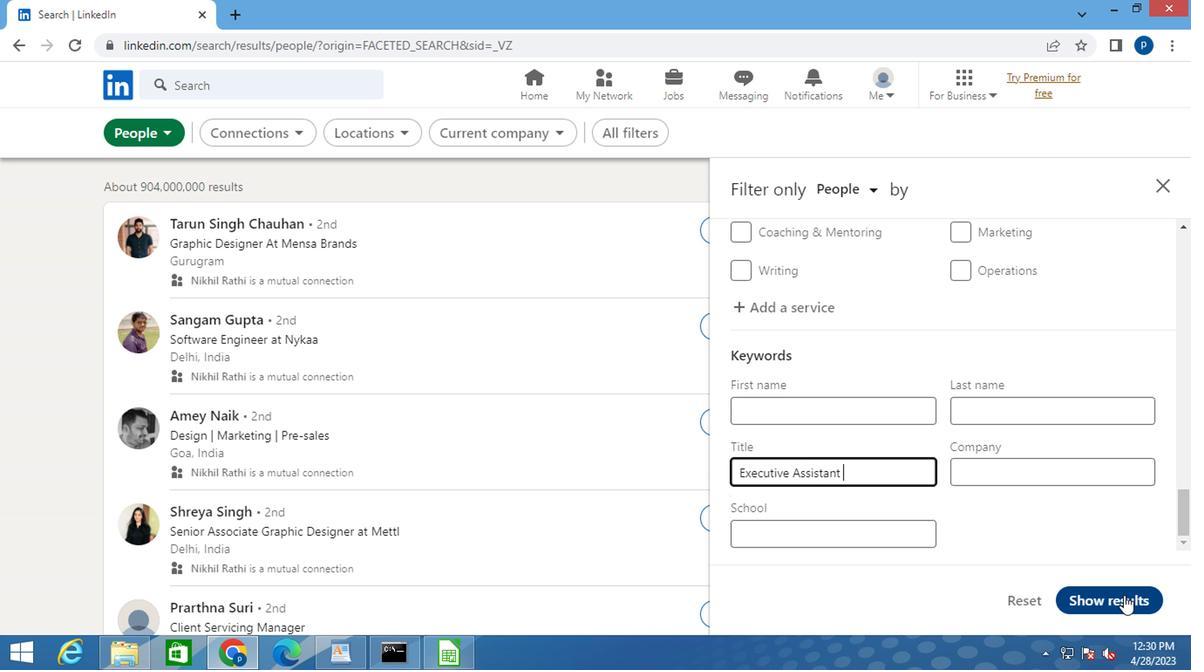 
Action: Mouse pressed left at (1118, 583)
Screenshot: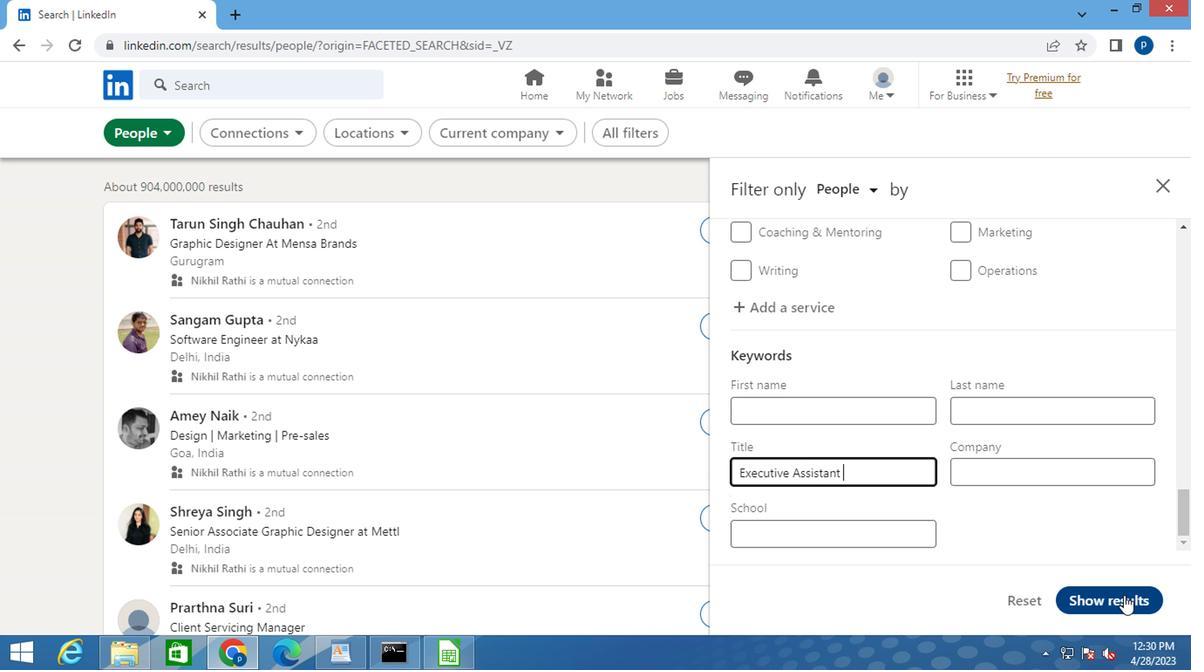 
